 Task: Find a one-way flight from Tallahassee to Evansville for 8 passengers in First class on May 3, using United Airlines, with 1 checked bag, and a budget of up to ₹717,000.
Action: Mouse moved to (376, 336)
Screenshot: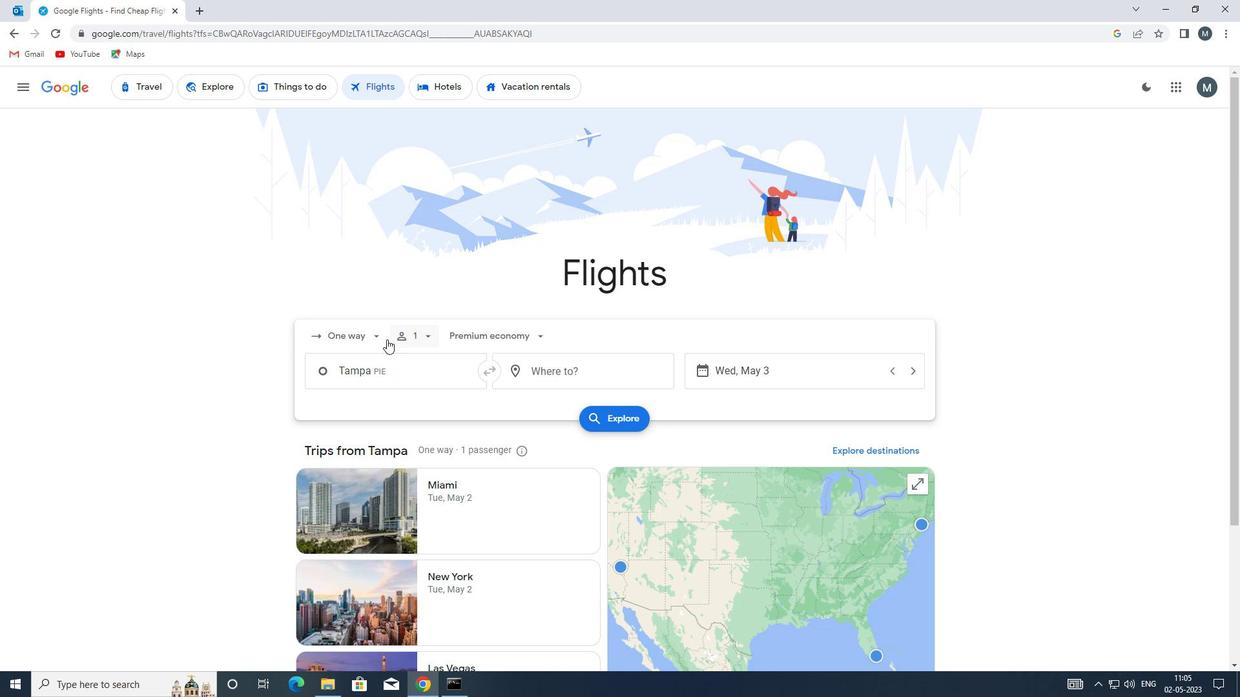 
Action: Mouse pressed left at (376, 336)
Screenshot: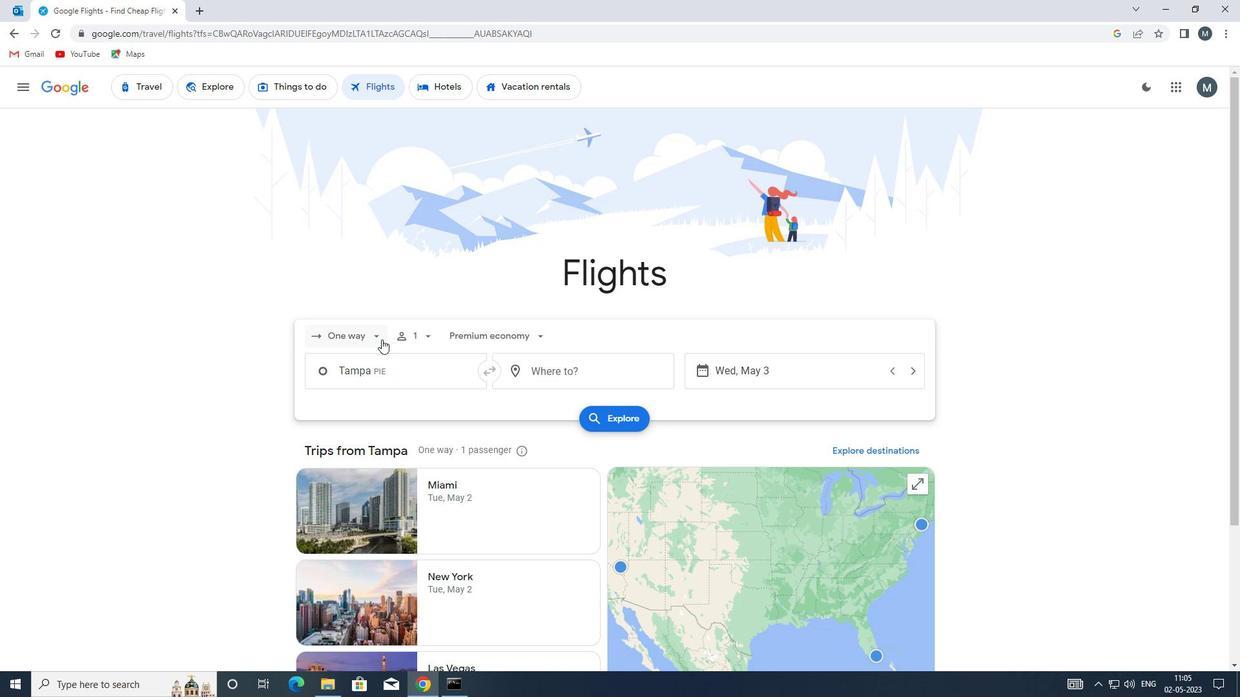 
Action: Mouse moved to (372, 395)
Screenshot: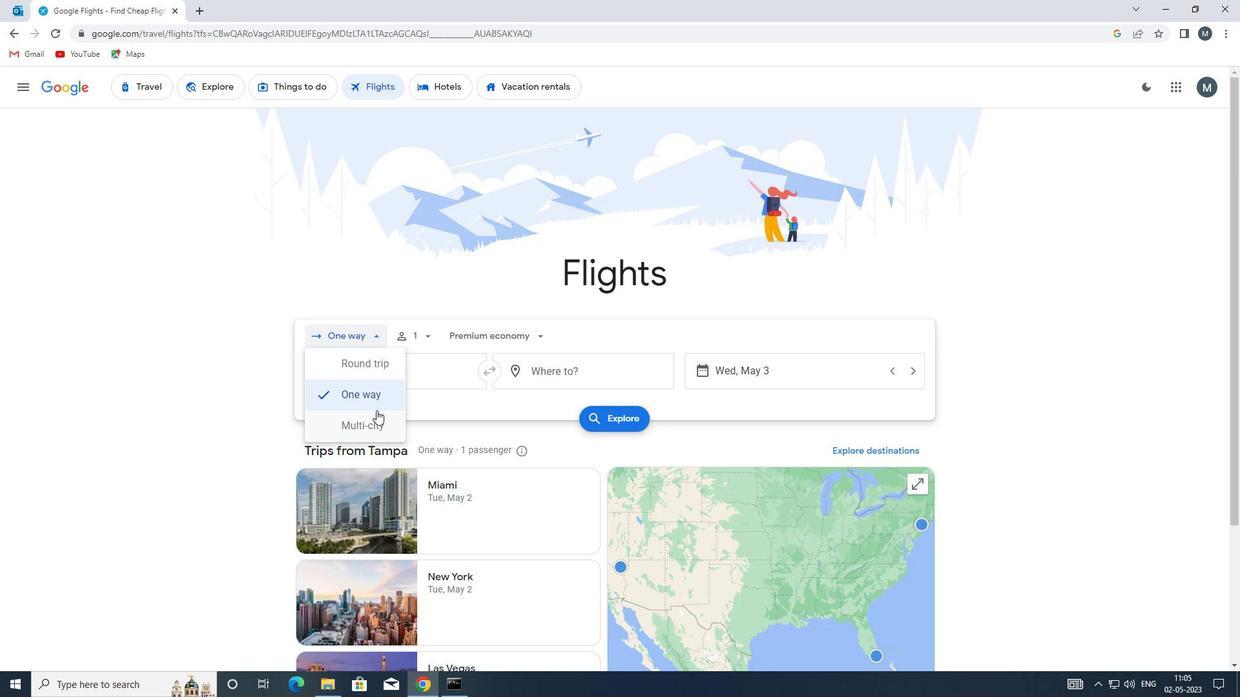 
Action: Mouse pressed left at (372, 395)
Screenshot: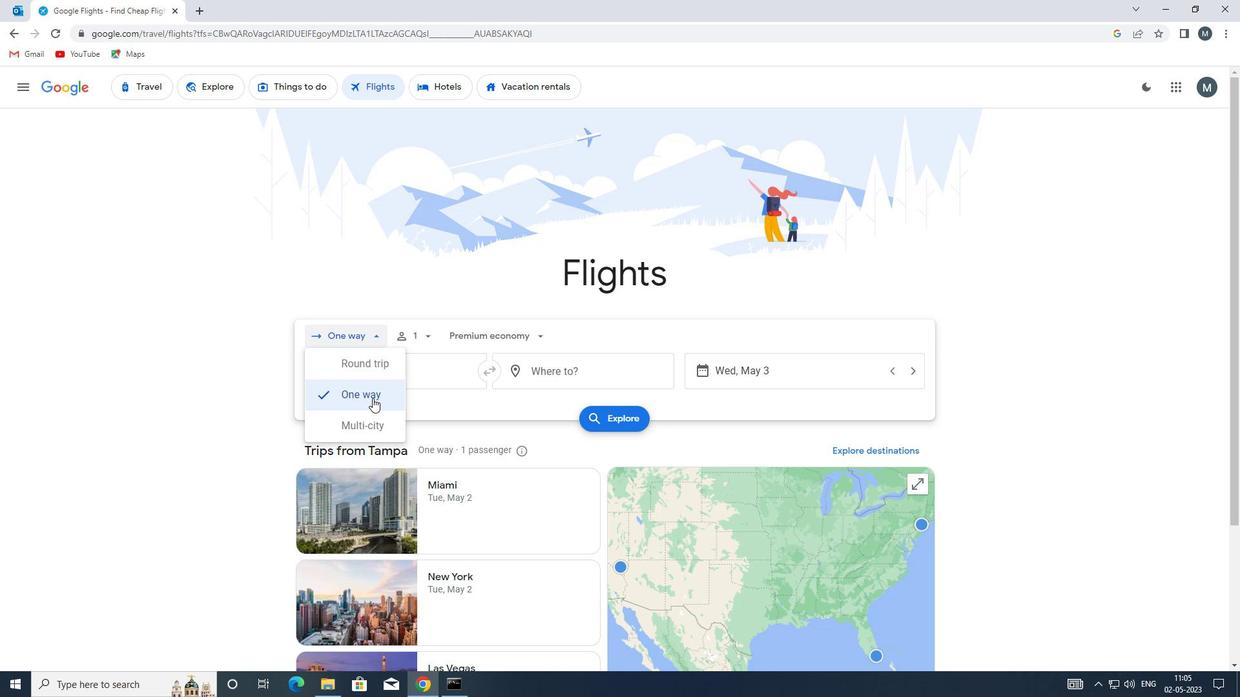
Action: Mouse moved to (421, 337)
Screenshot: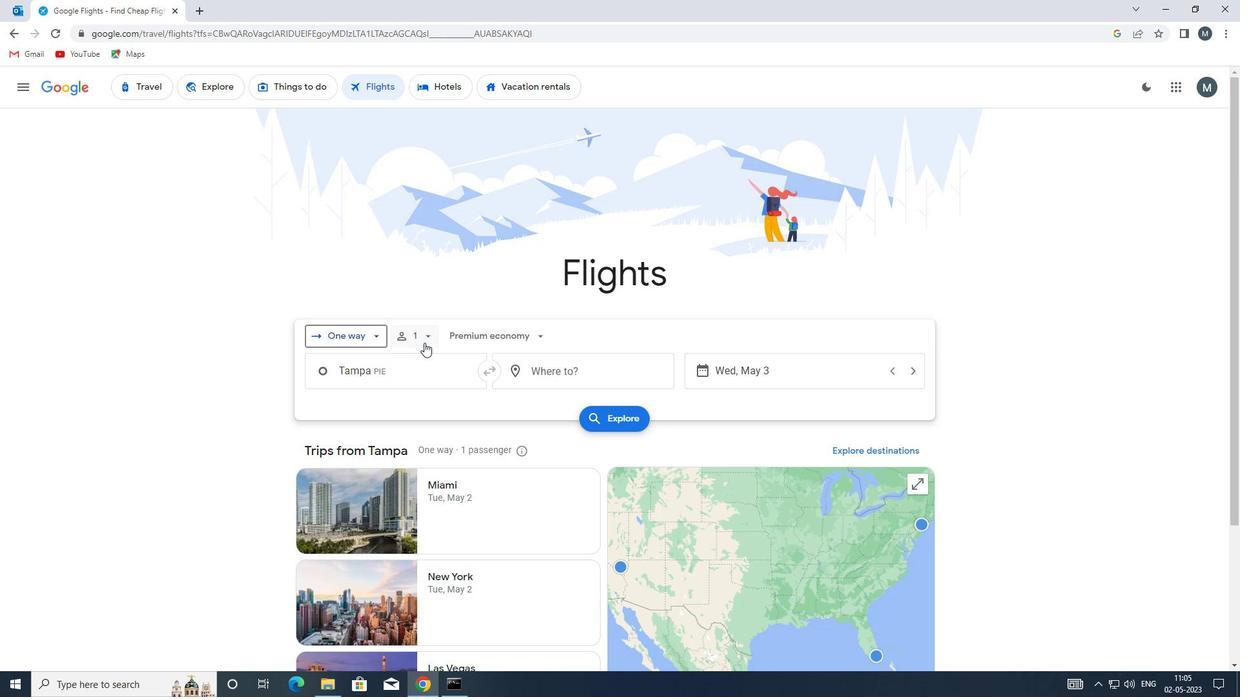 
Action: Mouse pressed left at (421, 337)
Screenshot: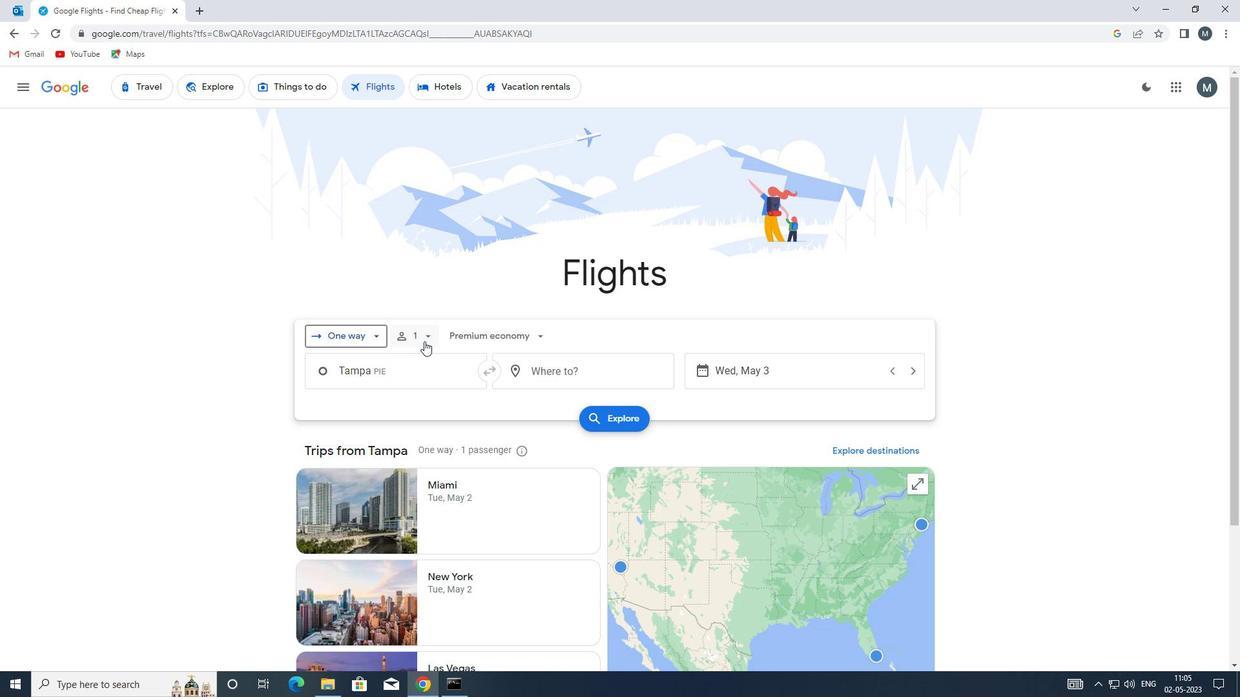 
Action: Mouse moved to (524, 406)
Screenshot: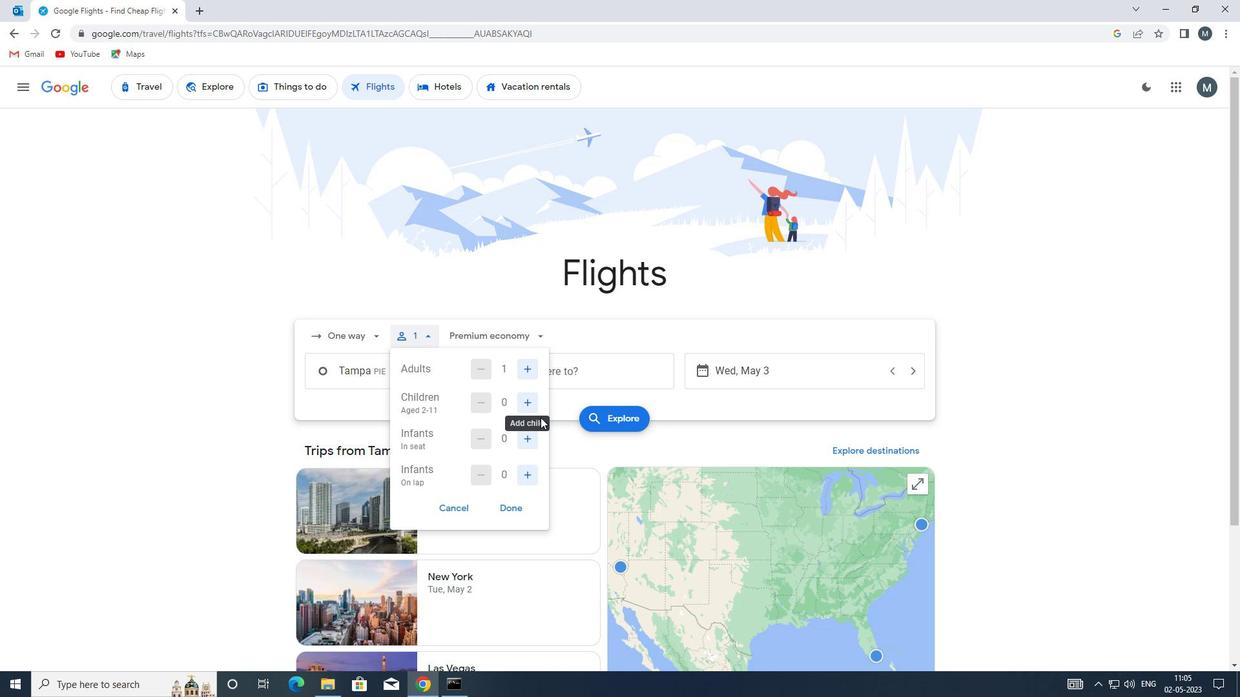 
Action: Mouse pressed left at (524, 406)
Screenshot: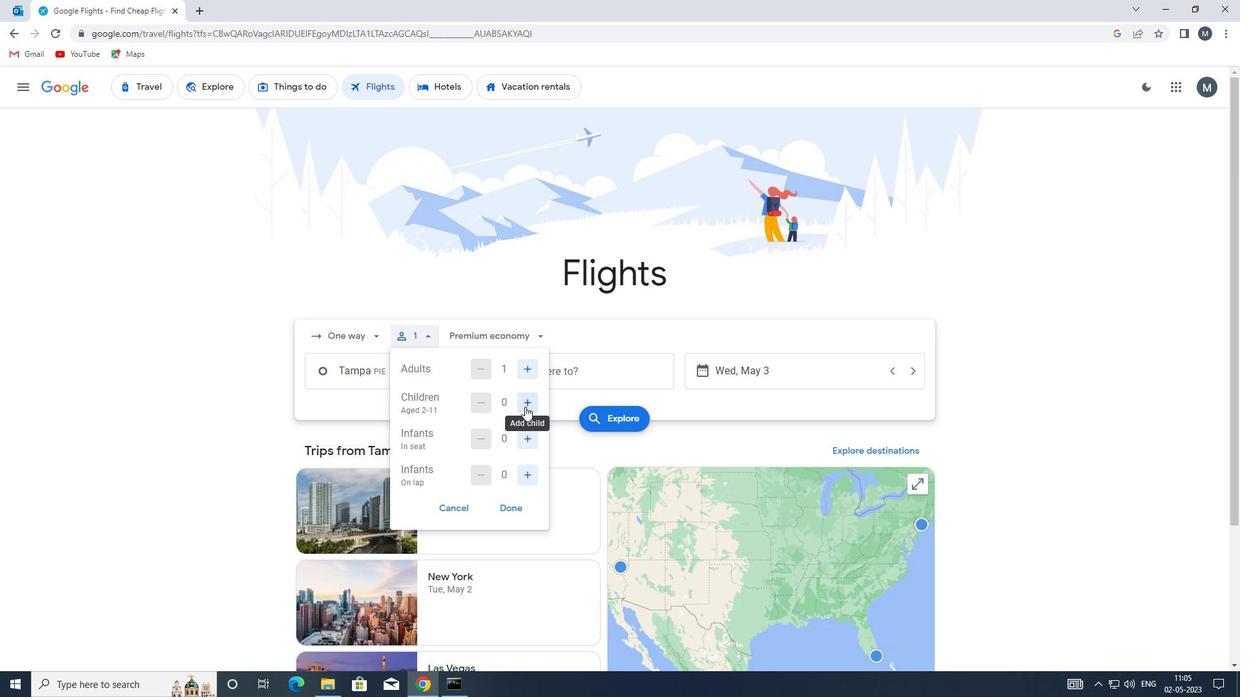
Action: Mouse pressed left at (524, 406)
Screenshot: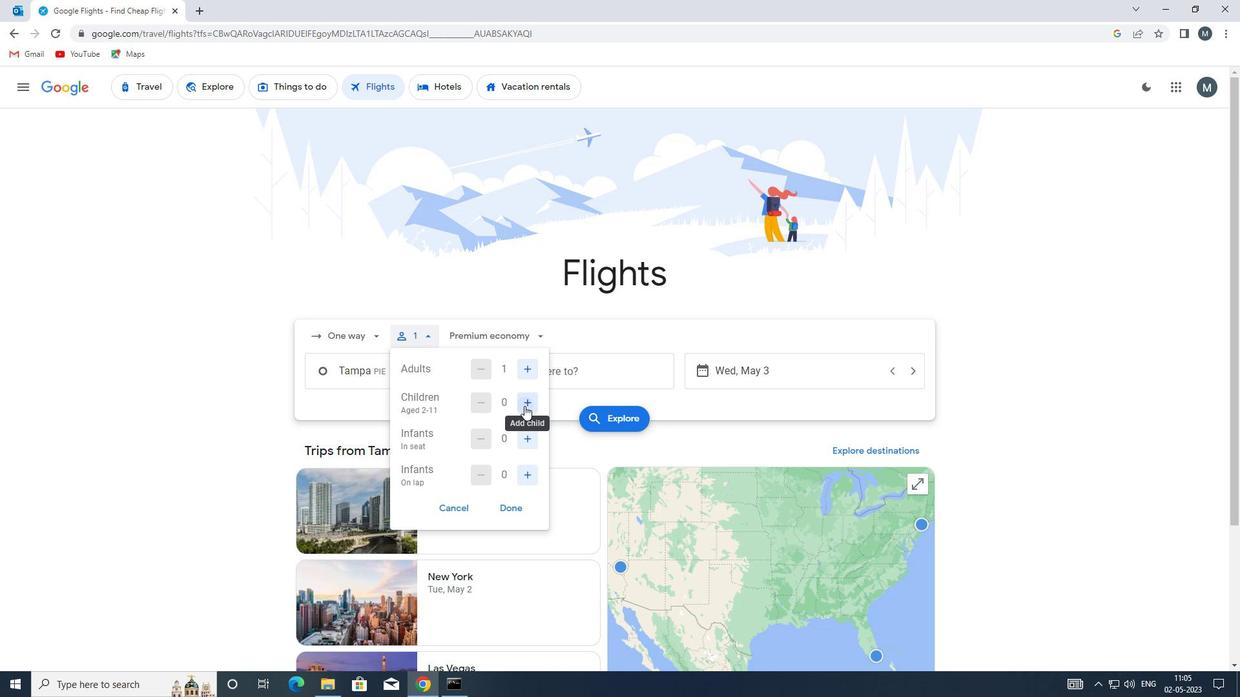 
Action: Mouse pressed left at (524, 406)
Screenshot: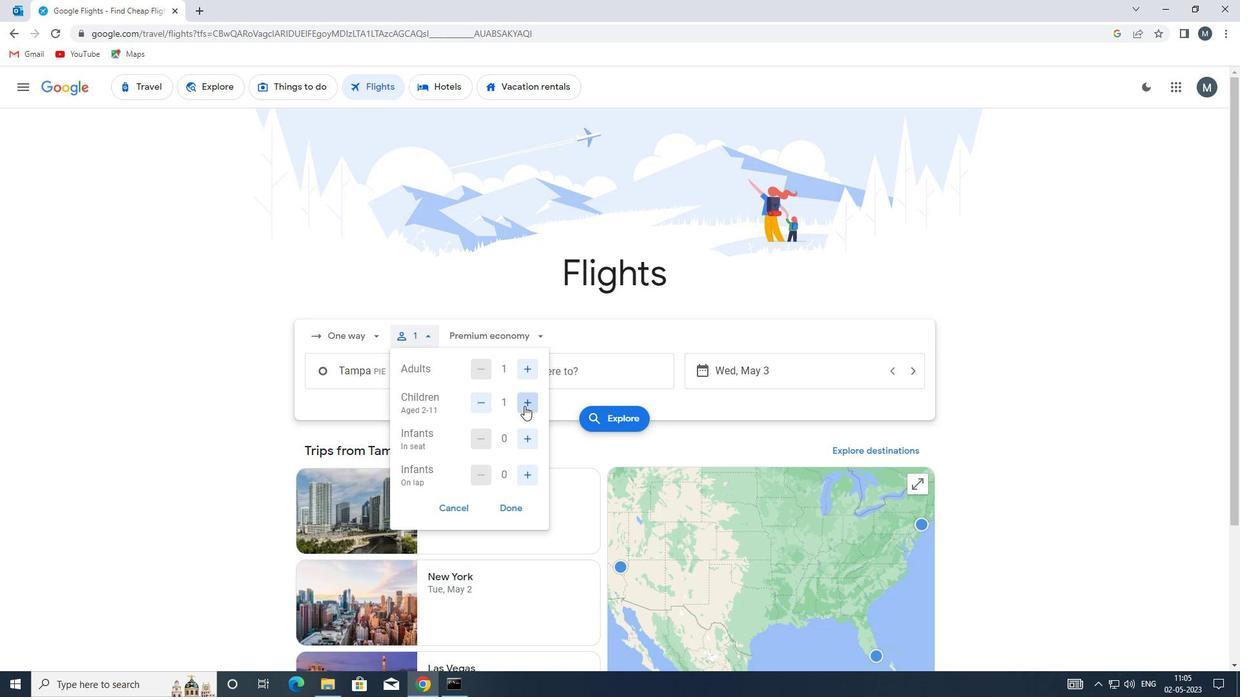 
Action: Mouse pressed left at (524, 406)
Screenshot: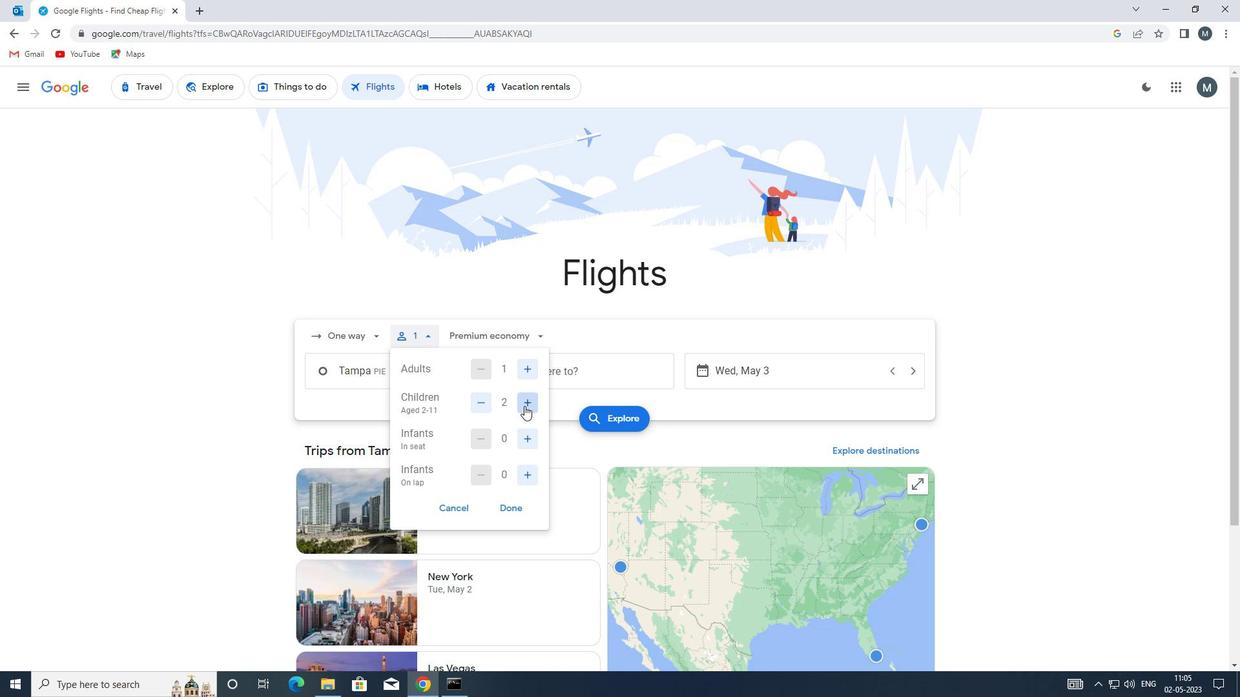 
Action: Mouse pressed left at (524, 406)
Screenshot: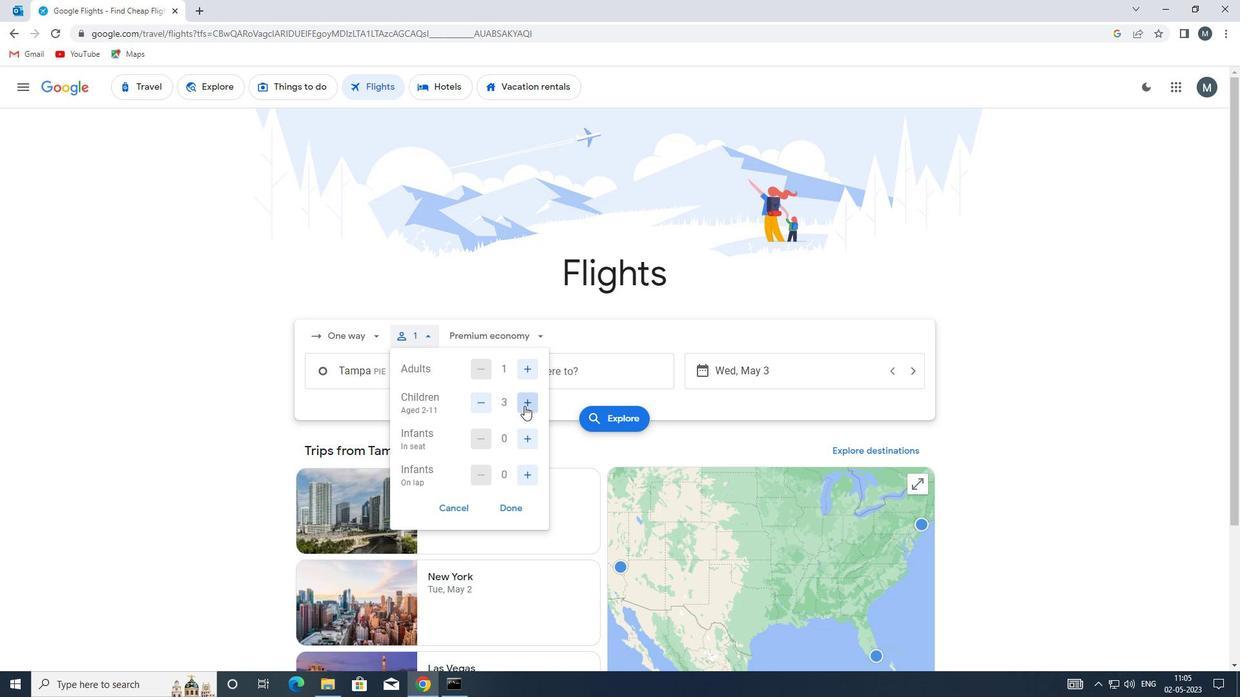 
Action: Mouse moved to (532, 437)
Screenshot: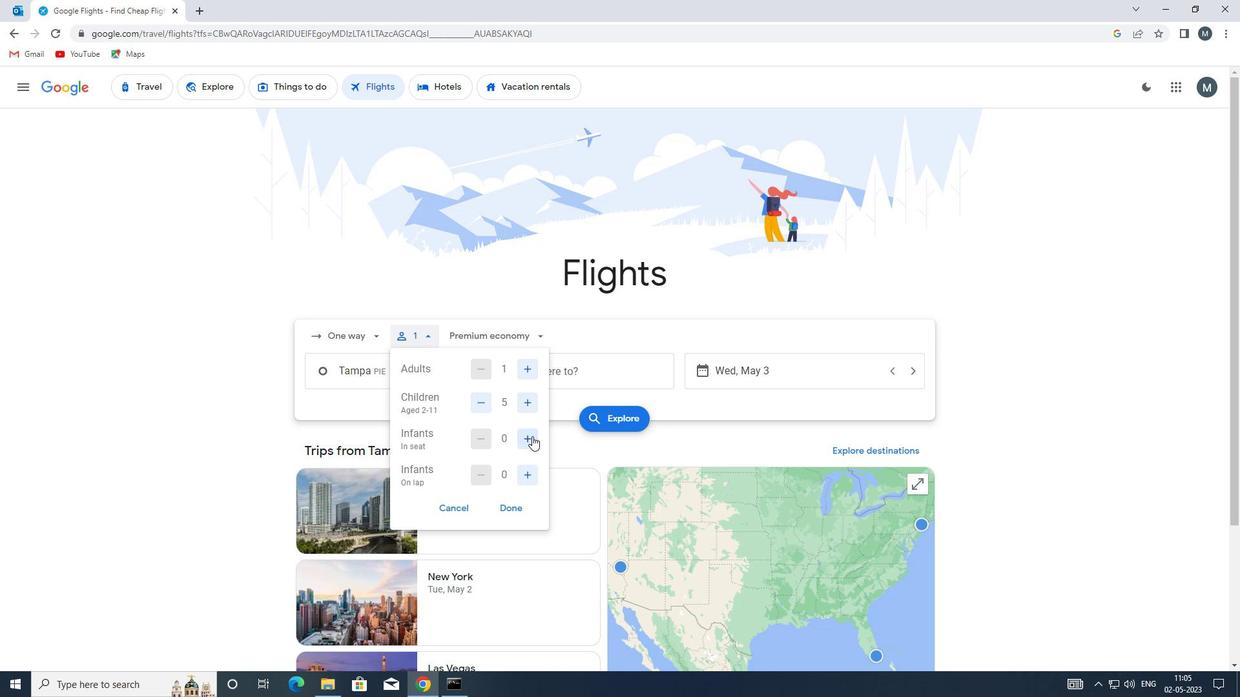 
Action: Mouse pressed left at (532, 437)
Screenshot: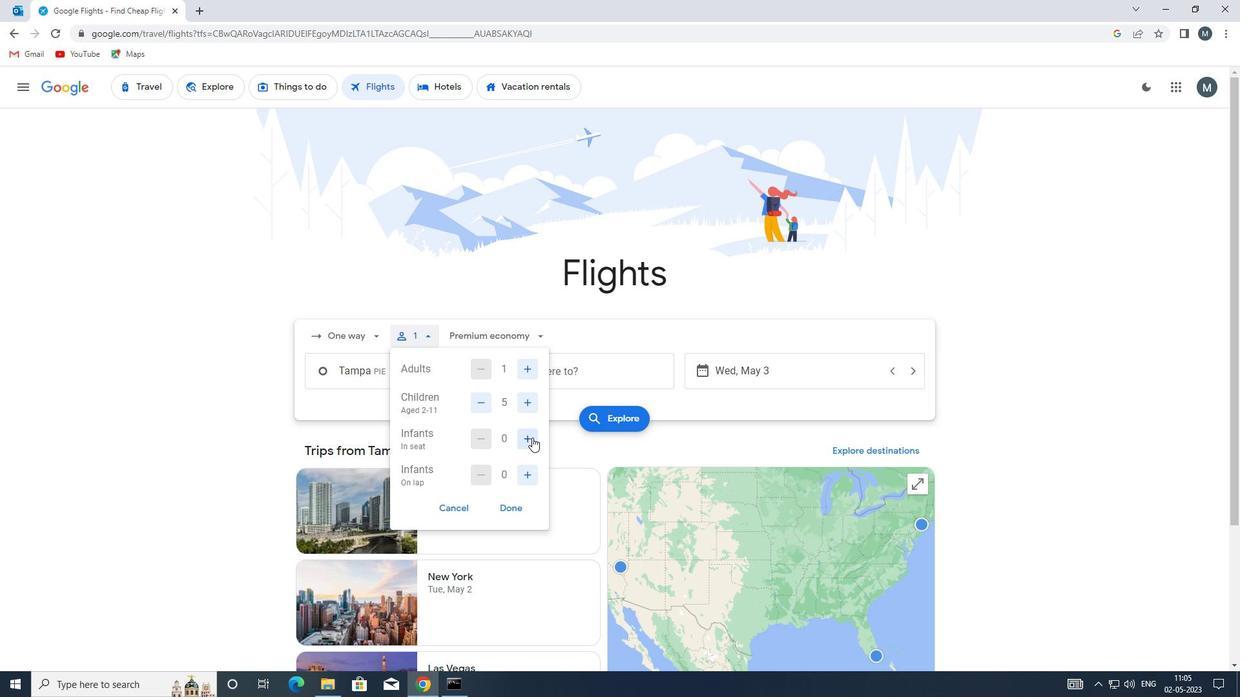 
Action: Mouse pressed left at (532, 437)
Screenshot: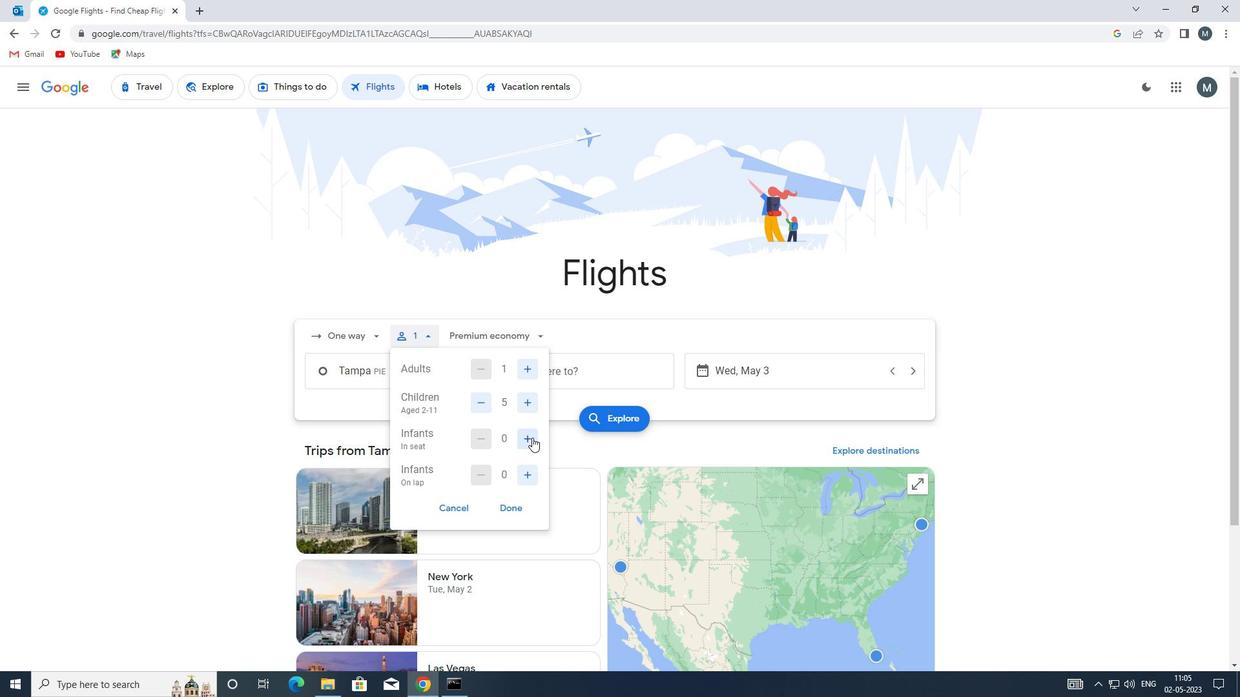 
Action: Mouse moved to (525, 476)
Screenshot: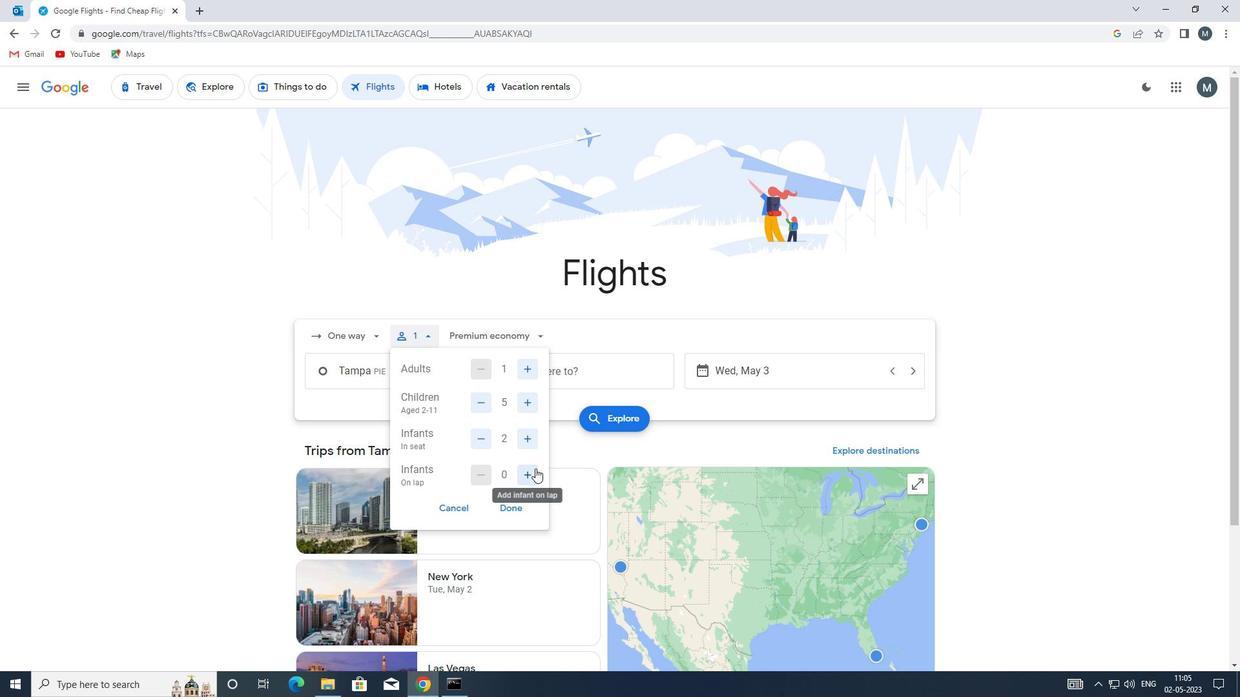 
Action: Mouse pressed left at (525, 476)
Screenshot: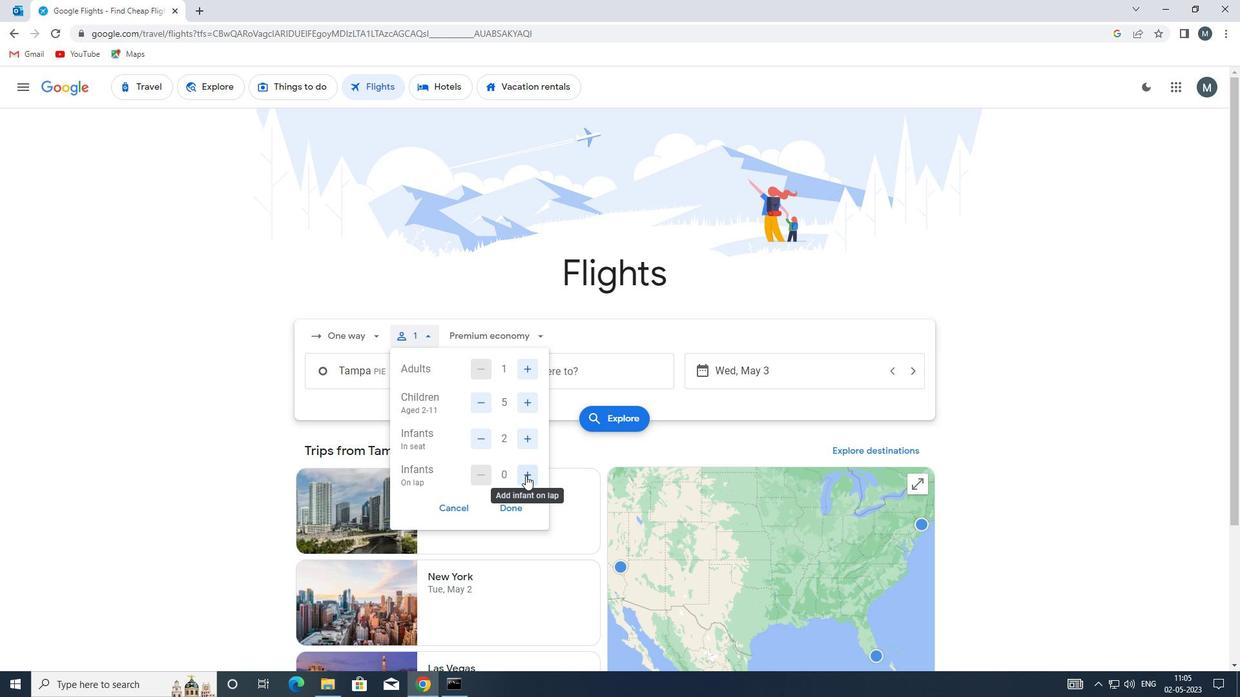 
Action: Mouse moved to (480, 437)
Screenshot: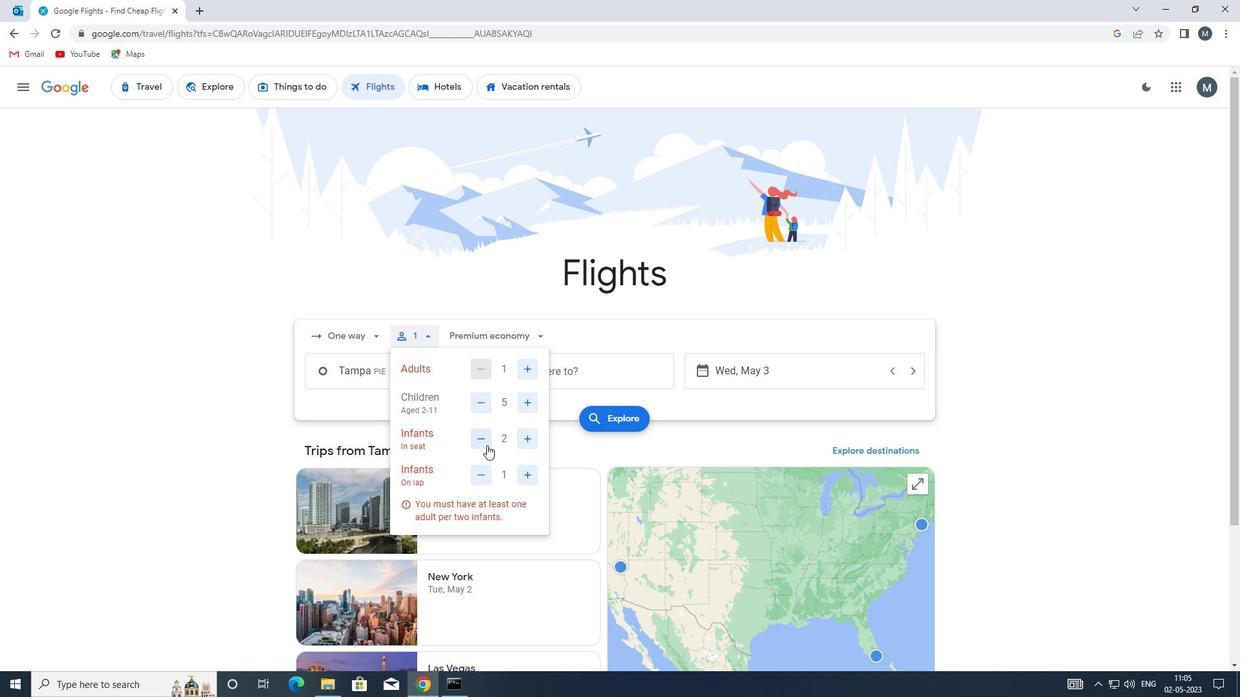 
Action: Mouse pressed left at (480, 437)
Screenshot: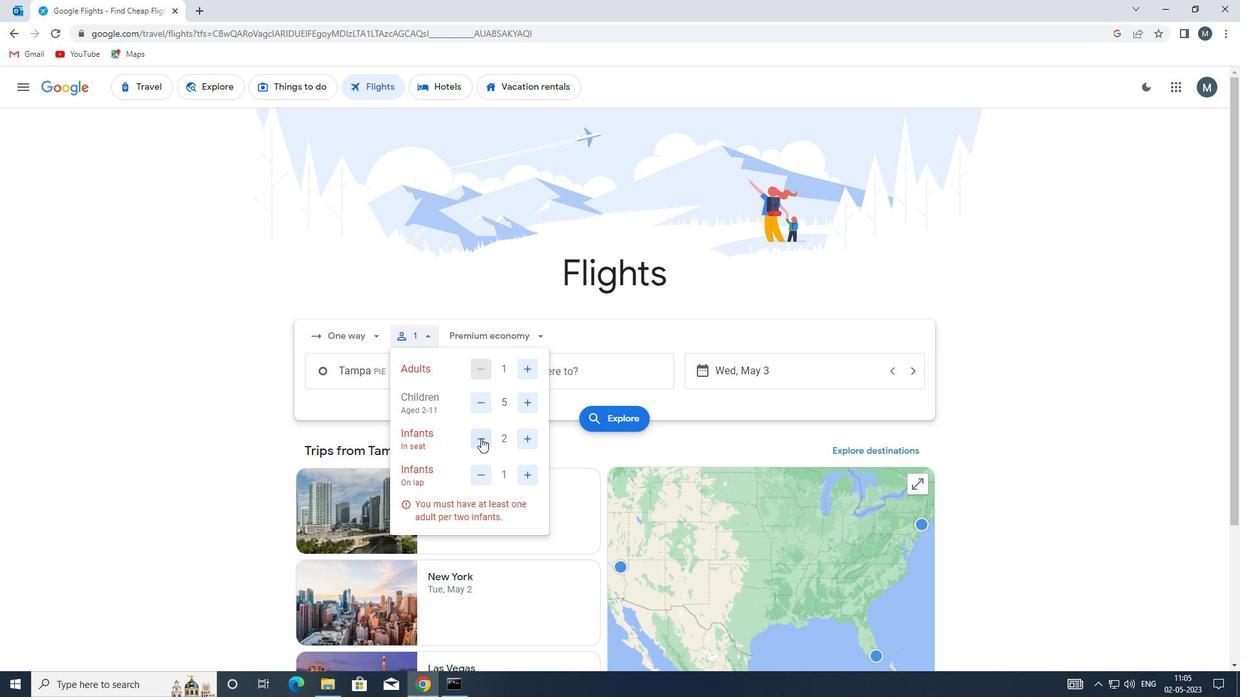 
Action: Mouse moved to (512, 505)
Screenshot: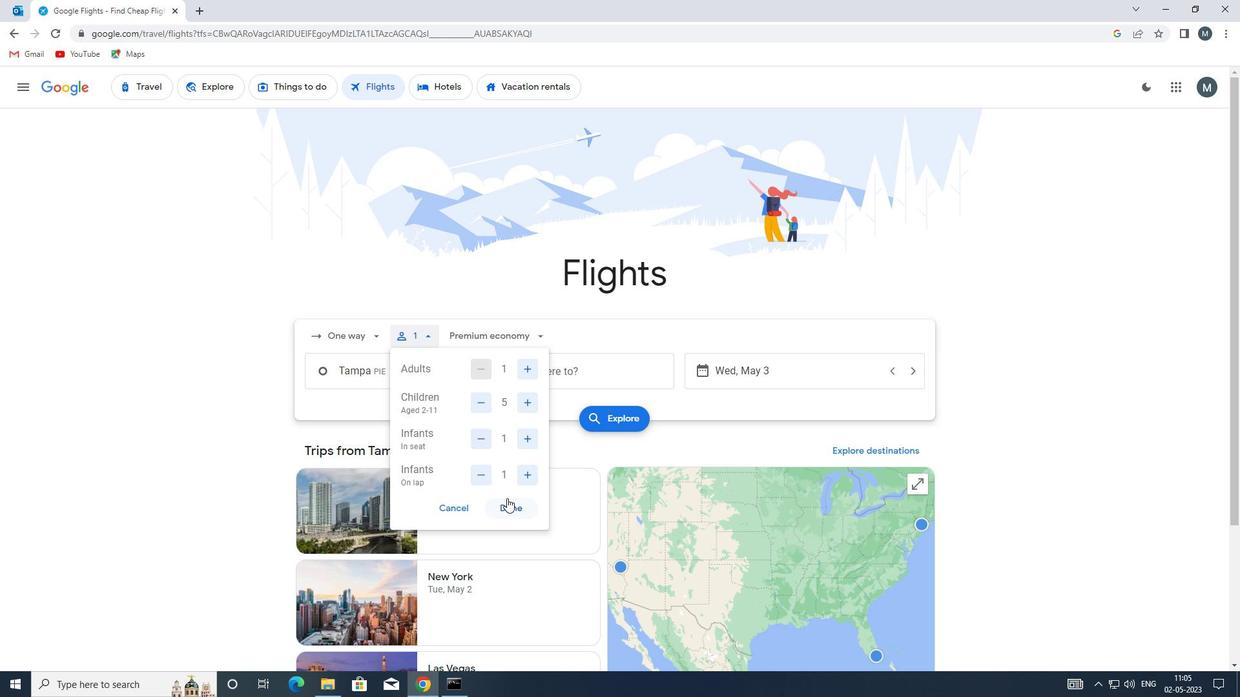 
Action: Mouse pressed left at (512, 505)
Screenshot: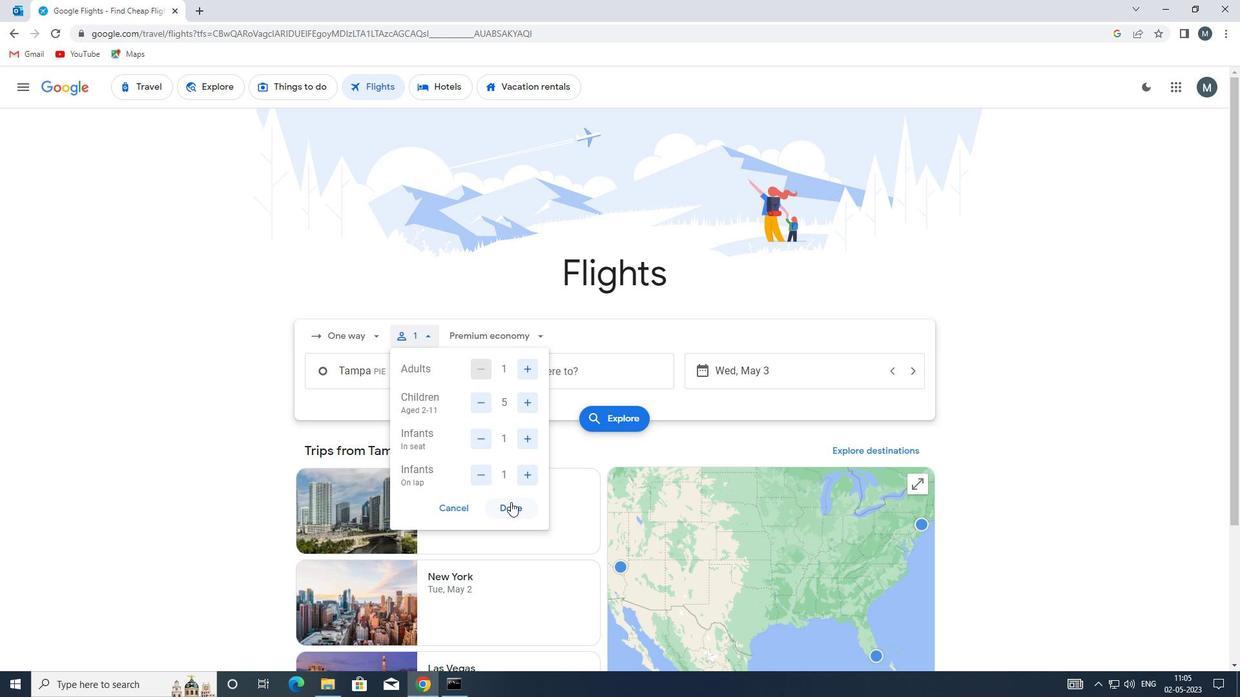 
Action: Mouse moved to (511, 342)
Screenshot: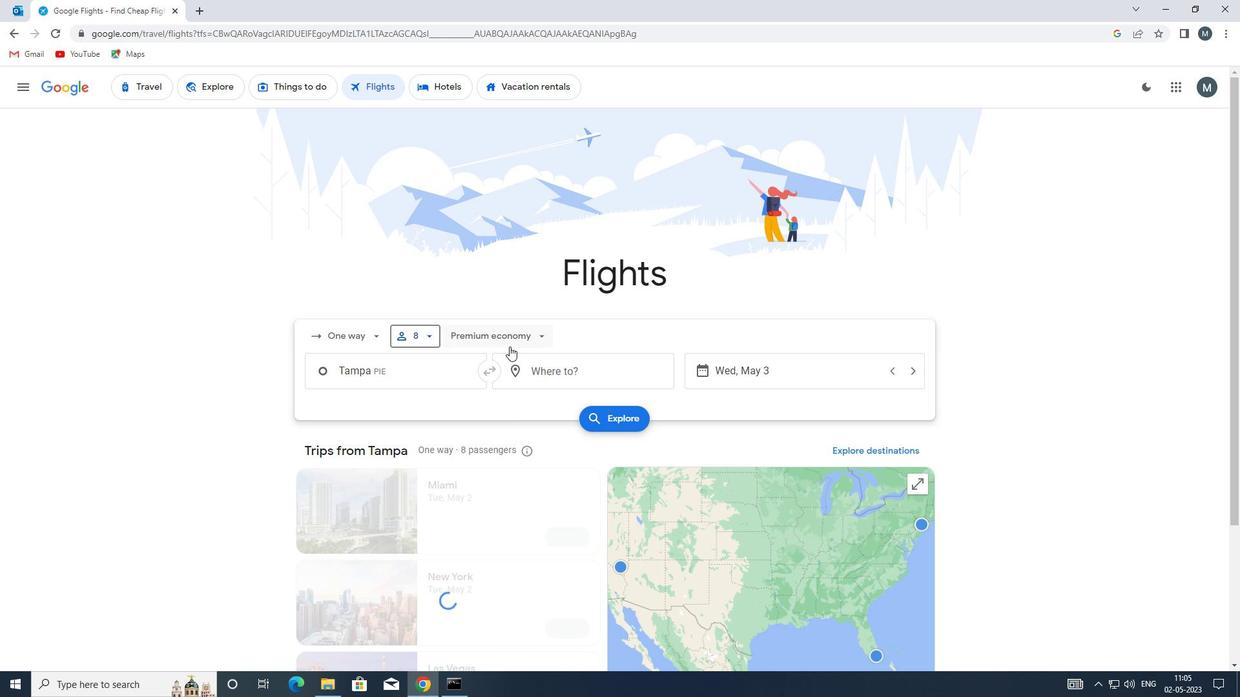 
Action: Mouse pressed left at (511, 342)
Screenshot: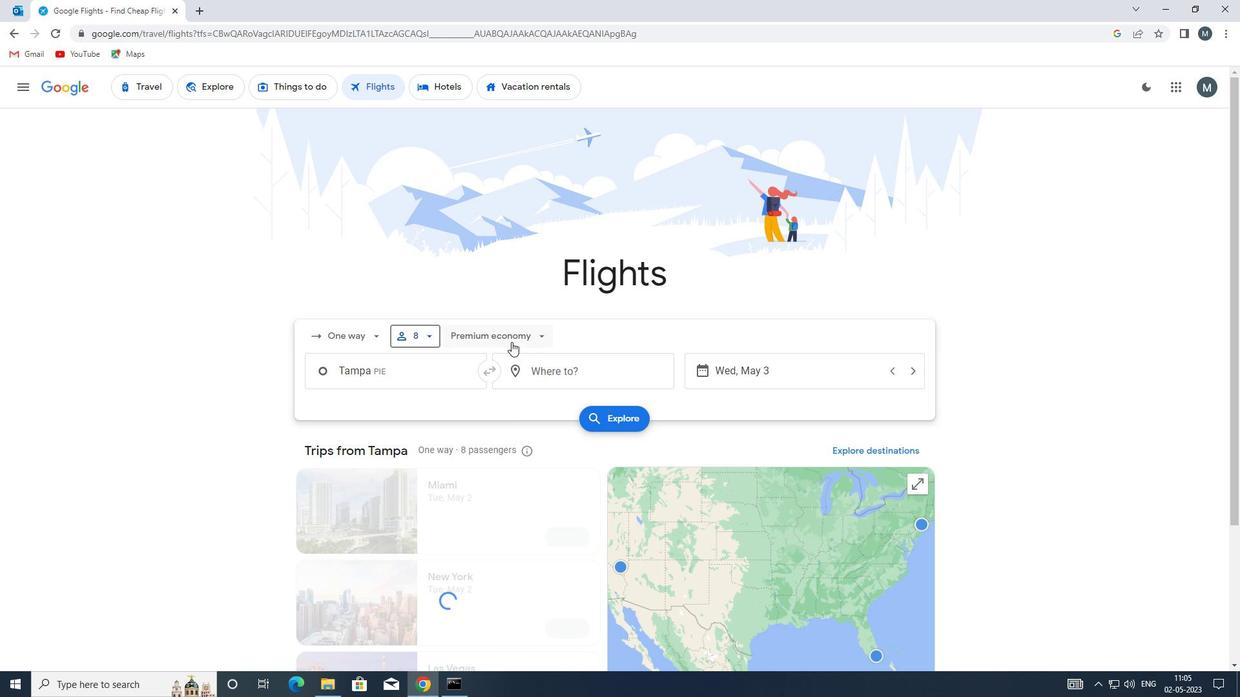 
Action: Mouse moved to (514, 458)
Screenshot: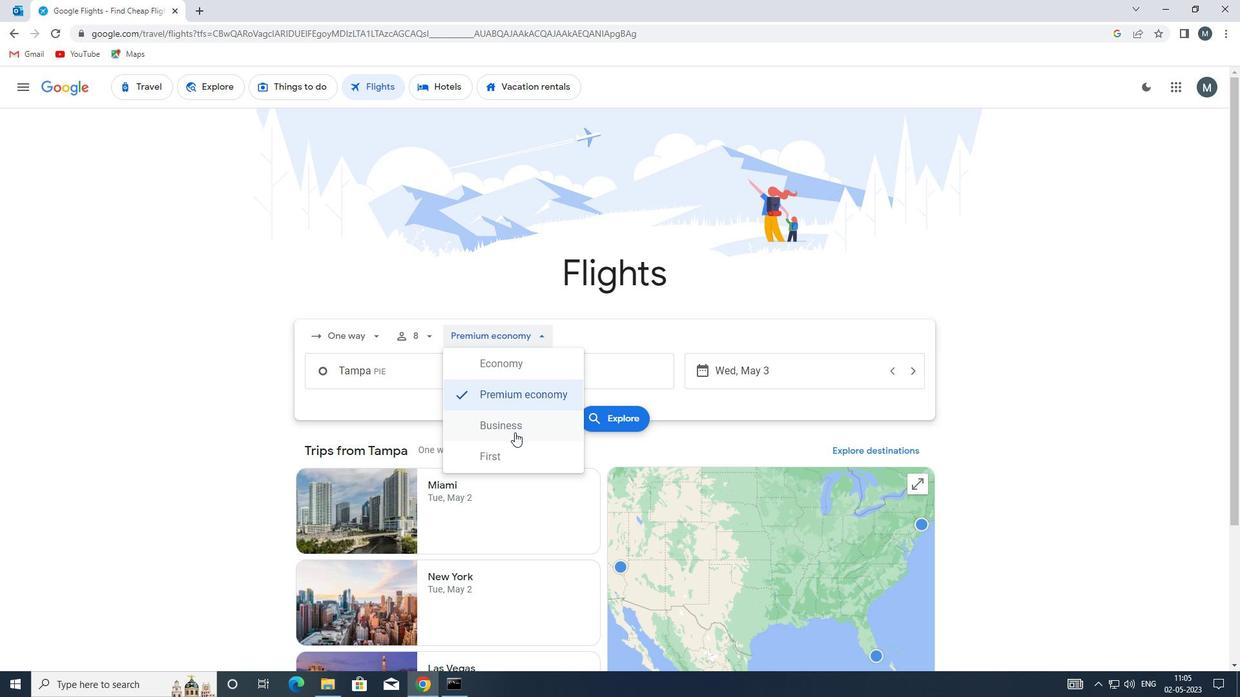 
Action: Mouse pressed left at (514, 458)
Screenshot: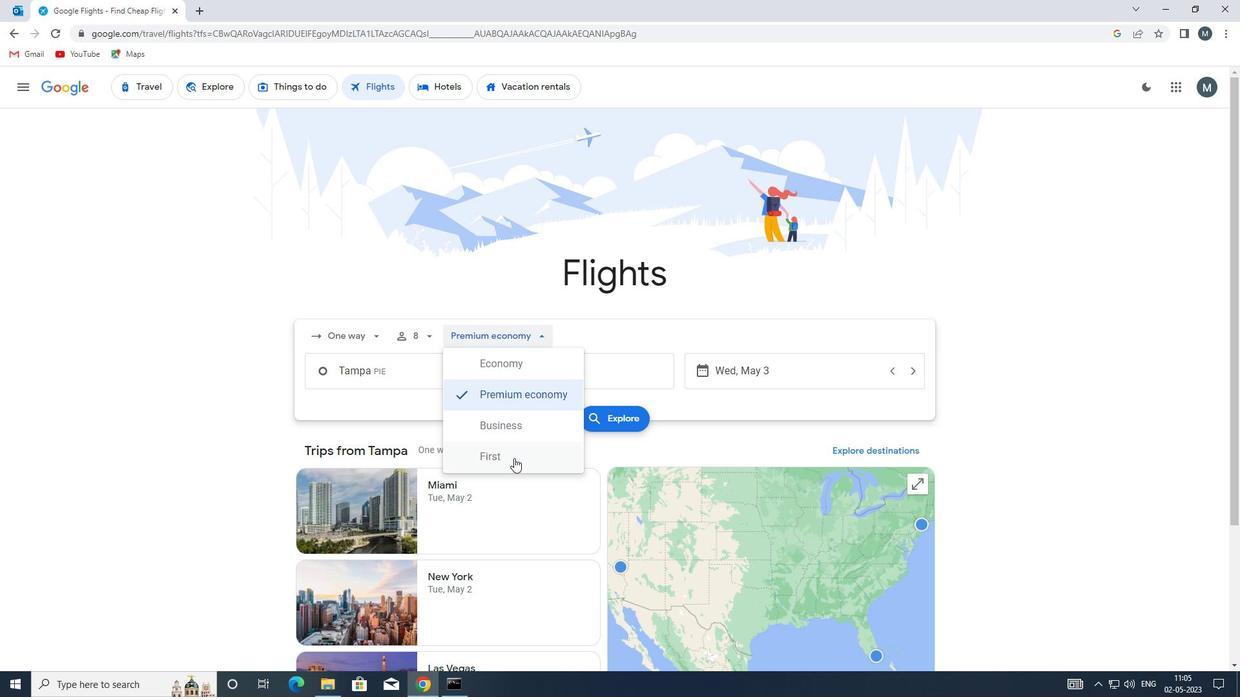 
Action: Mouse moved to (411, 377)
Screenshot: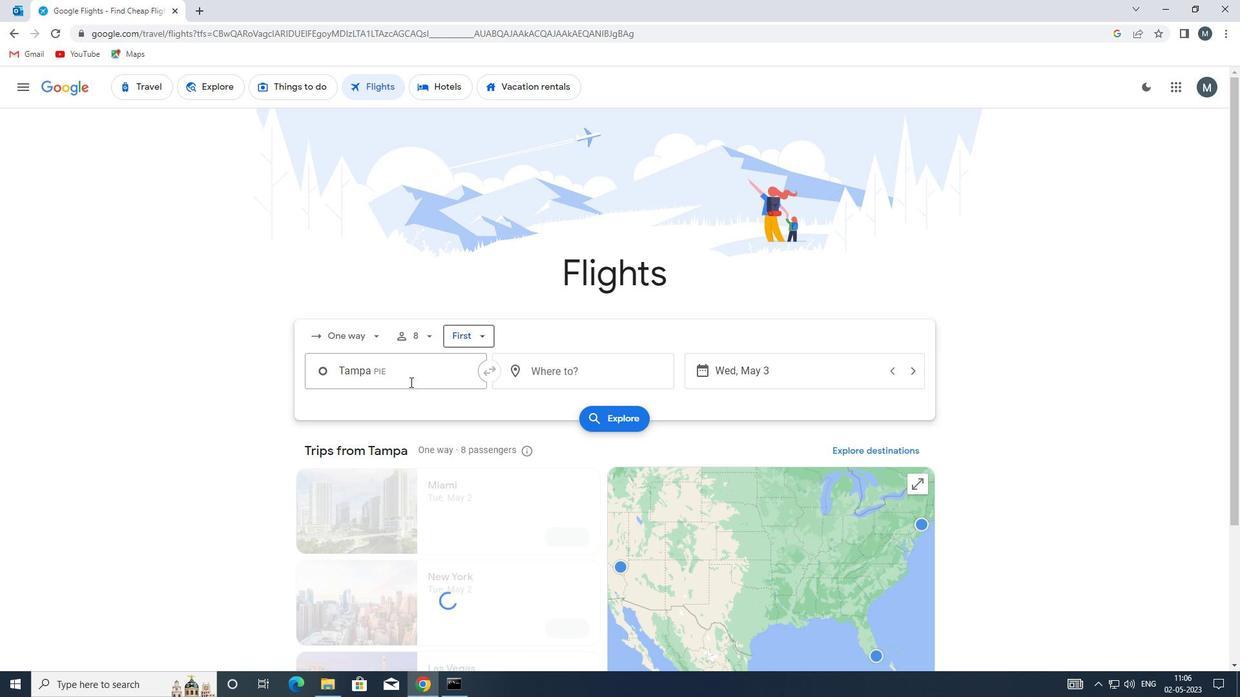 
Action: Mouse pressed left at (411, 377)
Screenshot: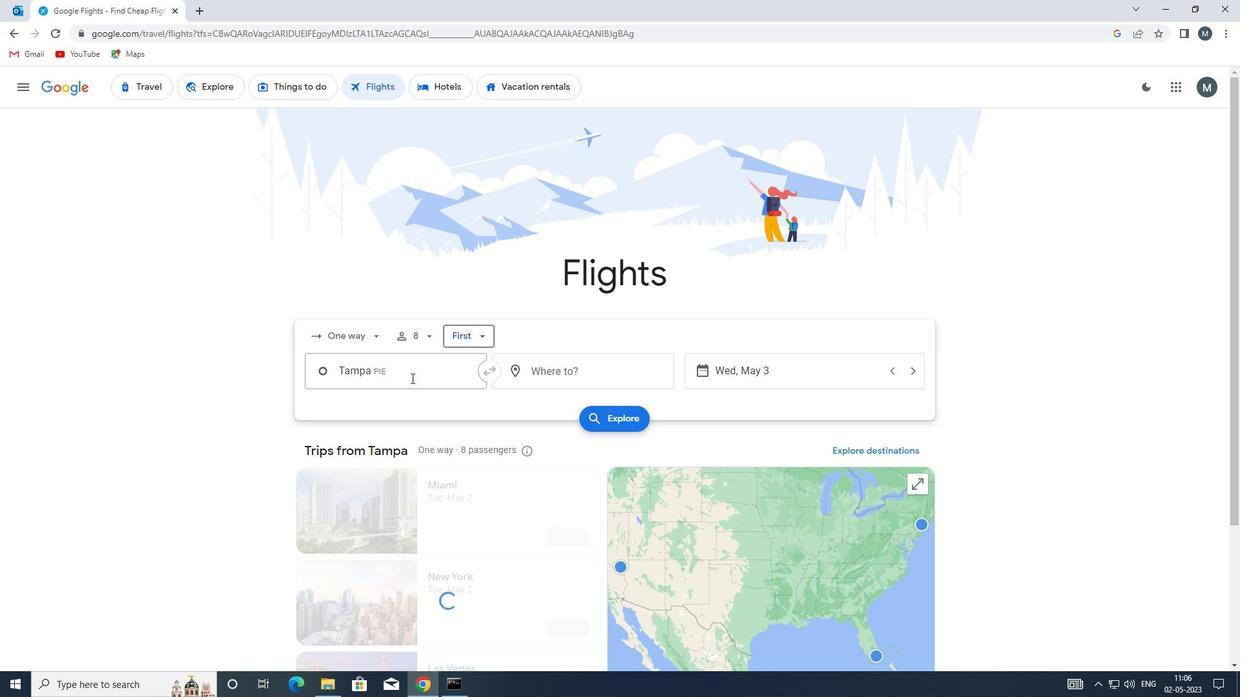
Action: Mouse moved to (412, 377)
Screenshot: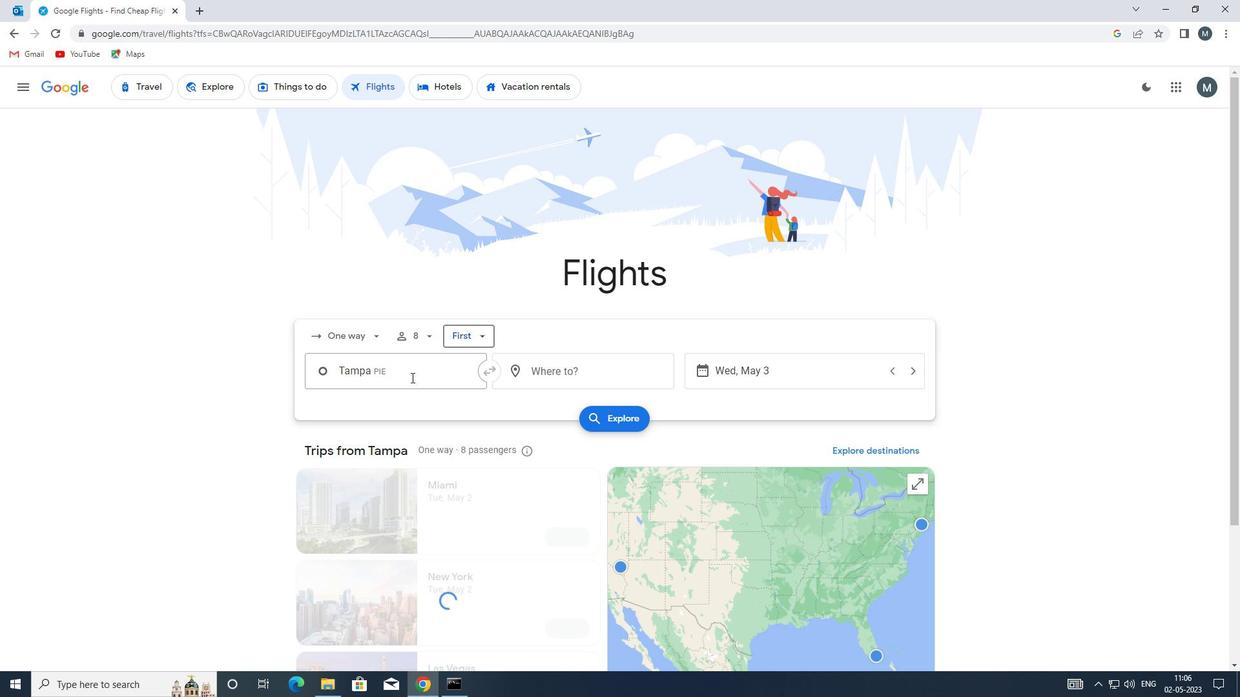 
Action: Key pressed tlh
Screenshot: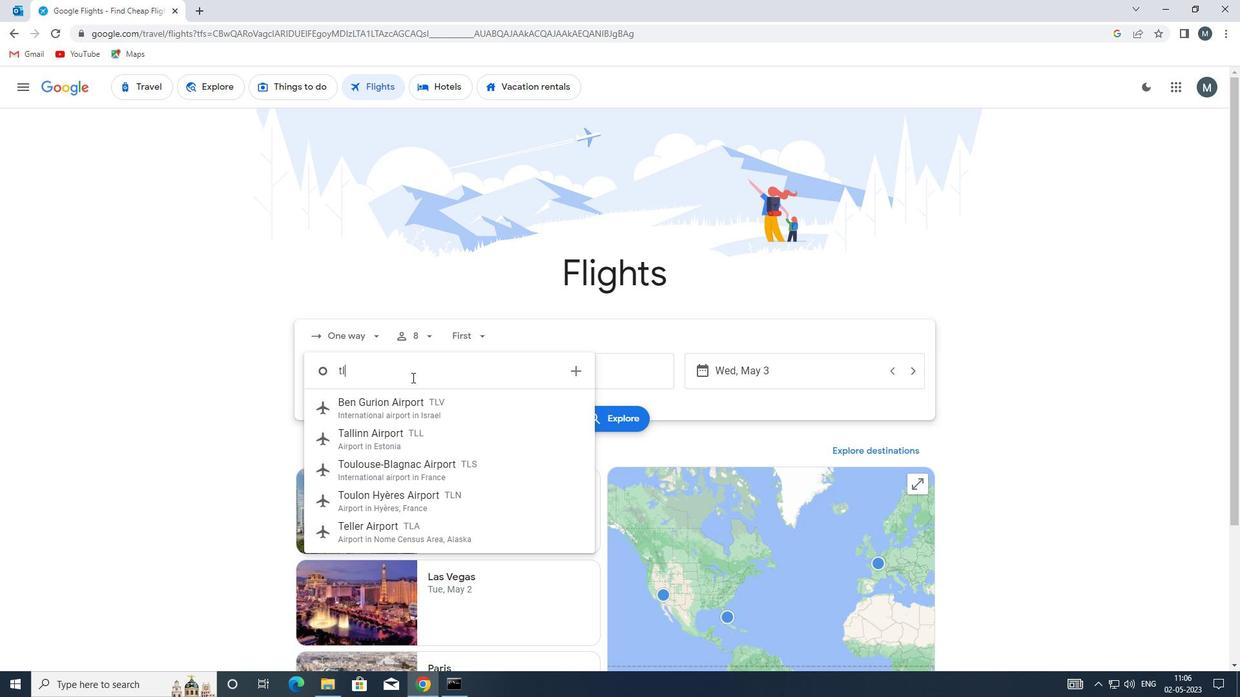 
Action: Mouse moved to (440, 408)
Screenshot: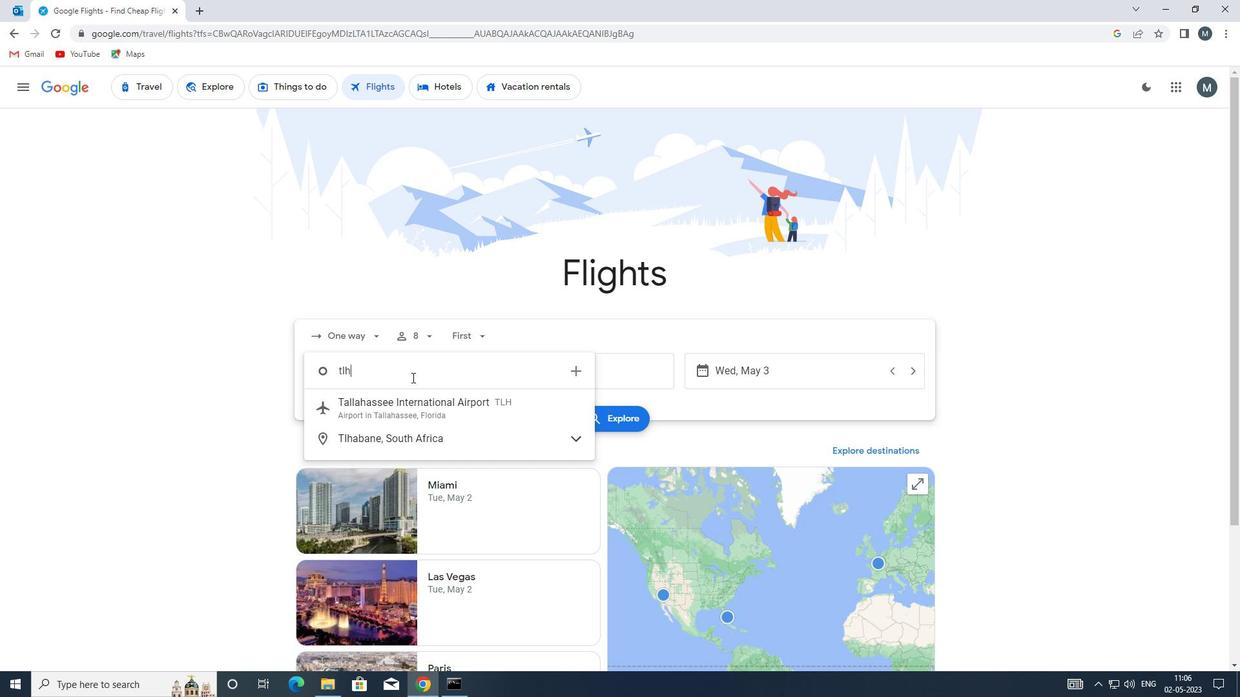 
Action: Mouse pressed left at (440, 408)
Screenshot: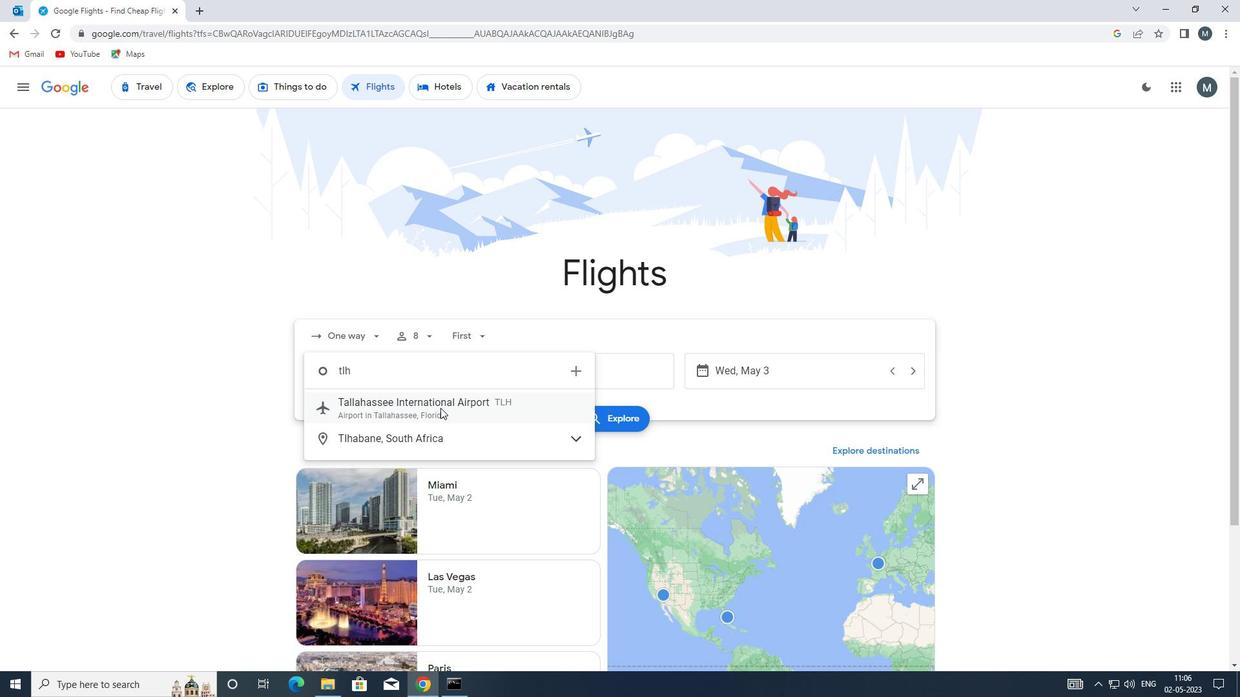 
Action: Mouse moved to (566, 374)
Screenshot: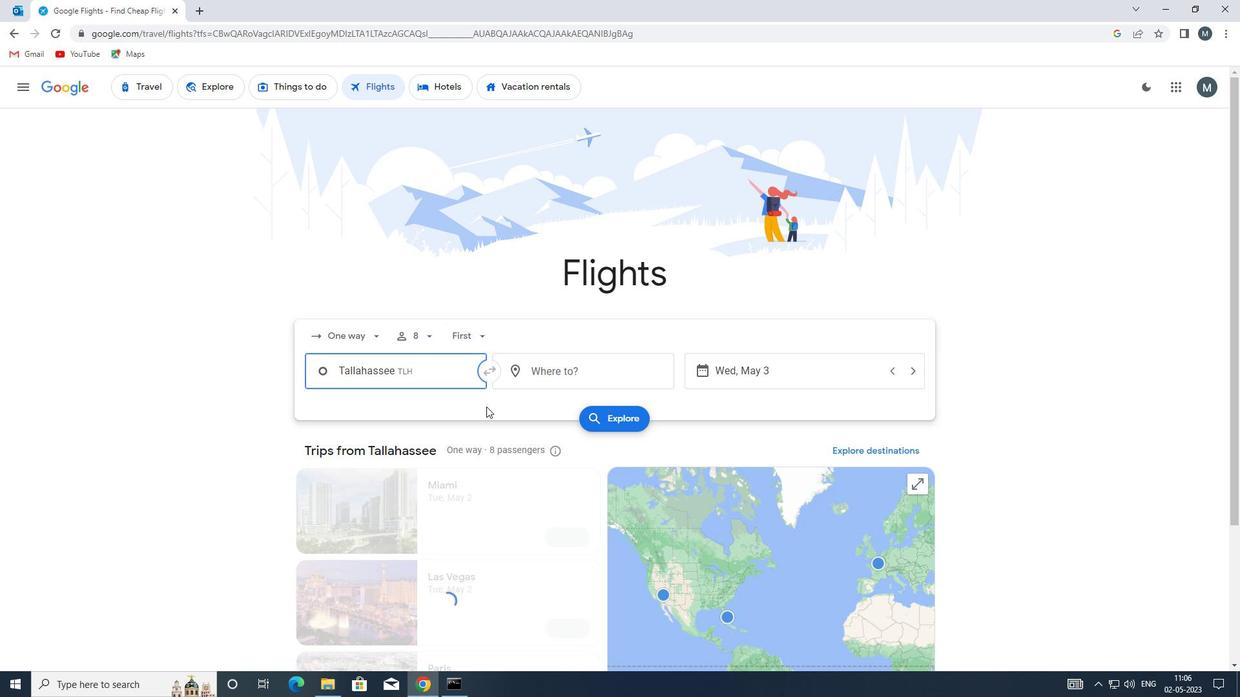 
Action: Mouse pressed left at (566, 374)
Screenshot: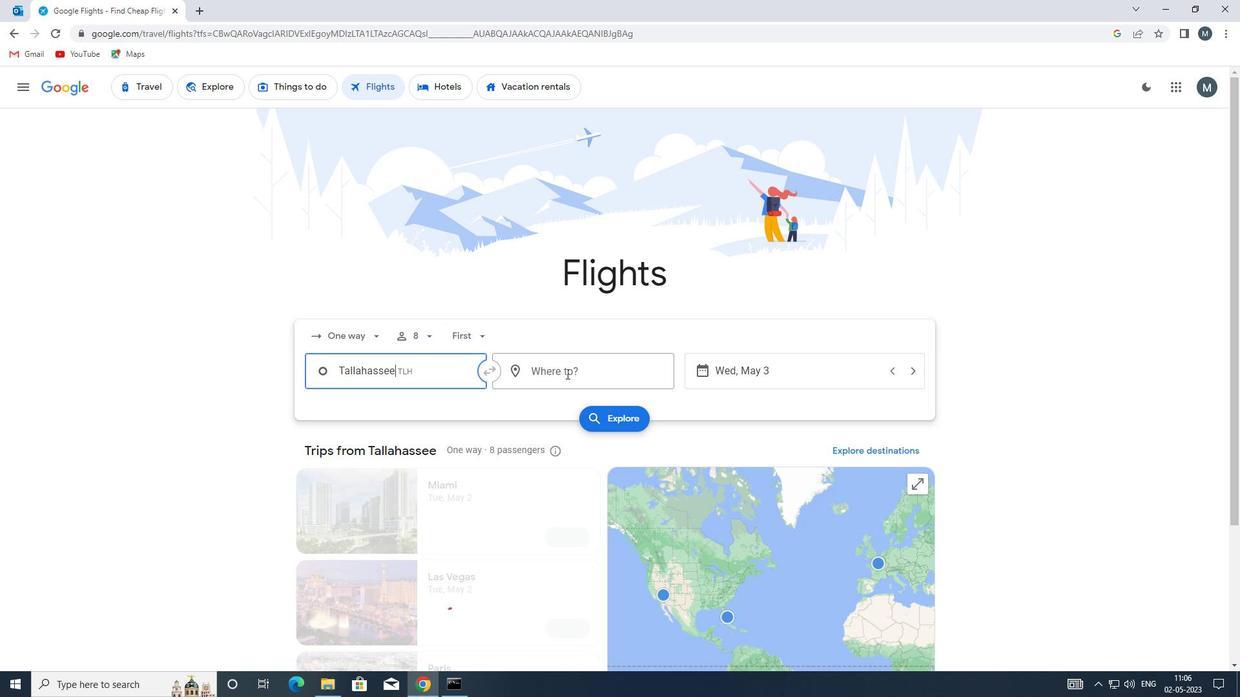 
Action: Mouse moved to (563, 374)
Screenshot: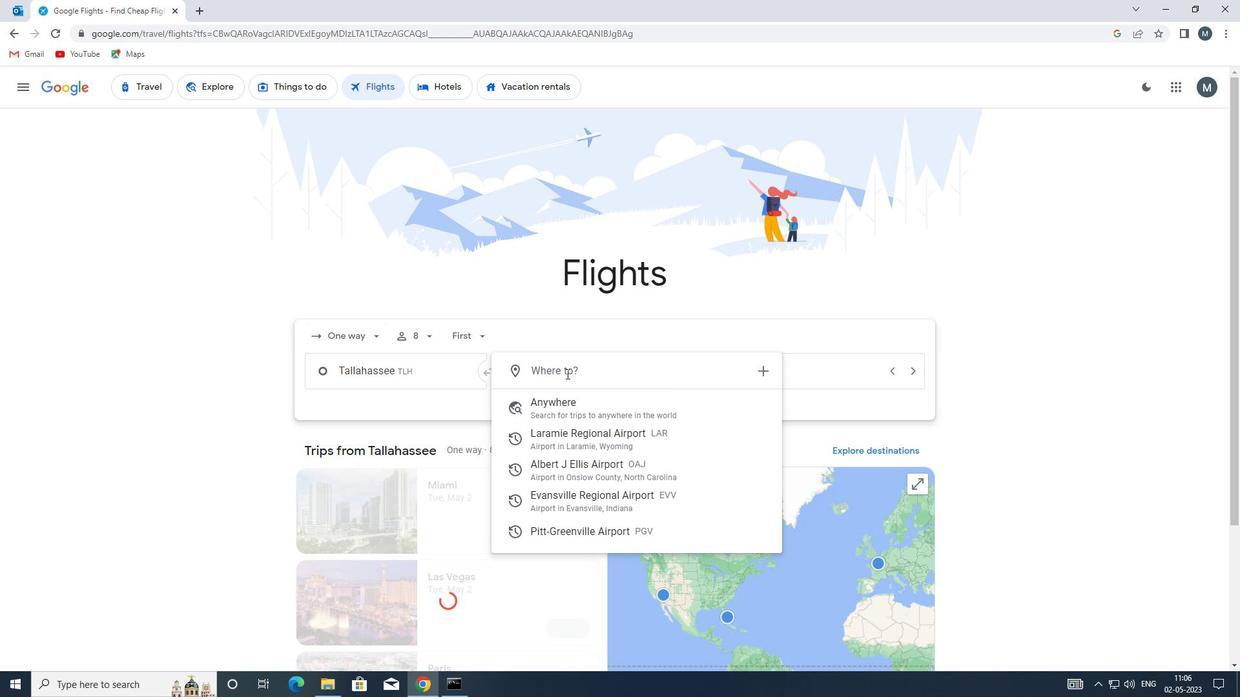 
Action: Key pressed e
Screenshot: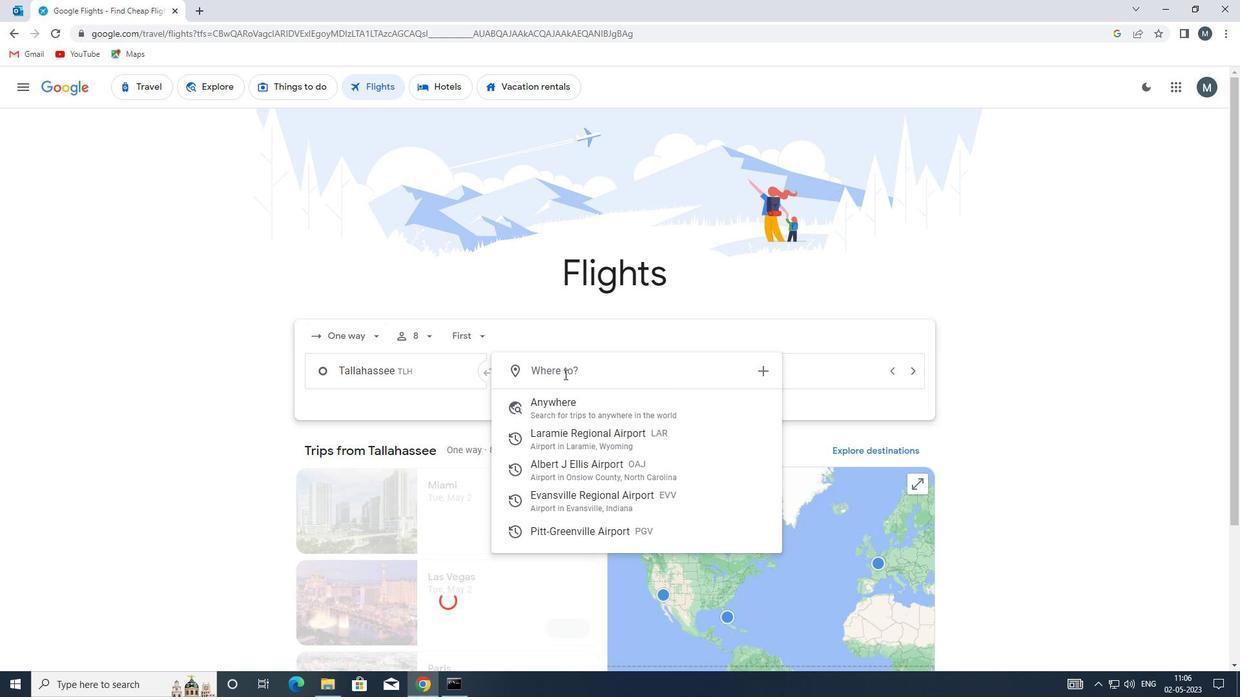 
Action: Mouse moved to (561, 376)
Screenshot: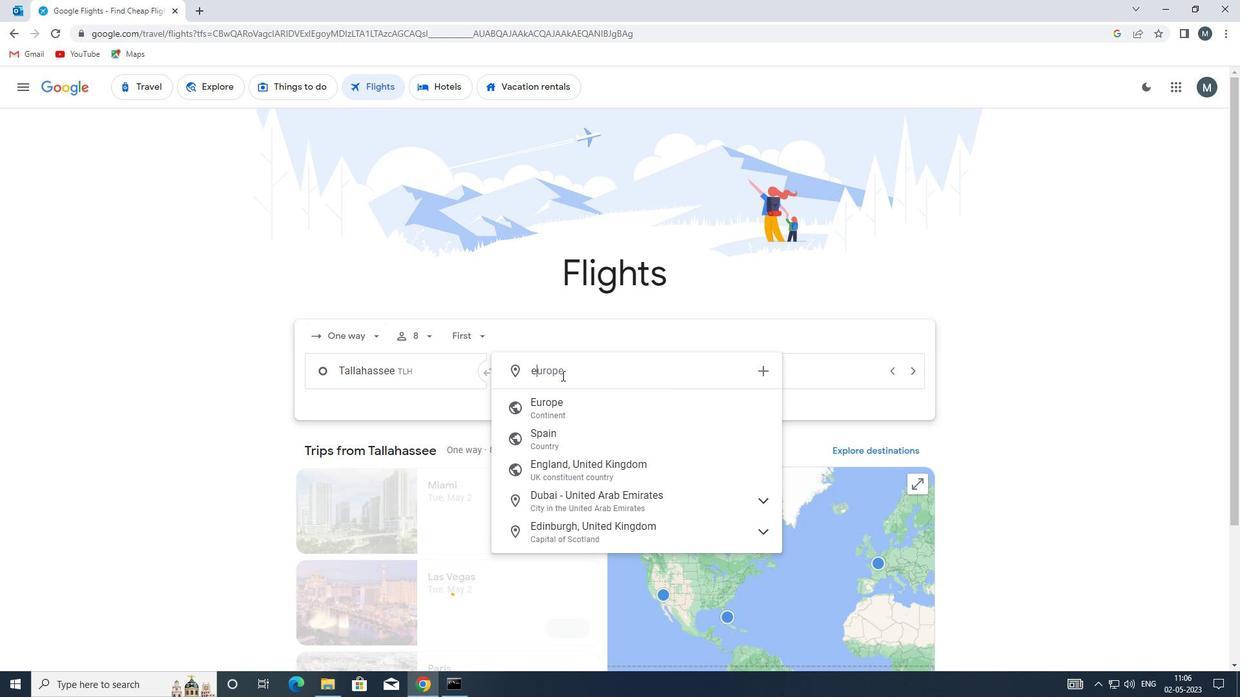 
Action: Key pressed vv
Screenshot: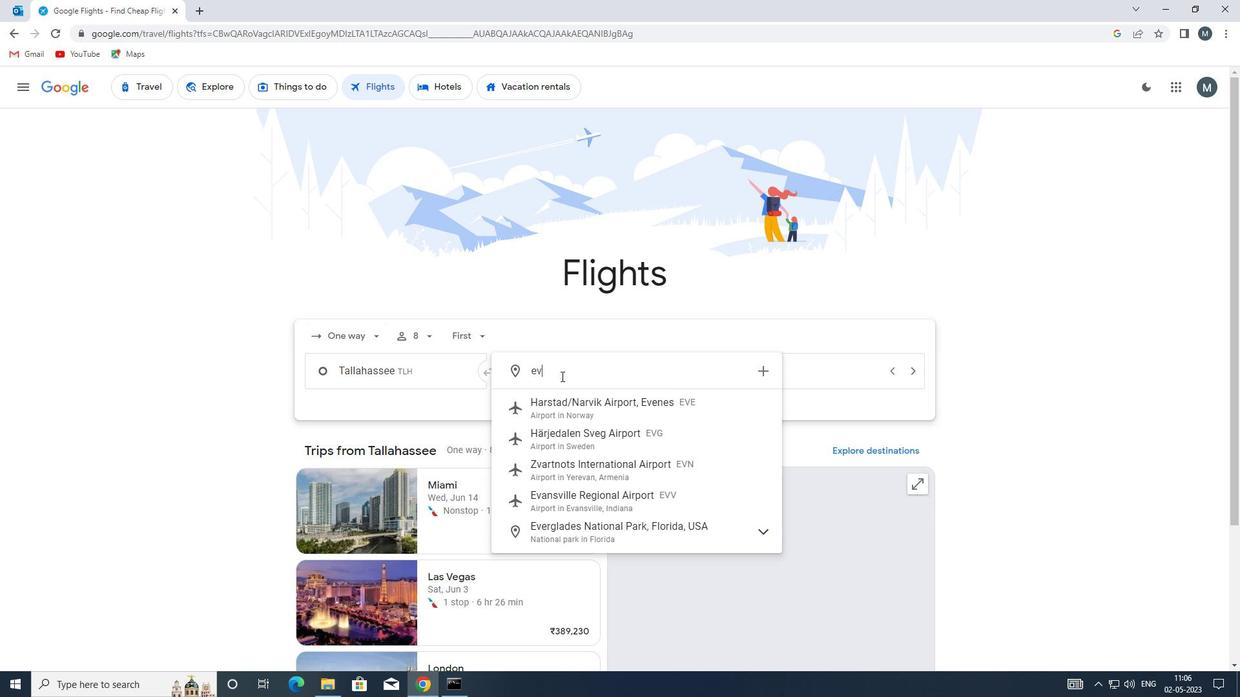 
Action: Mouse moved to (571, 415)
Screenshot: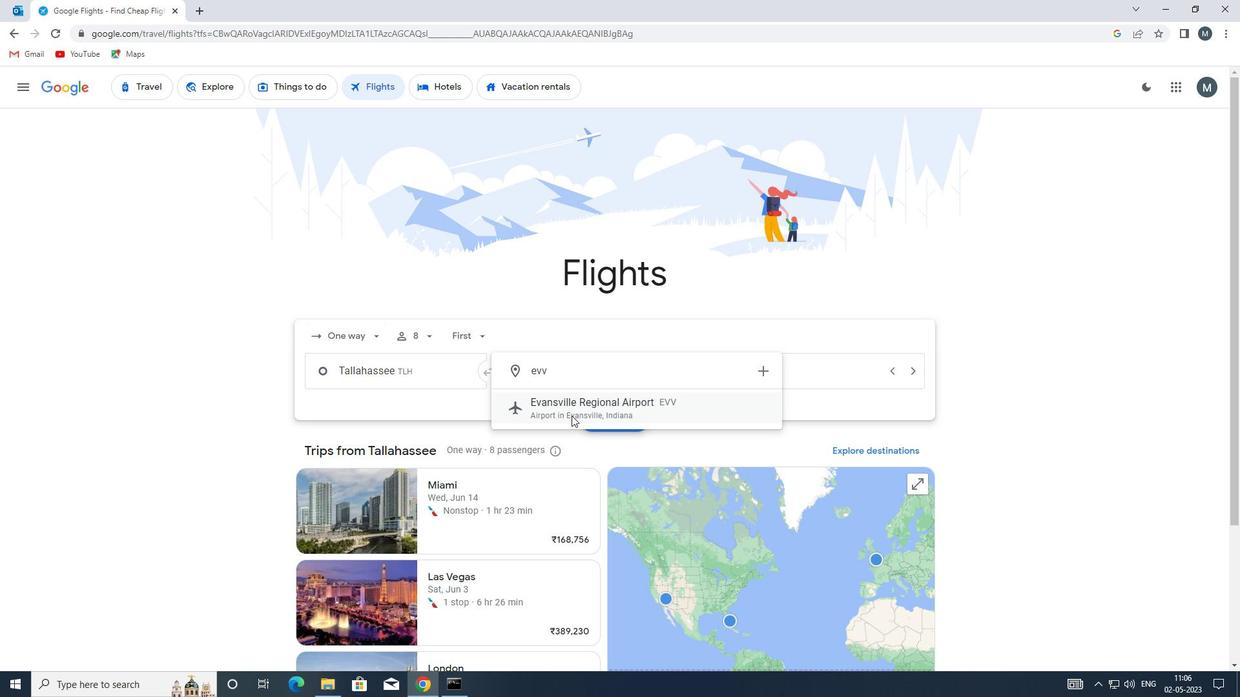 
Action: Mouse pressed left at (571, 415)
Screenshot: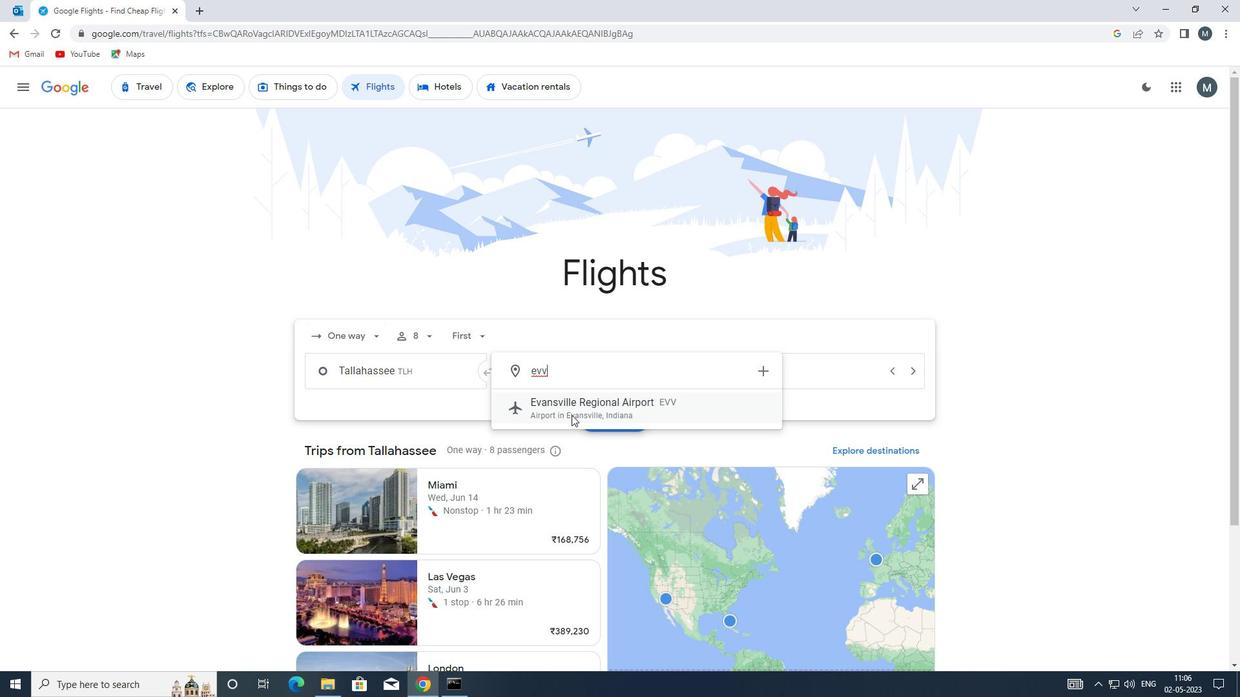 
Action: Mouse moved to (735, 378)
Screenshot: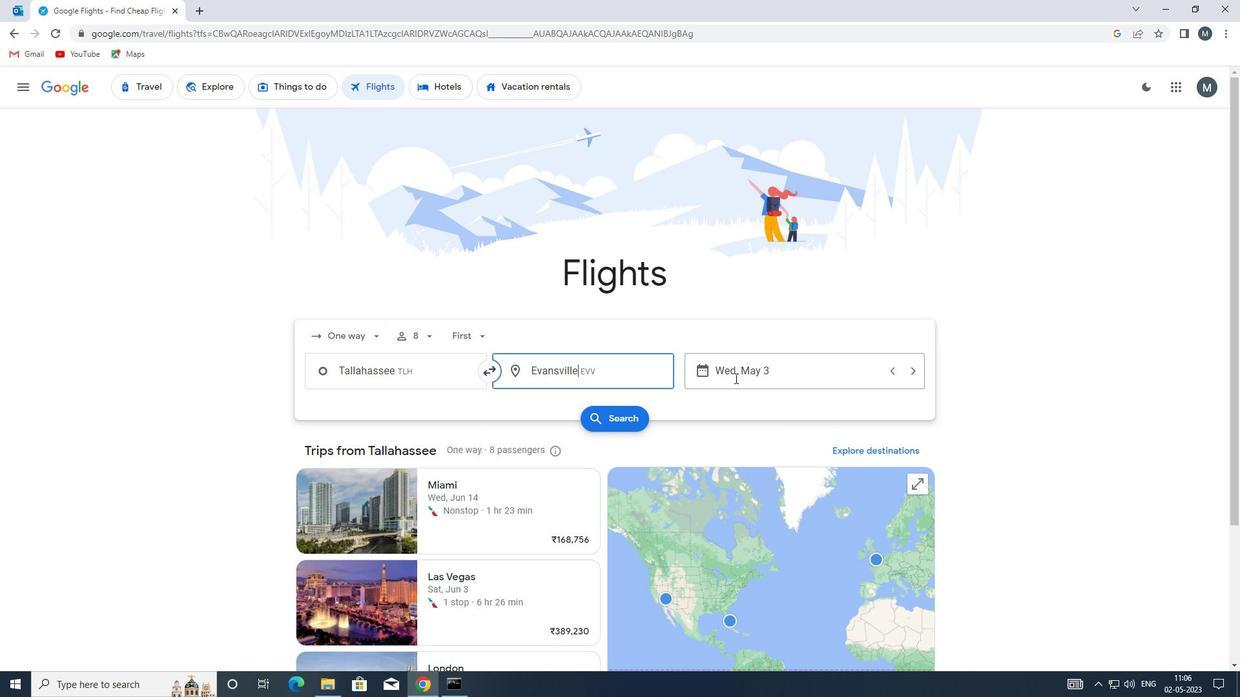 
Action: Mouse pressed left at (735, 378)
Screenshot: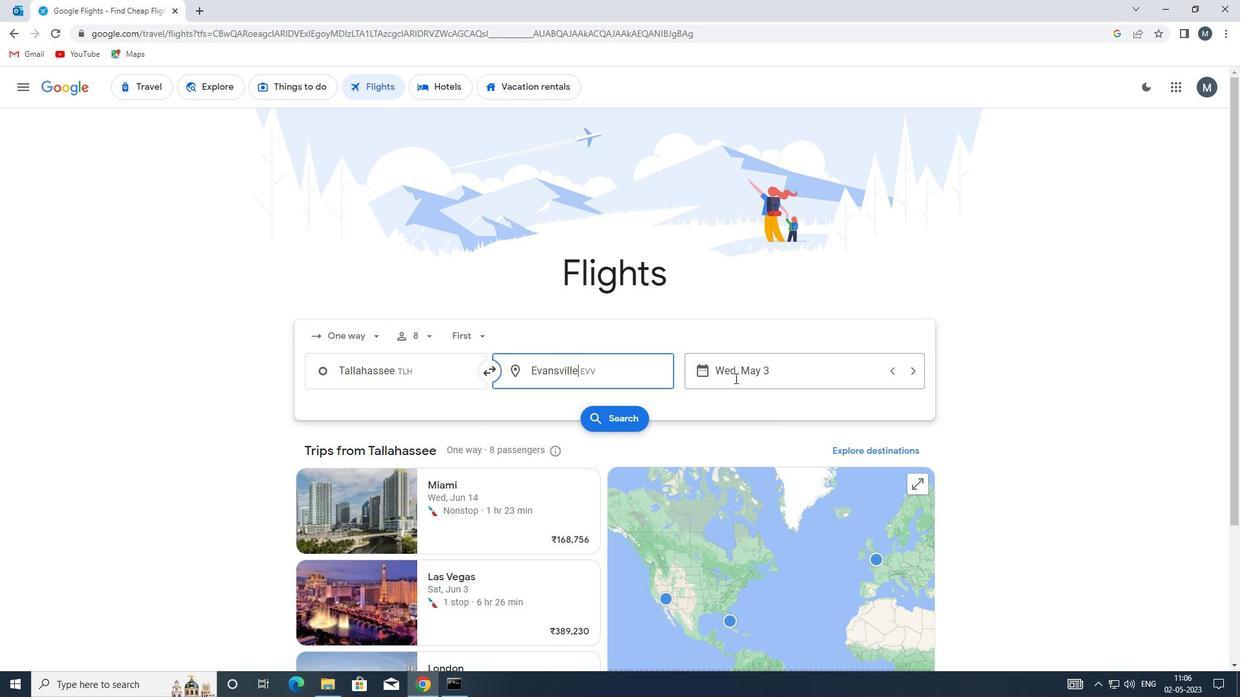 
Action: Mouse moved to (554, 435)
Screenshot: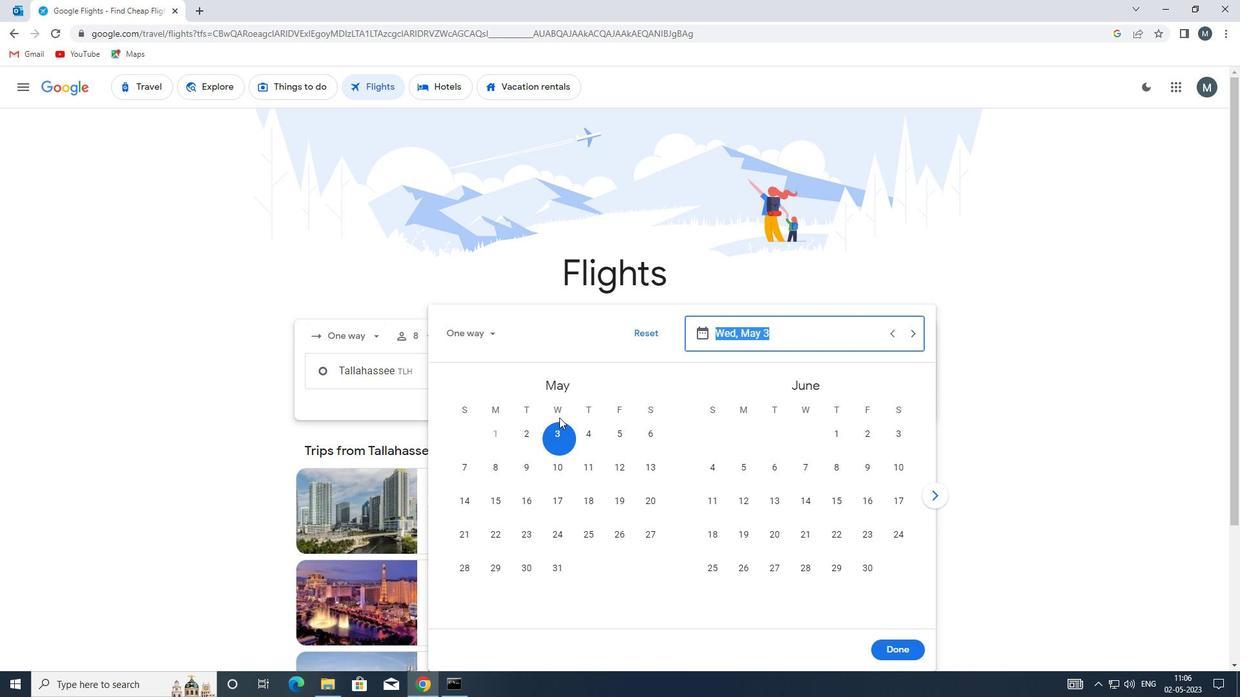 
Action: Mouse pressed left at (554, 435)
Screenshot: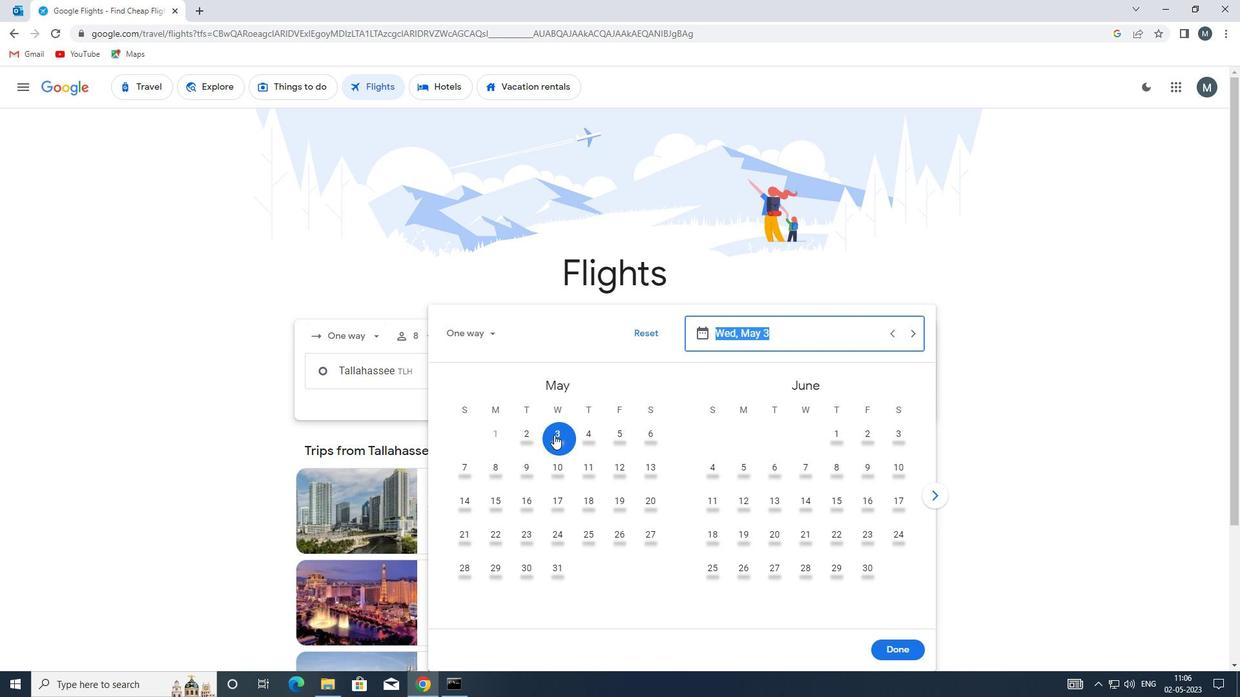 
Action: Mouse moved to (894, 650)
Screenshot: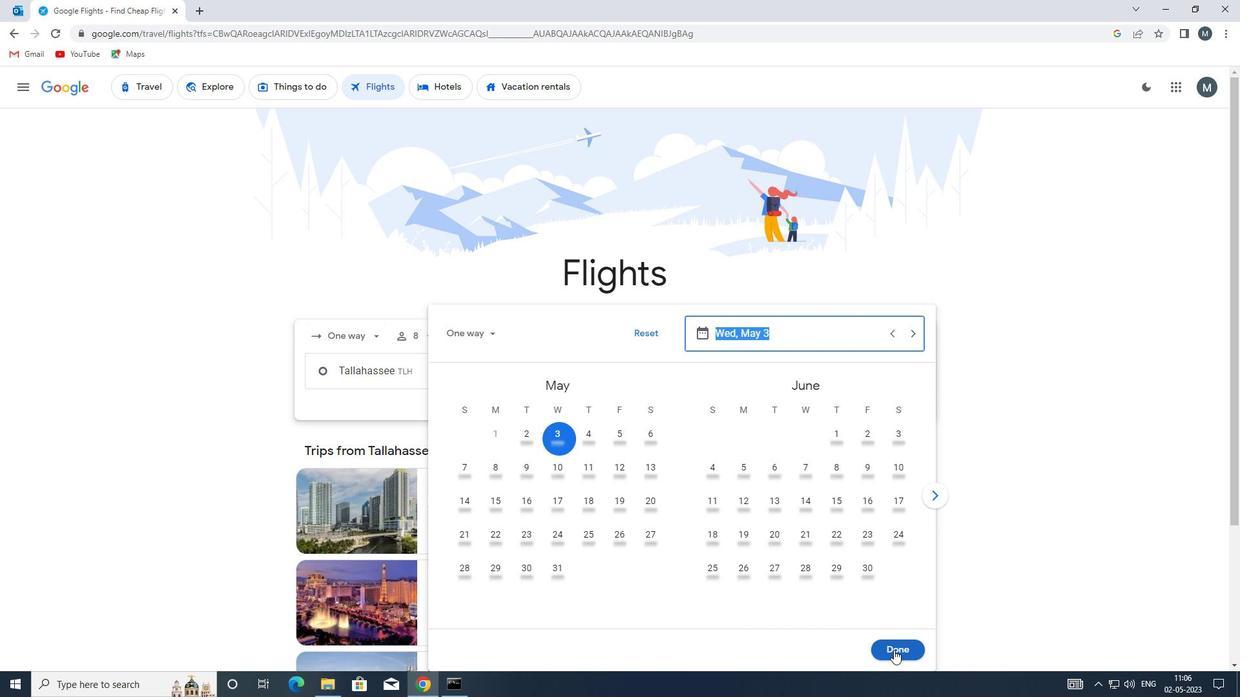 
Action: Mouse pressed left at (894, 650)
Screenshot: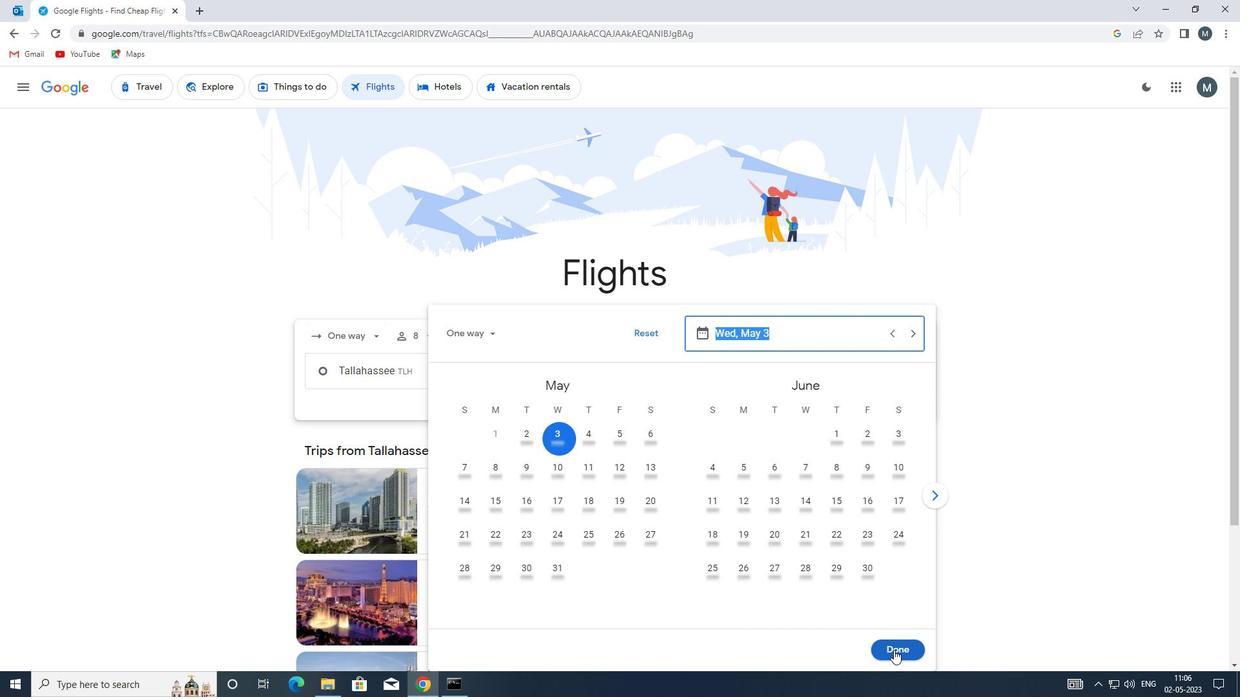 
Action: Mouse moved to (607, 423)
Screenshot: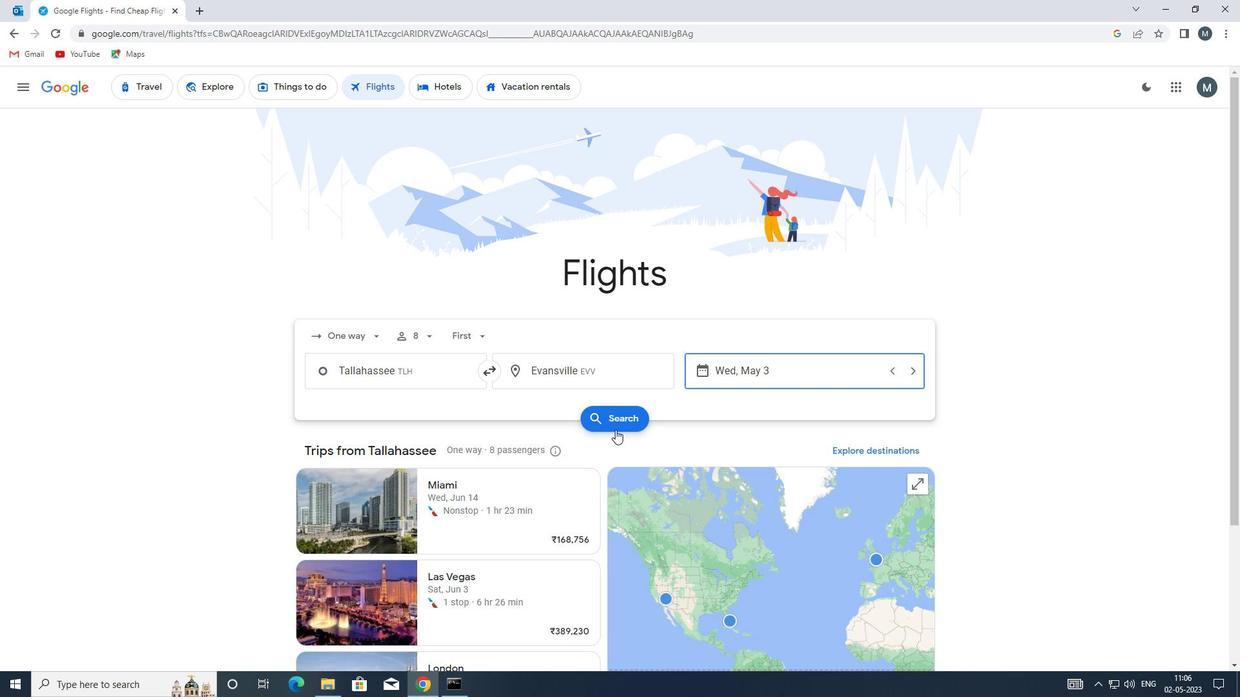 
Action: Mouse pressed left at (607, 423)
Screenshot: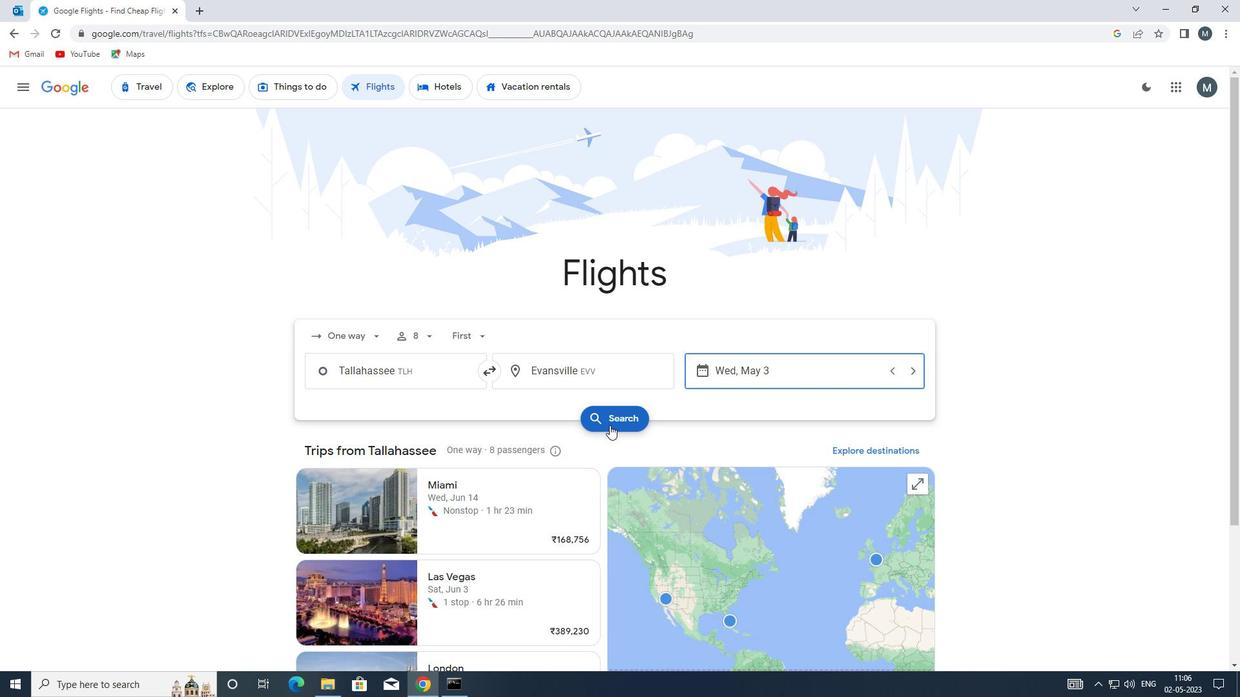 
Action: Mouse moved to (324, 211)
Screenshot: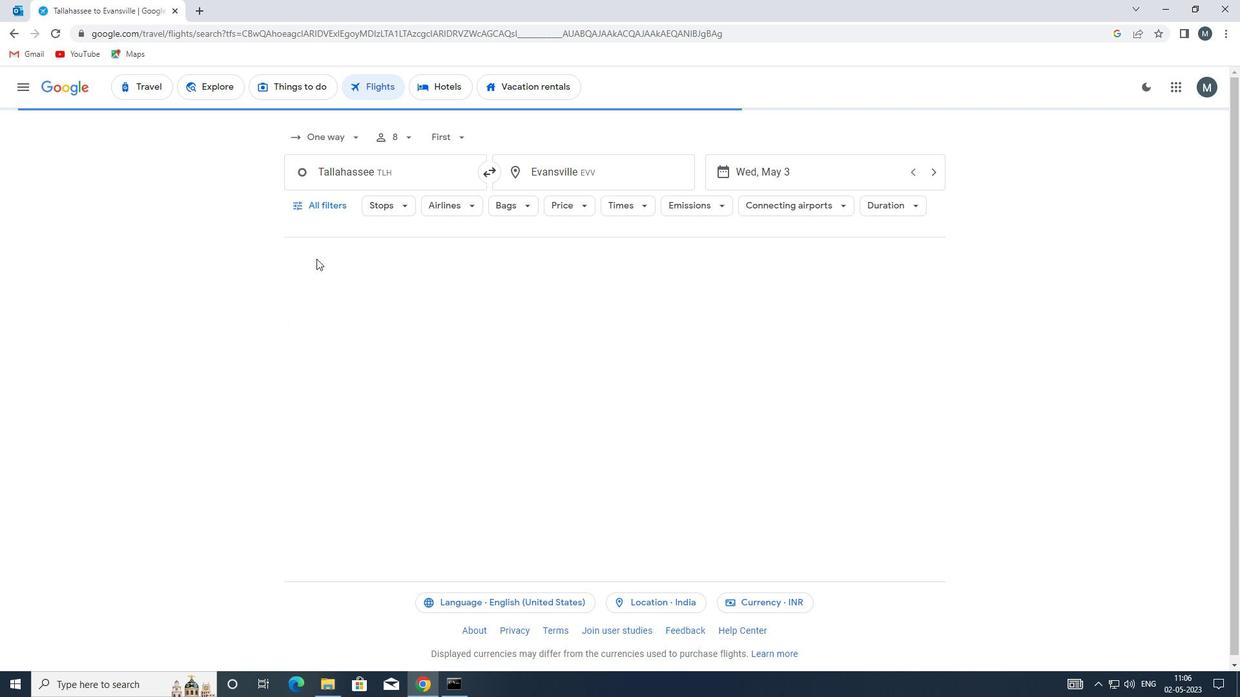 
Action: Mouse pressed left at (324, 211)
Screenshot: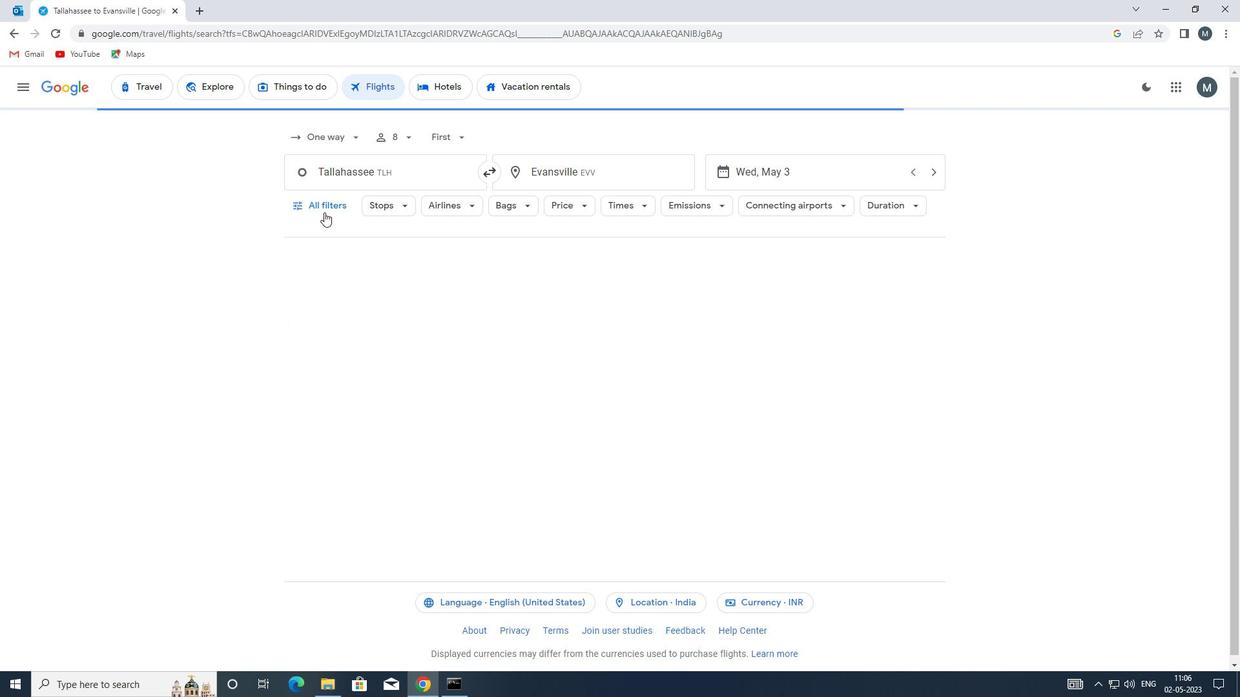 
Action: Mouse moved to (355, 363)
Screenshot: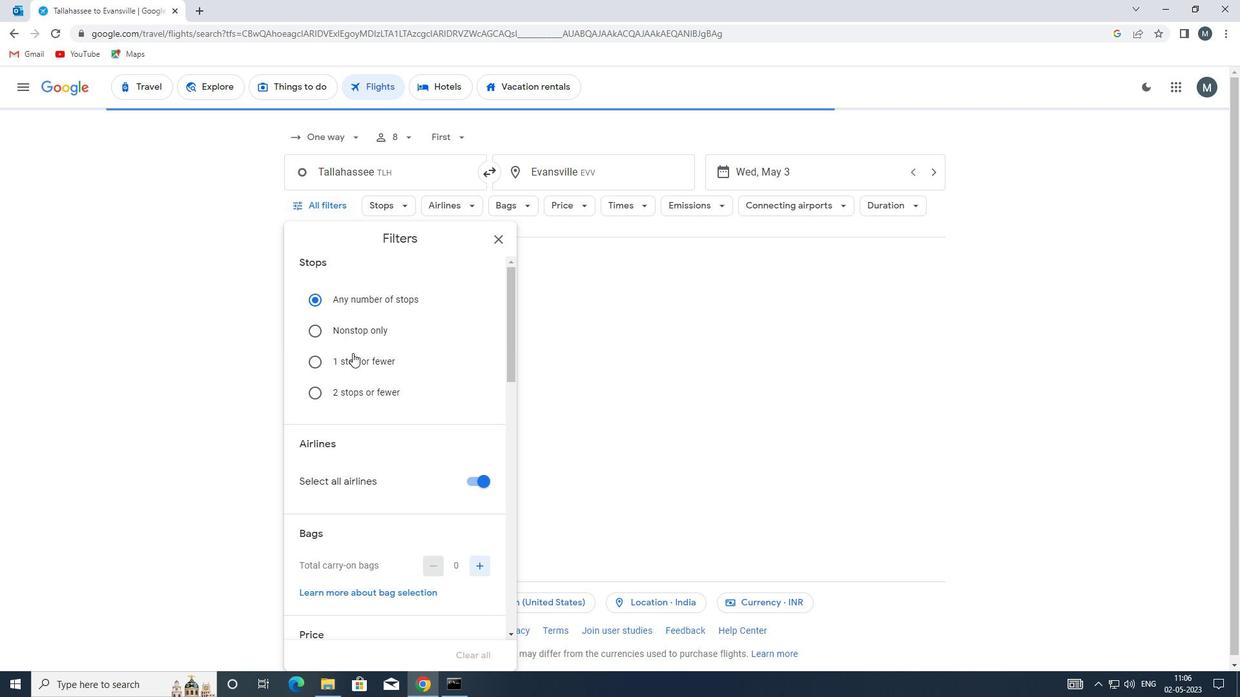 
Action: Mouse scrolled (355, 363) with delta (0, 0)
Screenshot: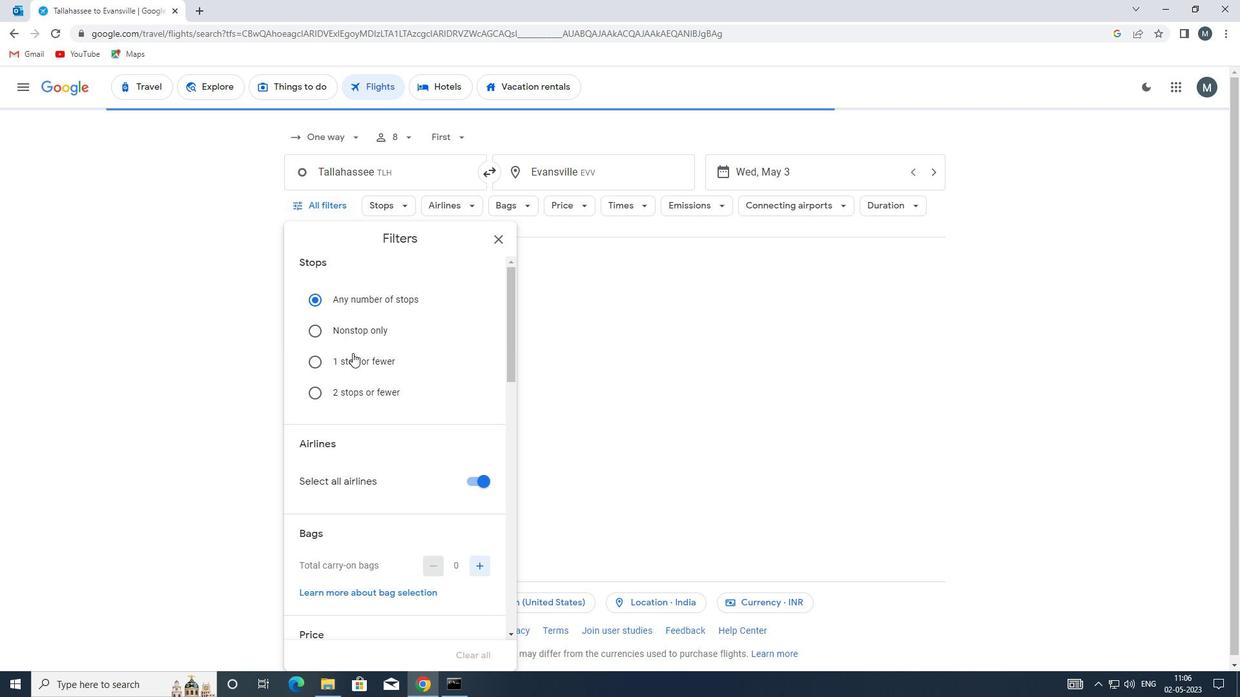 
Action: Mouse moved to (355, 370)
Screenshot: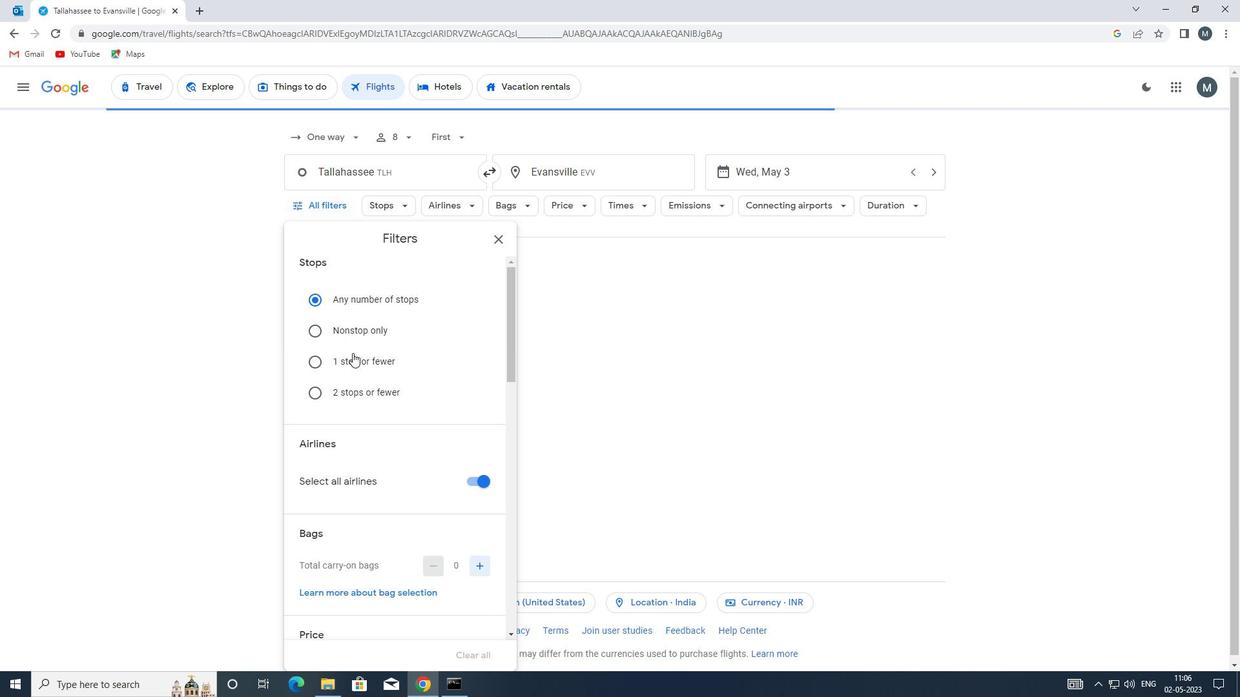 
Action: Mouse scrolled (355, 369) with delta (0, 0)
Screenshot: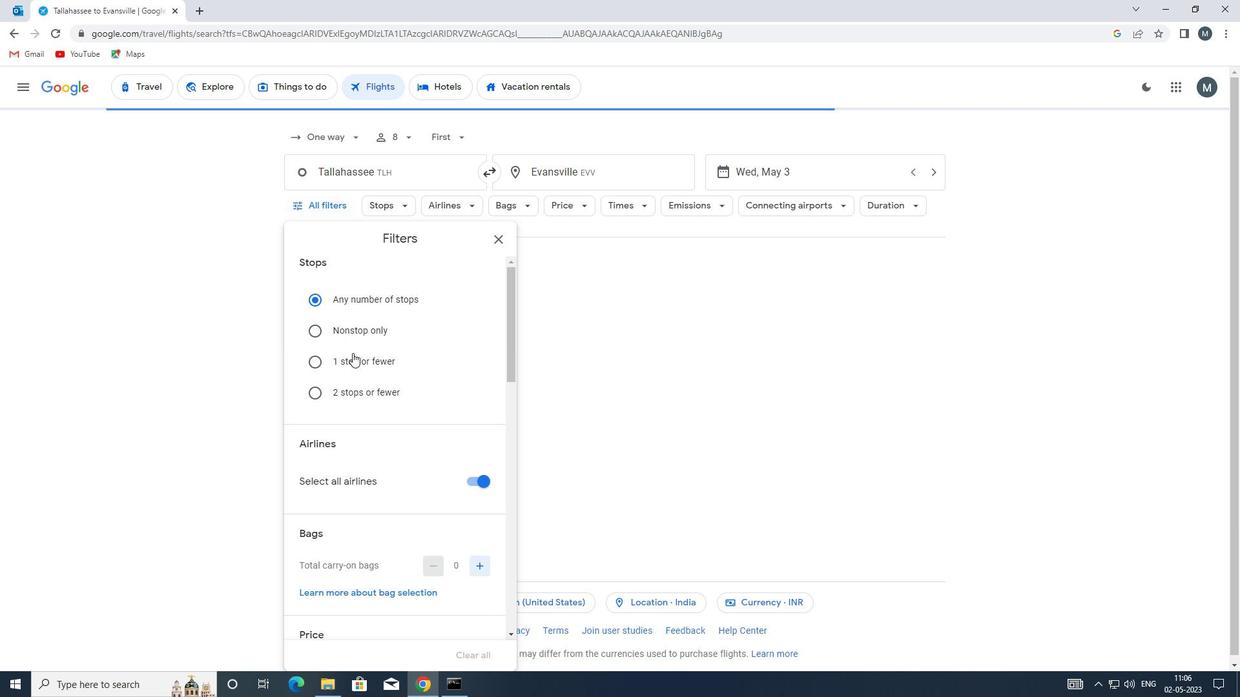 
Action: Mouse moved to (479, 354)
Screenshot: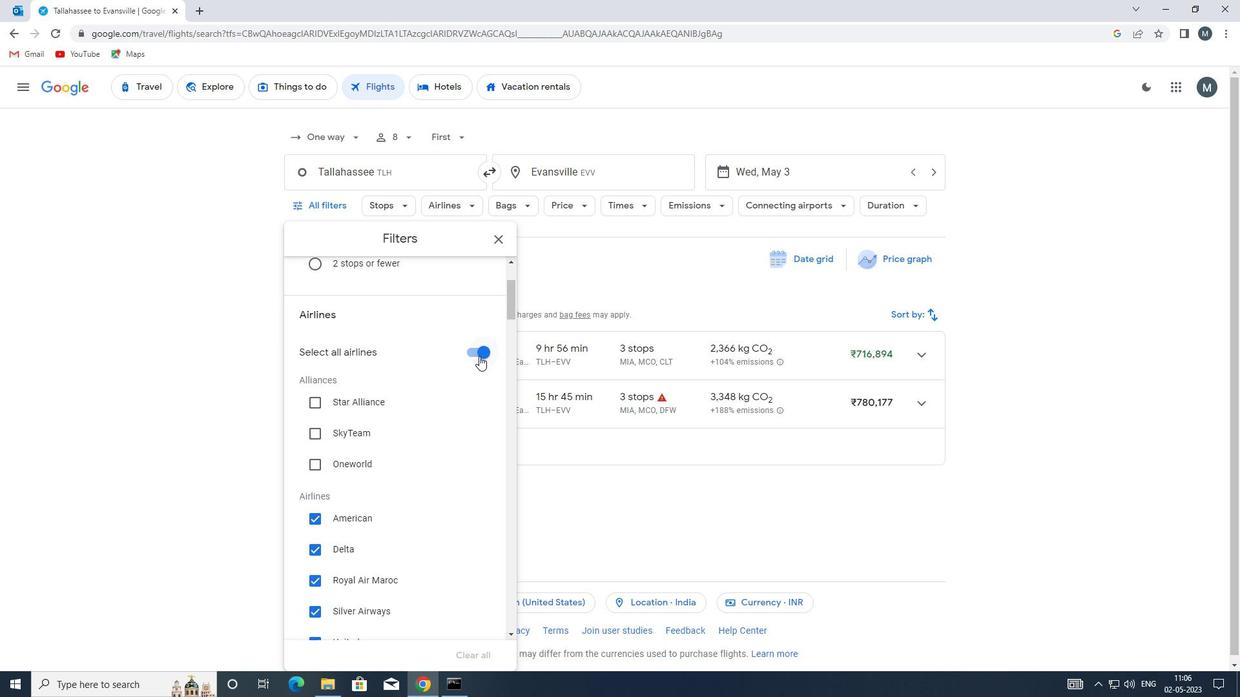 
Action: Mouse pressed left at (479, 354)
Screenshot: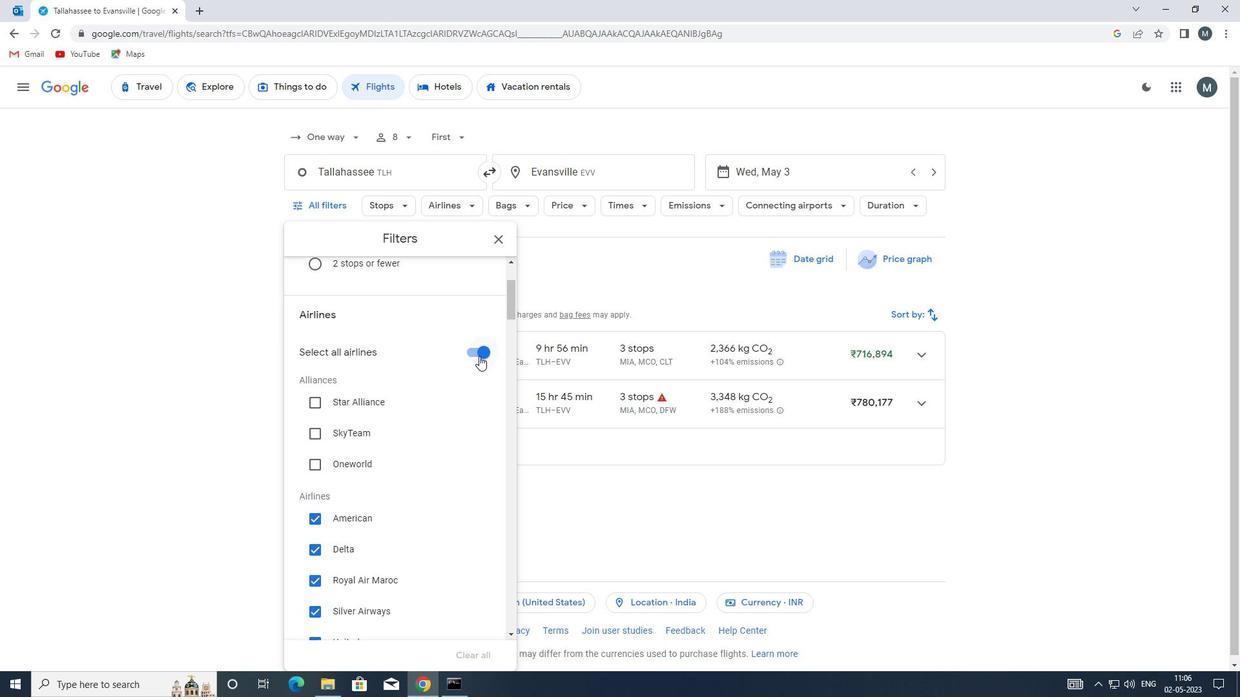 
Action: Mouse moved to (390, 377)
Screenshot: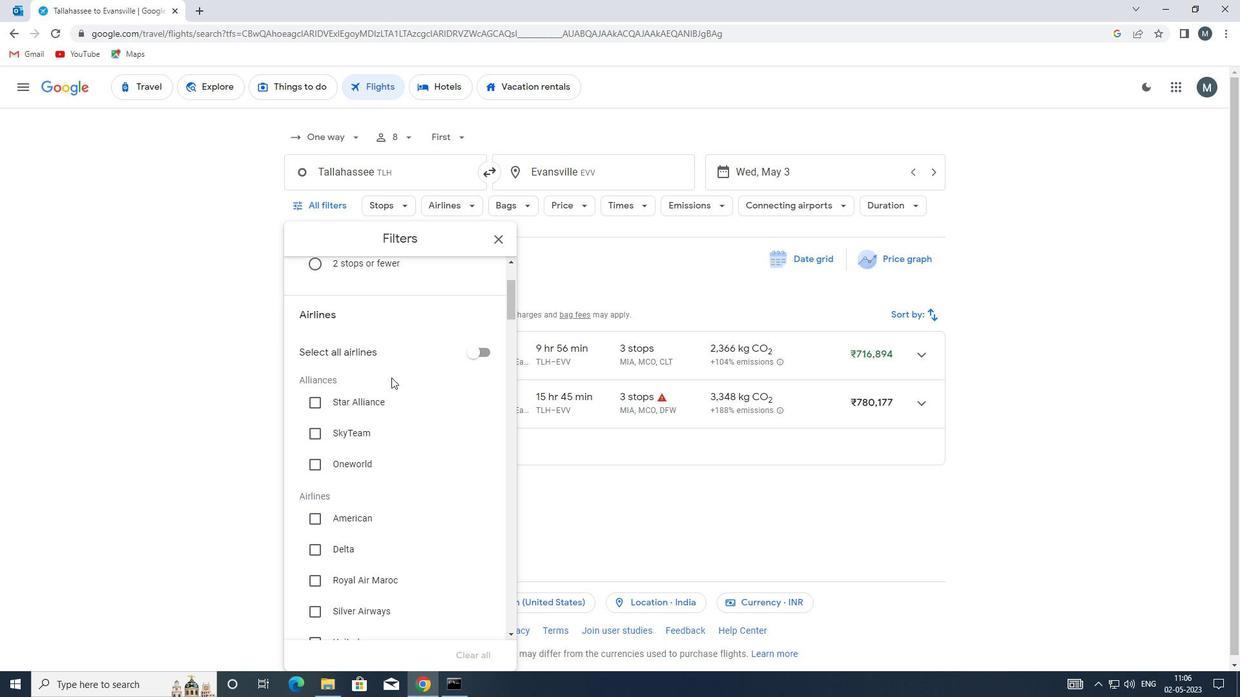 
Action: Mouse scrolled (390, 377) with delta (0, 0)
Screenshot: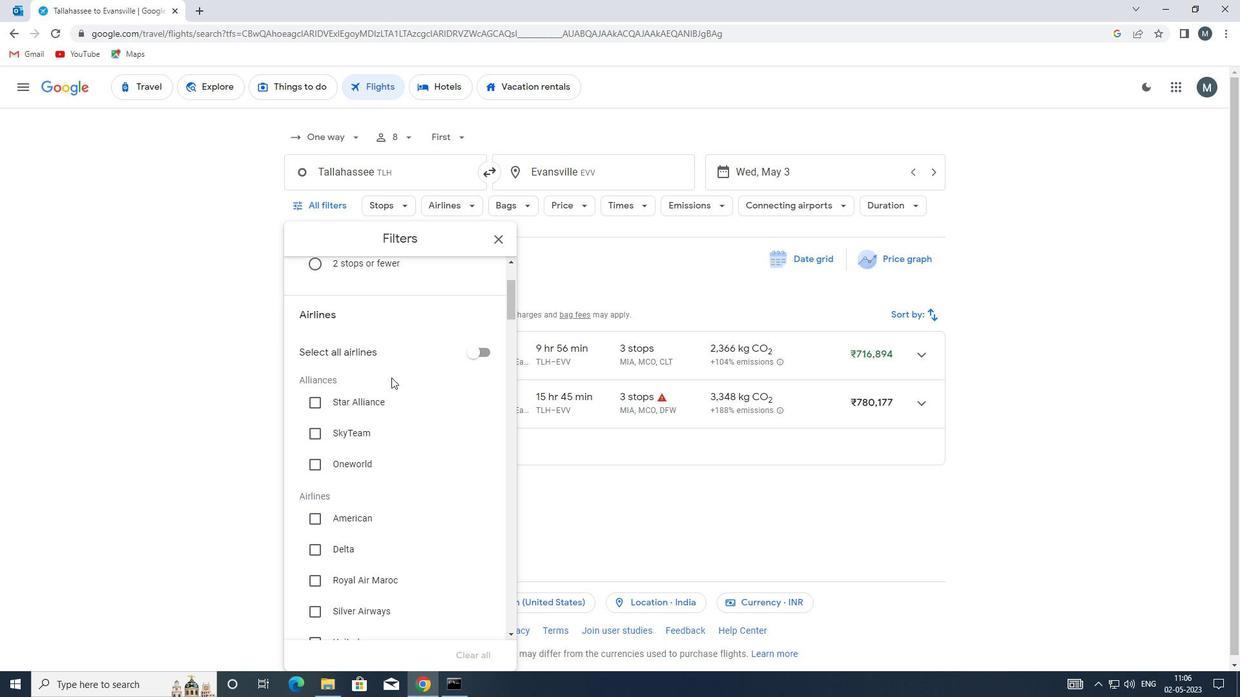 
Action: Mouse moved to (385, 384)
Screenshot: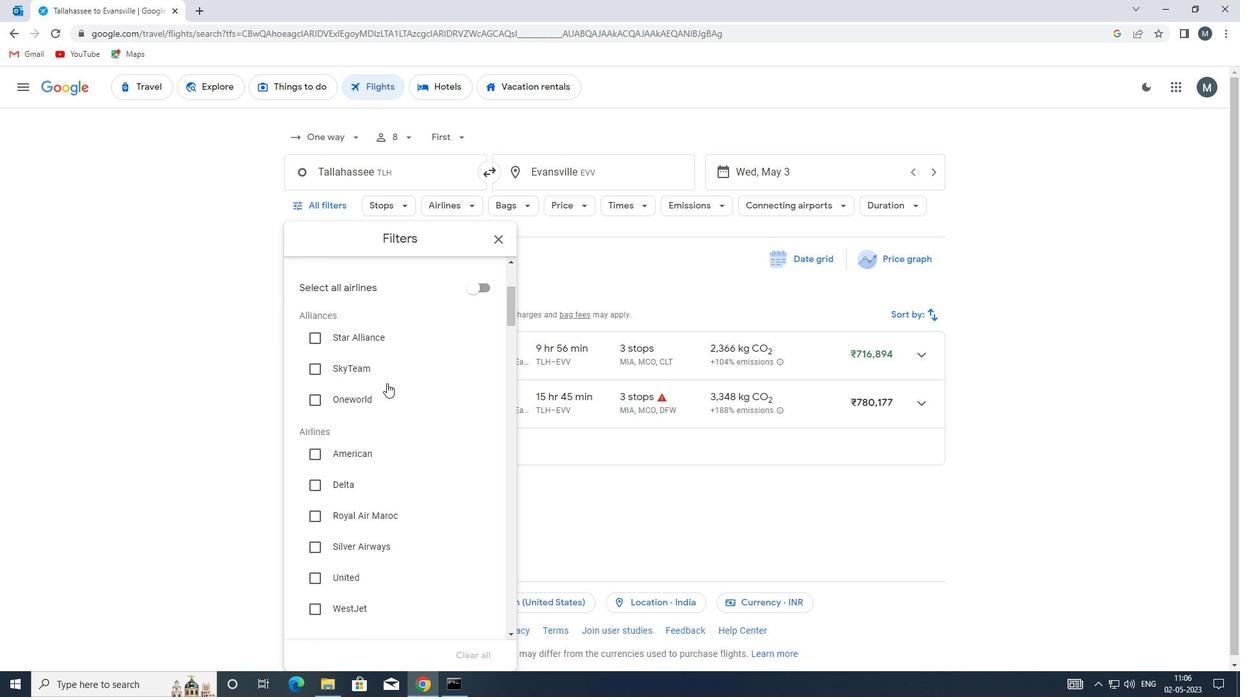 
Action: Mouse scrolled (385, 383) with delta (0, 0)
Screenshot: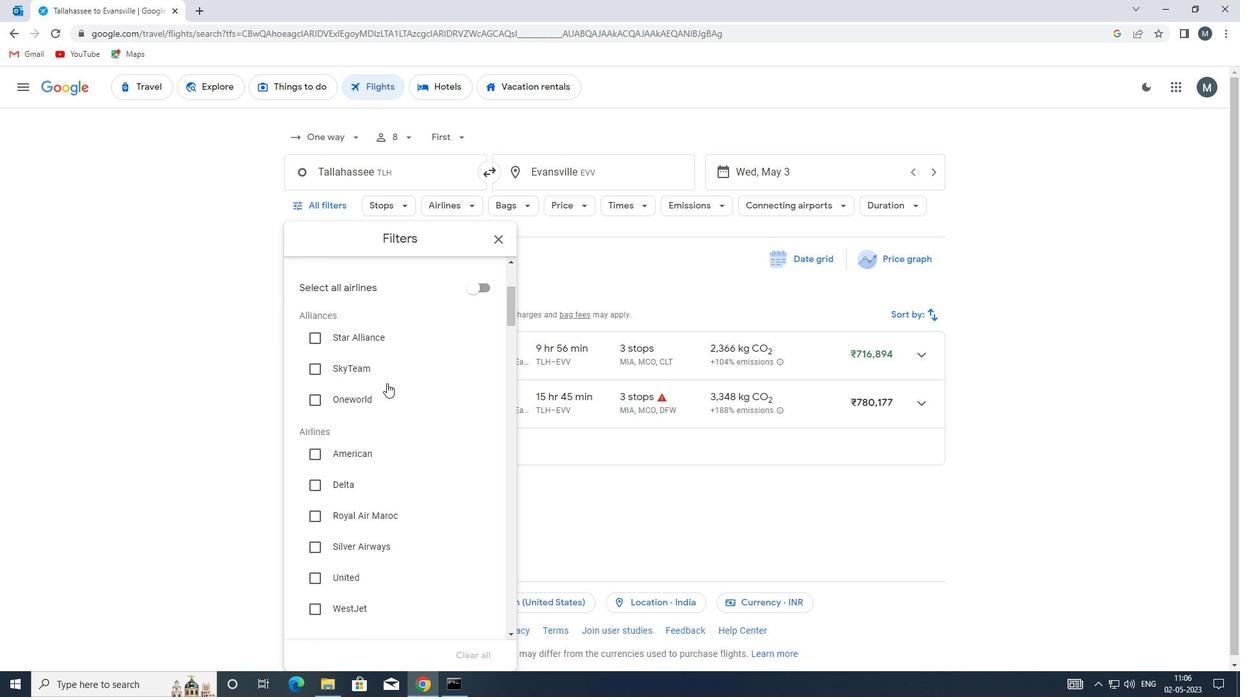 
Action: Mouse moved to (315, 512)
Screenshot: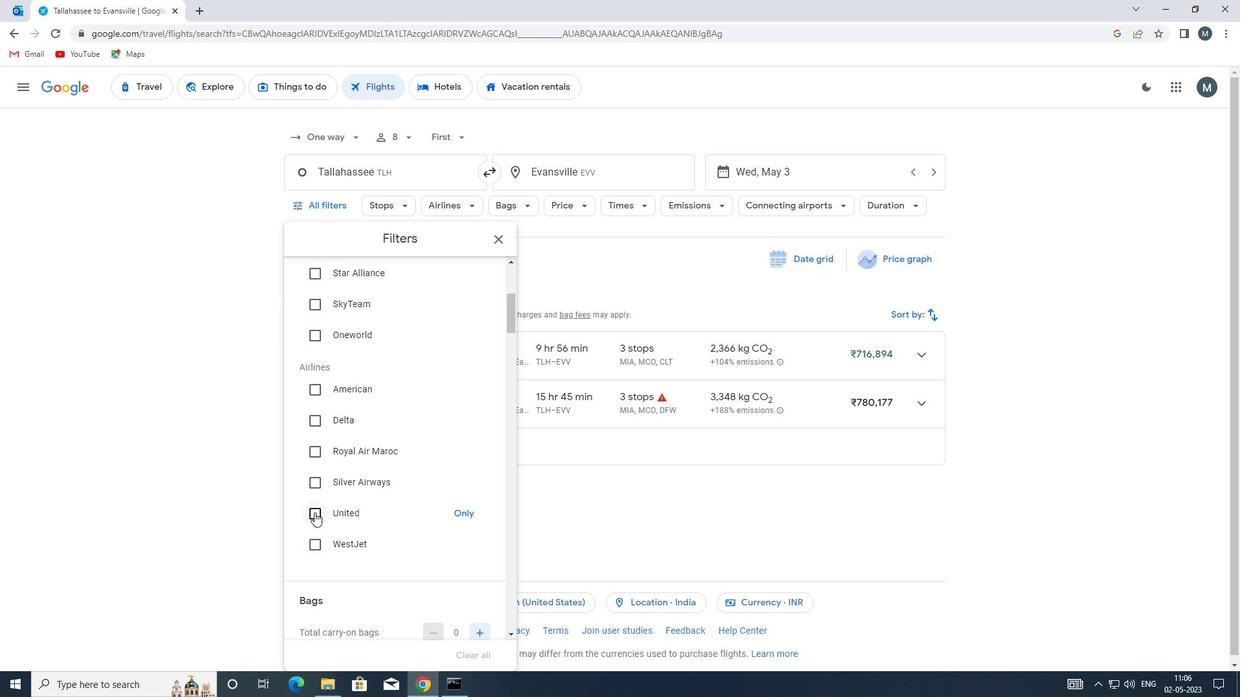 
Action: Mouse pressed left at (315, 512)
Screenshot: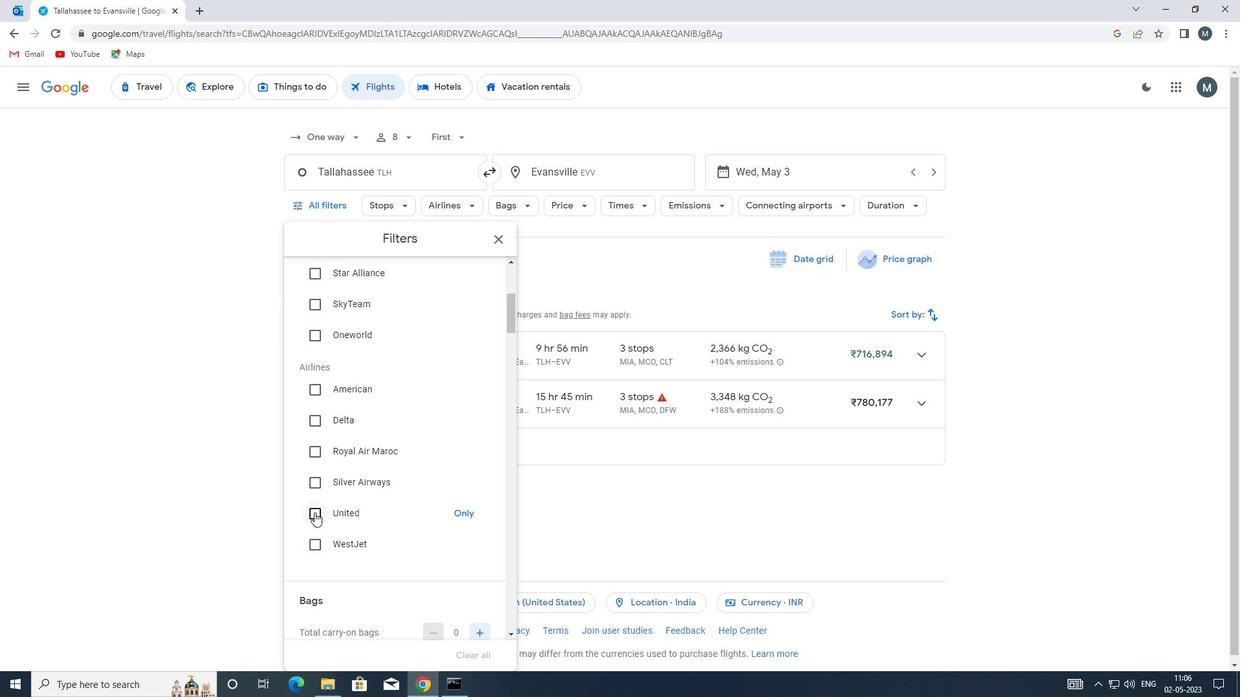 
Action: Mouse moved to (408, 465)
Screenshot: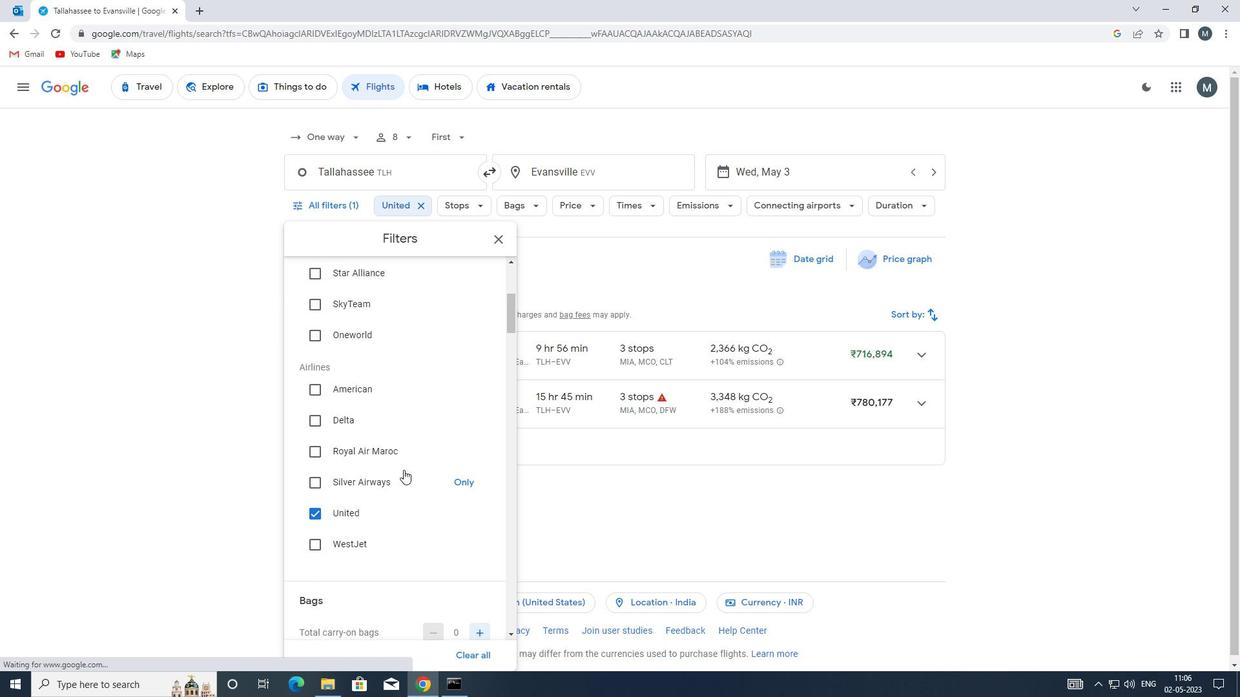 
Action: Mouse scrolled (408, 465) with delta (0, 0)
Screenshot: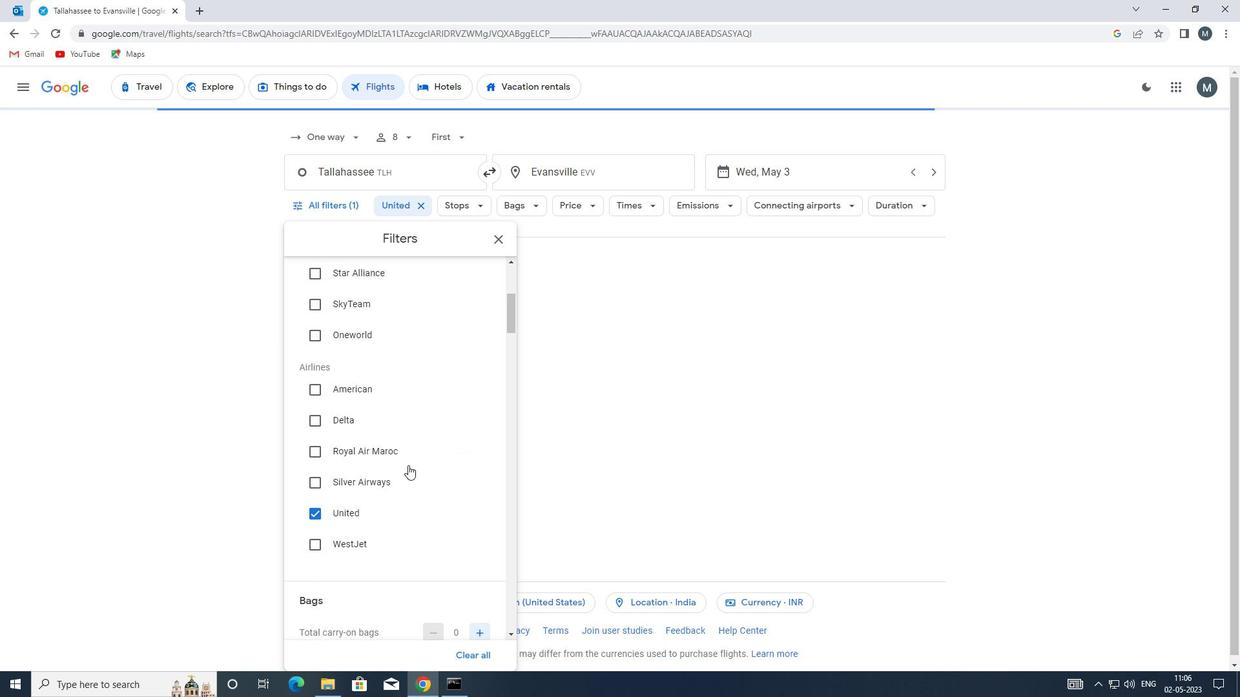 
Action: Mouse moved to (409, 464)
Screenshot: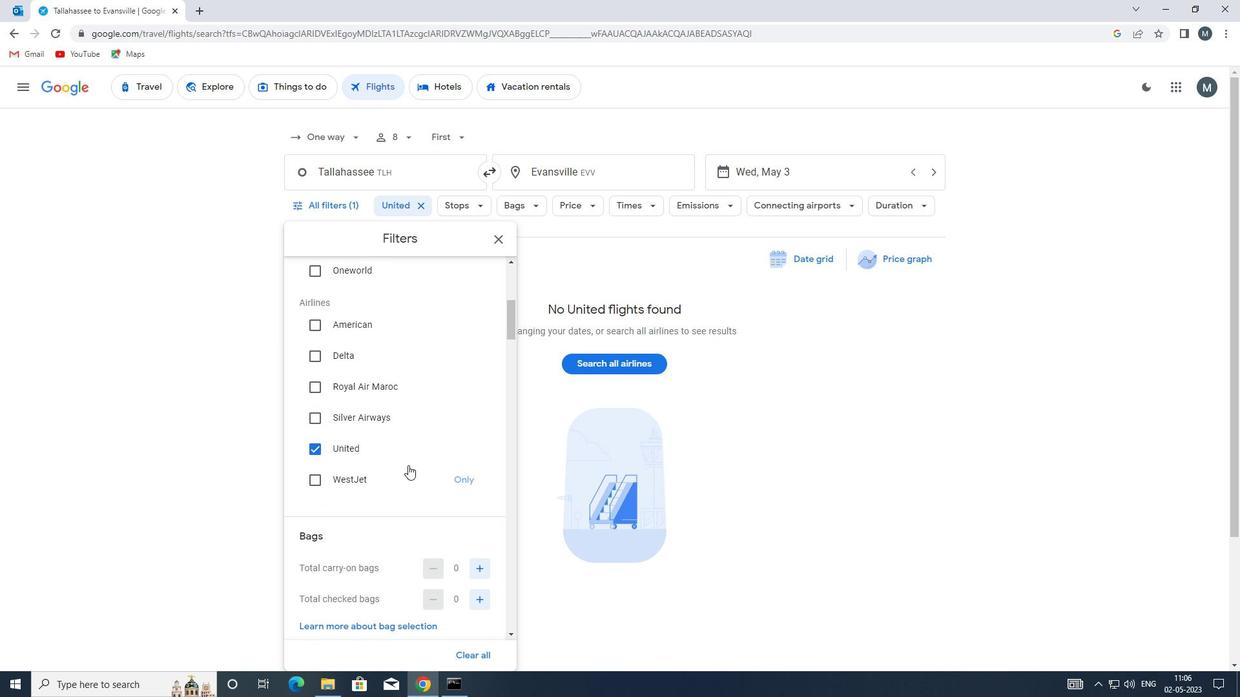 
Action: Mouse scrolled (409, 463) with delta (0, 0)
Screenshot: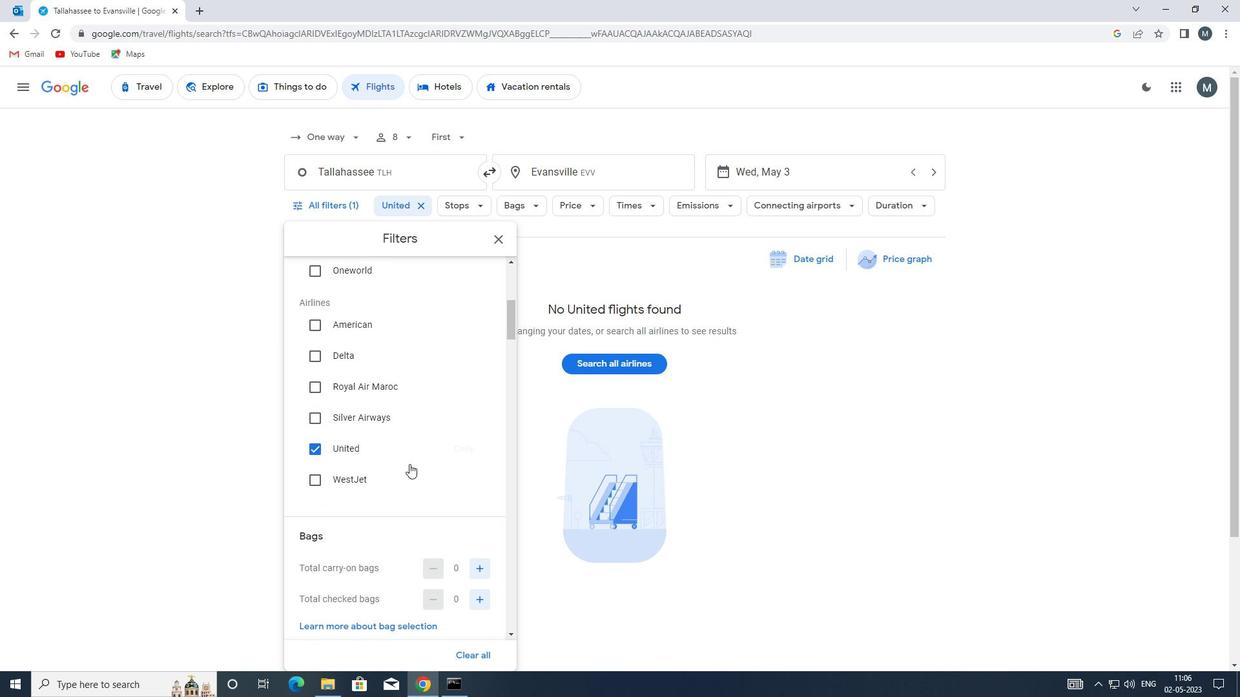 
Action: Mouse scrolled (409, 463) with delta (0, 0)
Screenshot: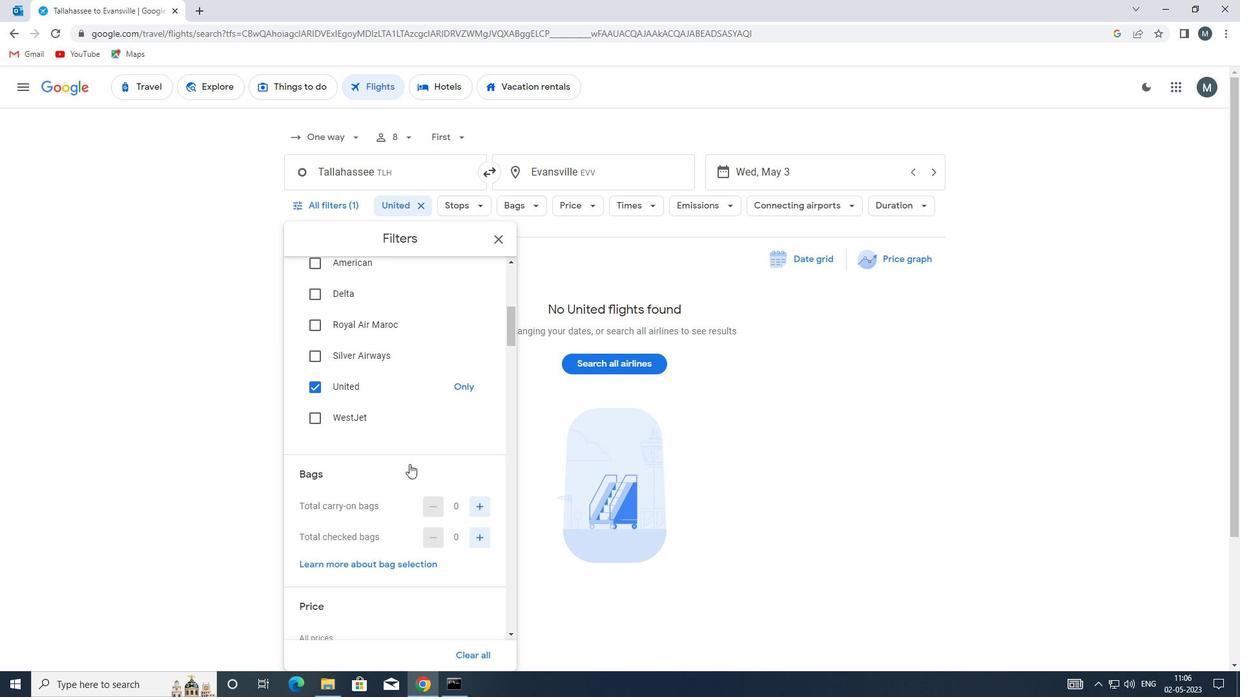 
Action: Mouse moved to (479, 472)
Screenshot: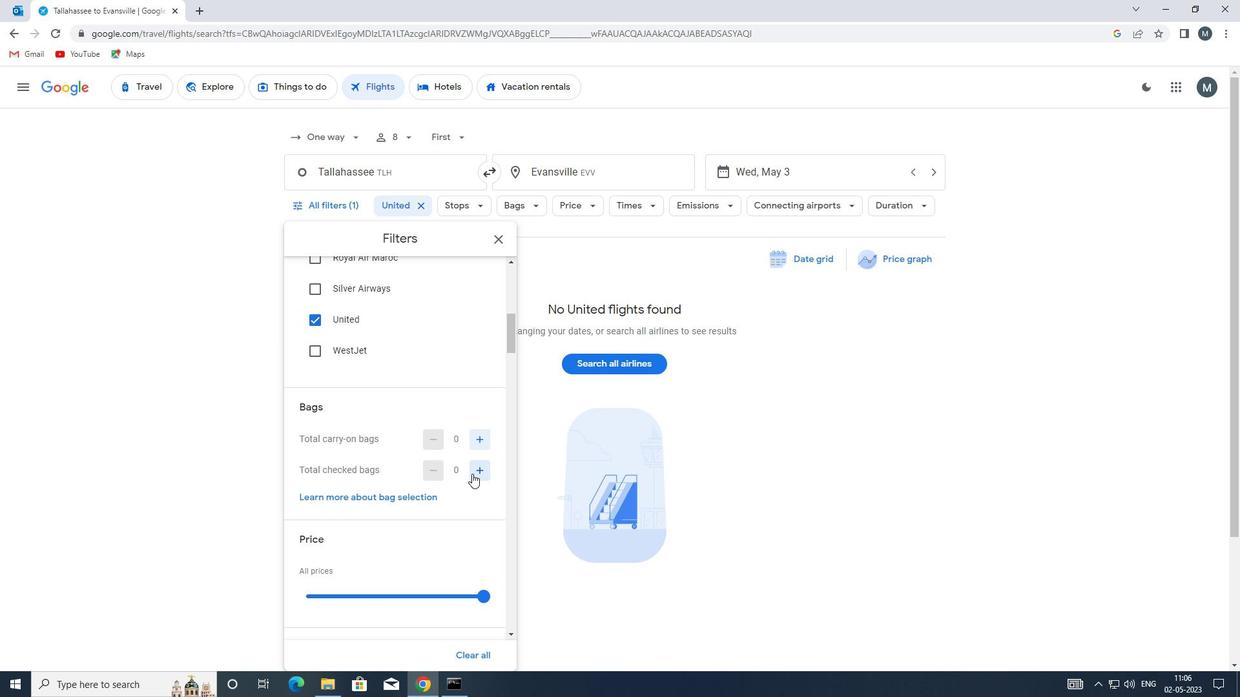 
Action: Mouse pressed left at (479, 472)
Screenshot: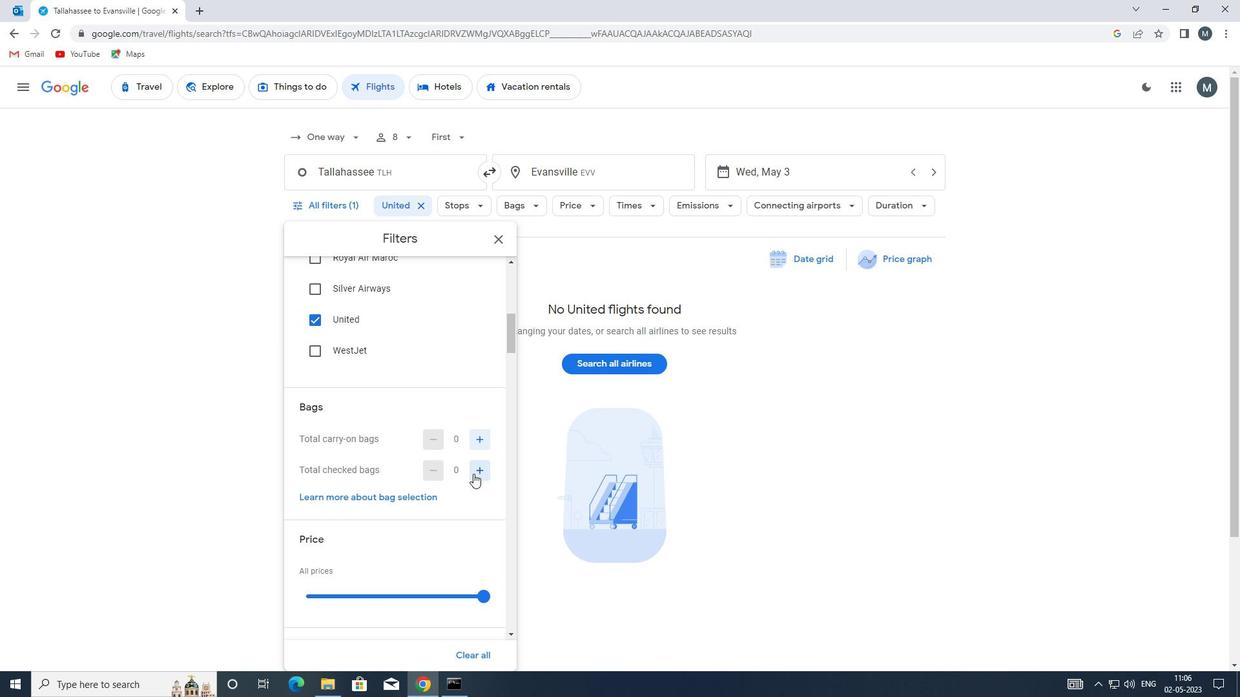 
Action: Mouse moved to (424, 467)
Screenshot: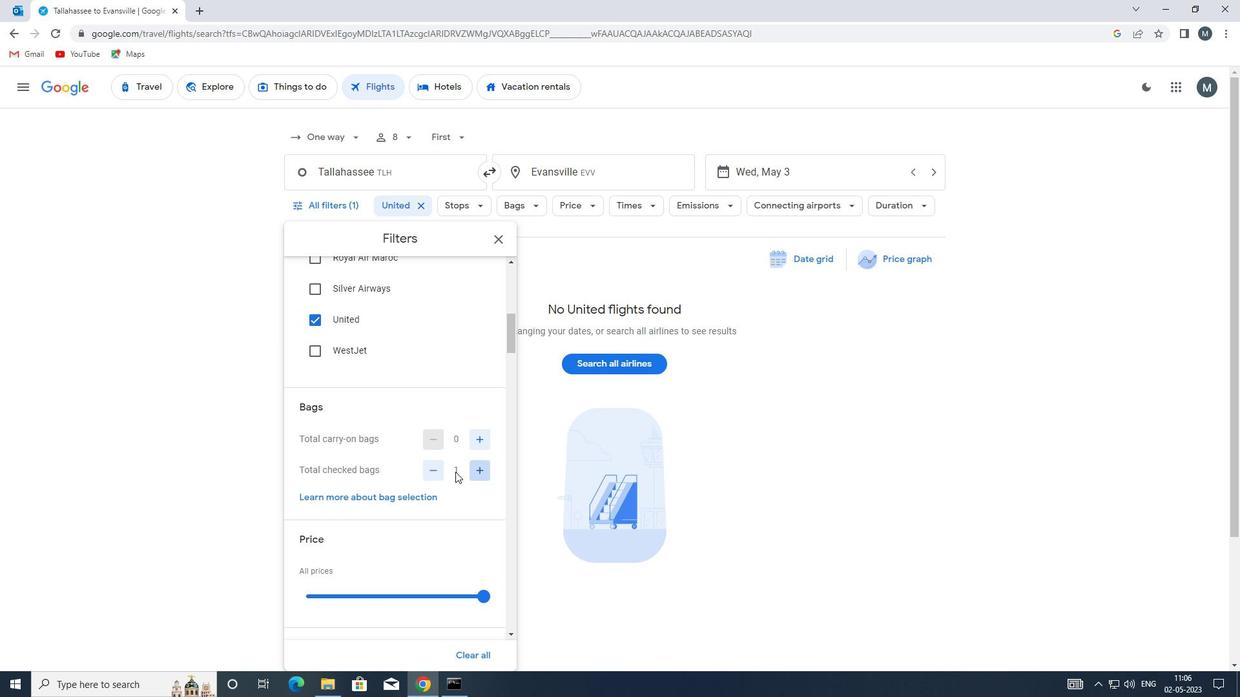
Action: Mouse scrolled (424, 467) with delta (0, 0)
Screenshot: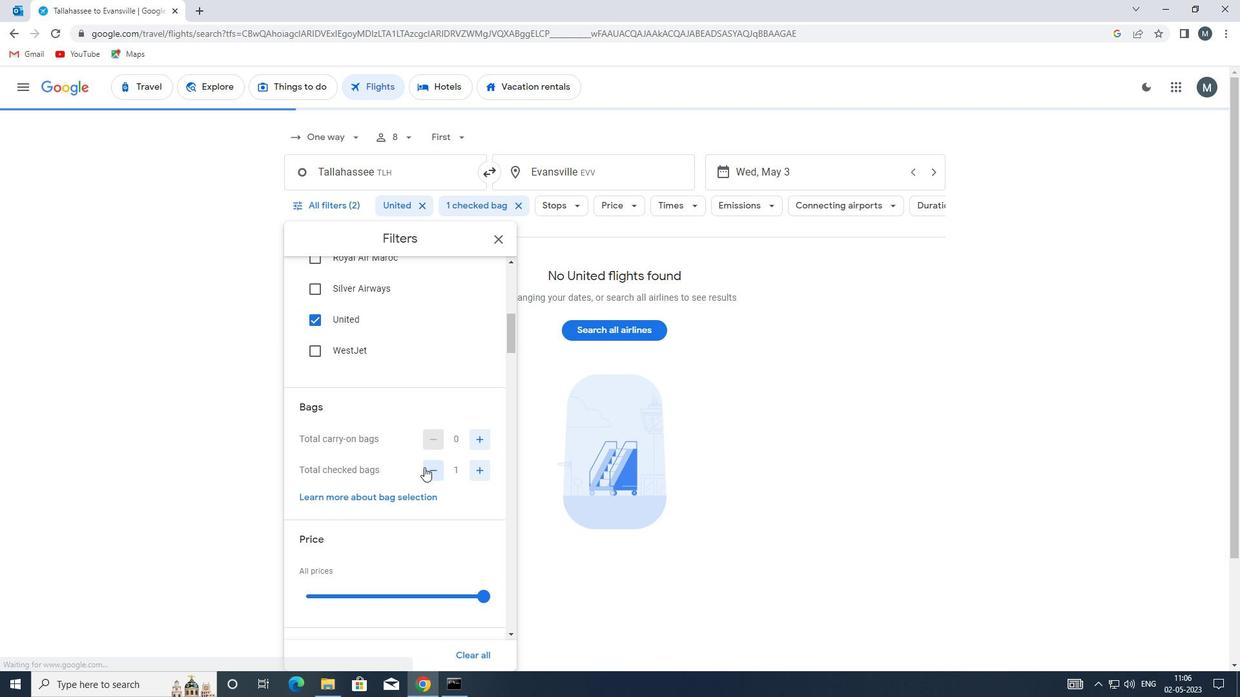 
Action: Mouse moved to (374, 529)
Screenshot: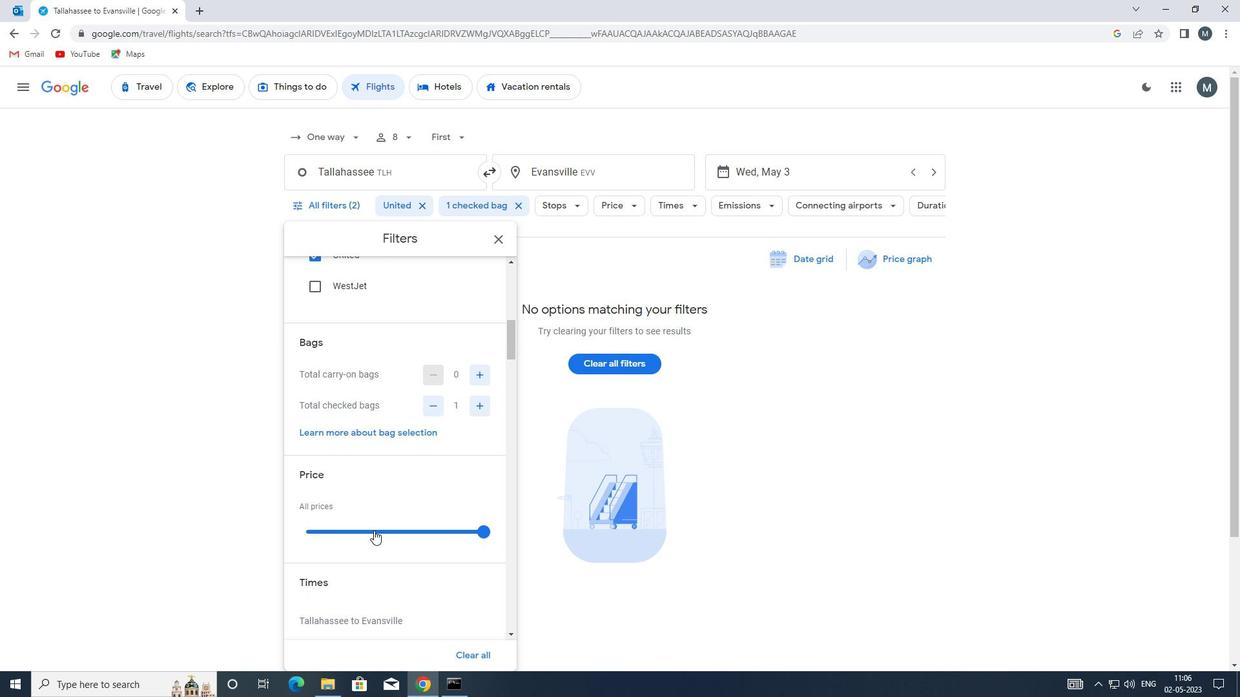 
Action: Mouse pressed left at (374, 529)
Screenshot: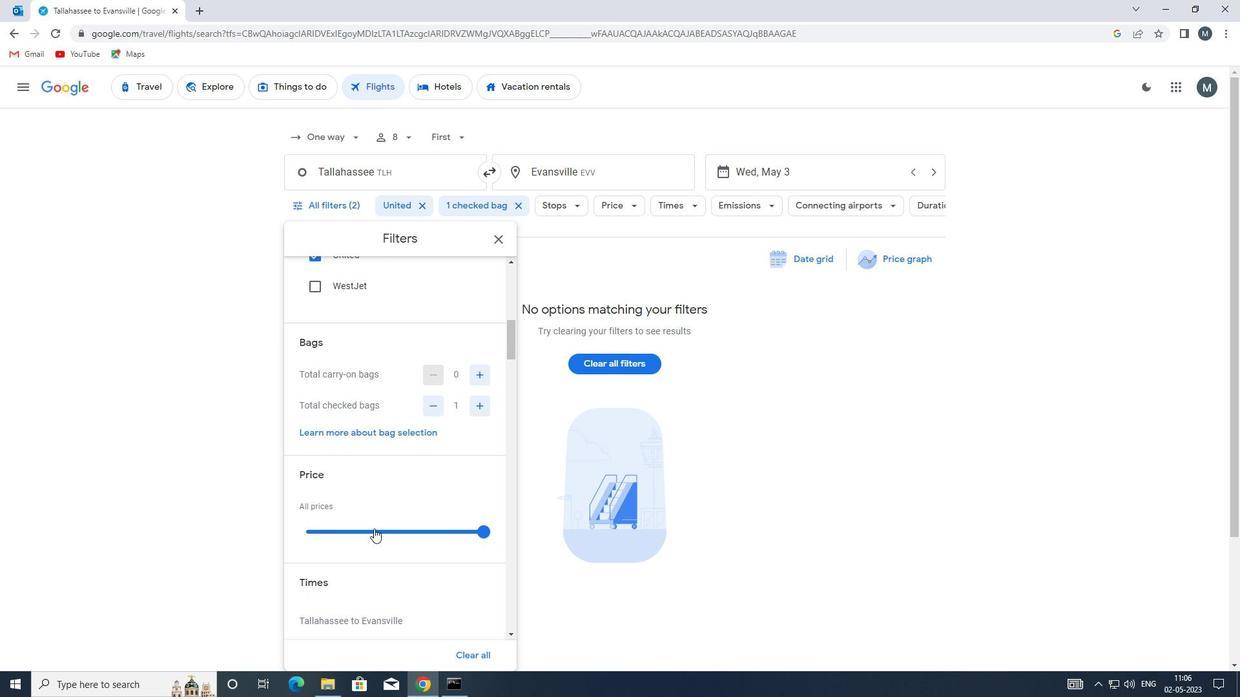 
Action: Mouse pressed left at (374, 529)
Screenshot: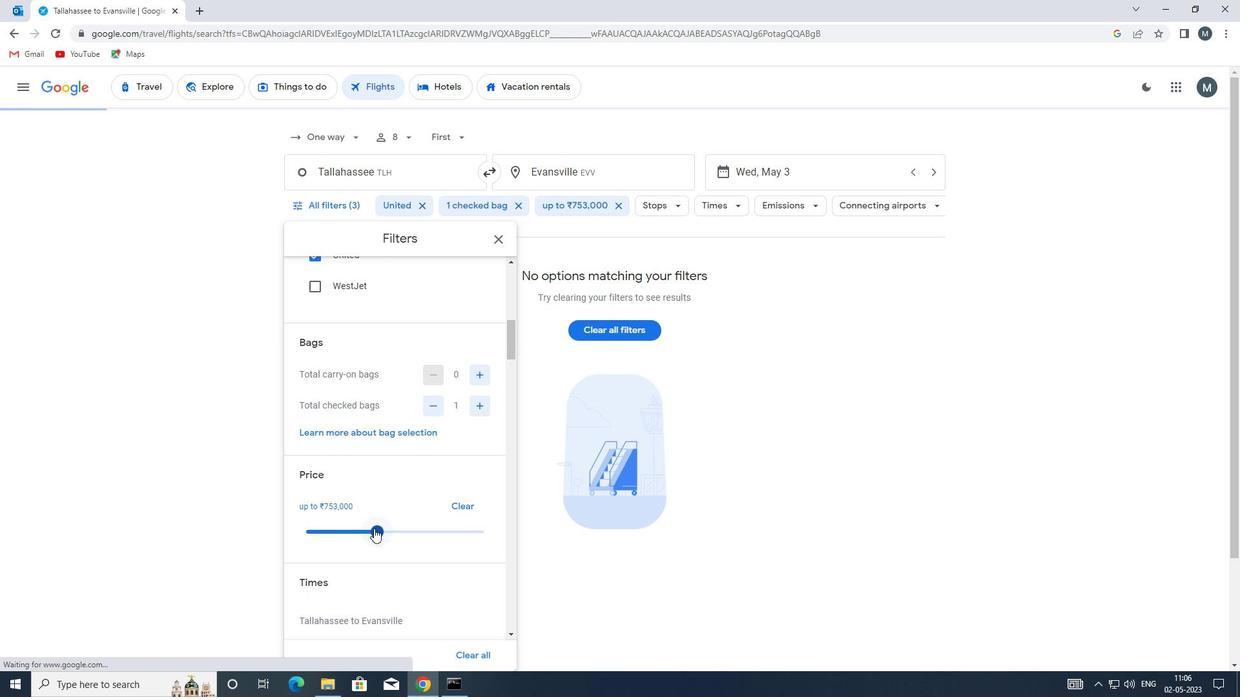 
Action: Mouse moved to (370, 496)
Screenshot: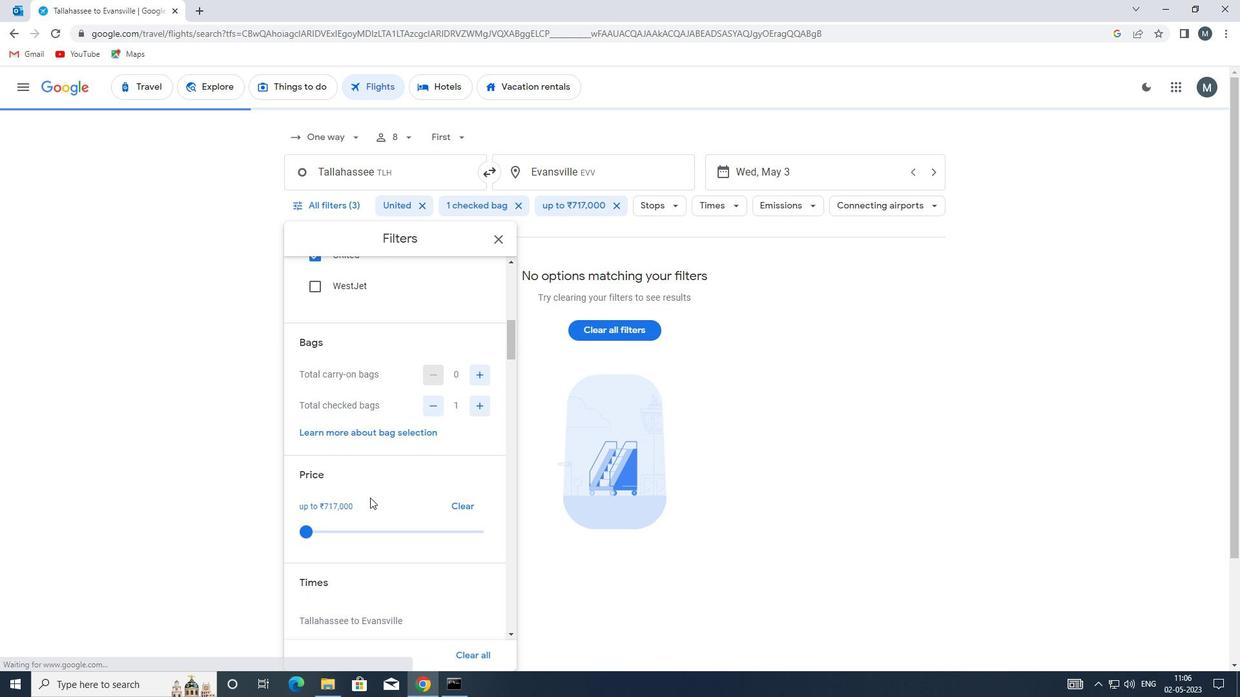 
Action: Mouse scrolled (370, 495) with delta (0, 0)
Screenshot: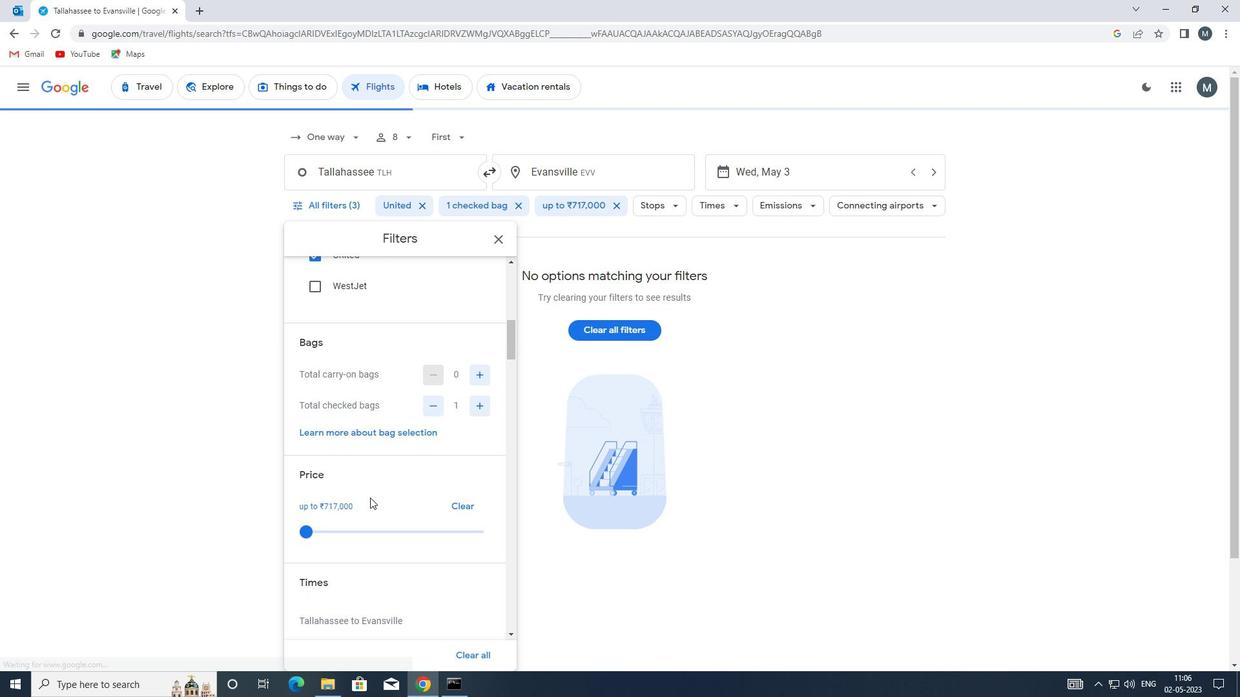 
Action: Mouse scrolled (370, 495) with delta (0, 0)
Screenshot: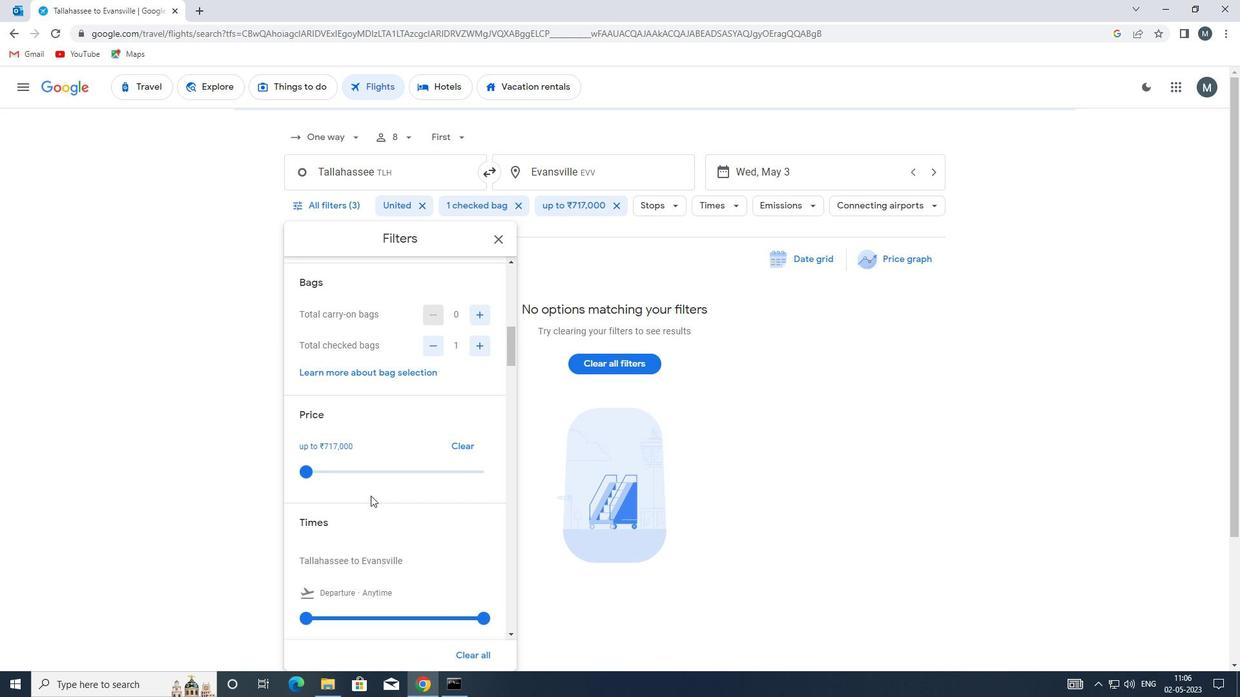 
Action: Mouse scrolled (370, 495) with delta (0, 0)
Screenshot: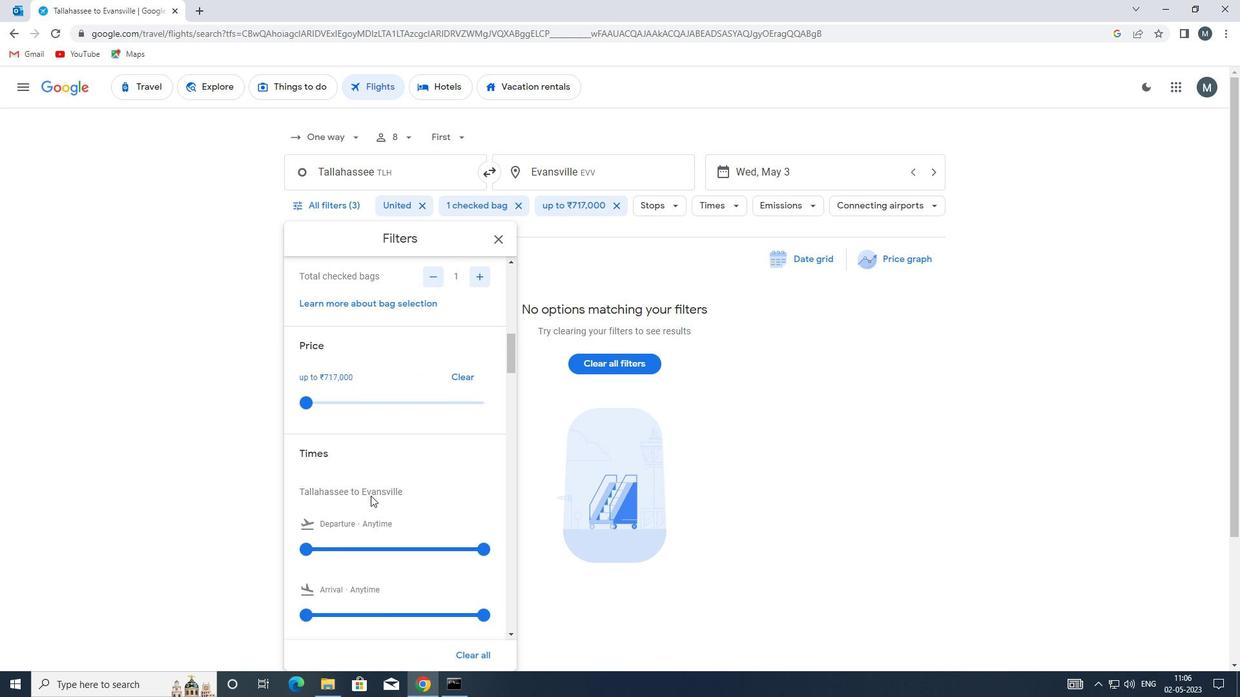 
Action: Mouse scrolled (370, 495) with delta (0, 0)
Screenshot: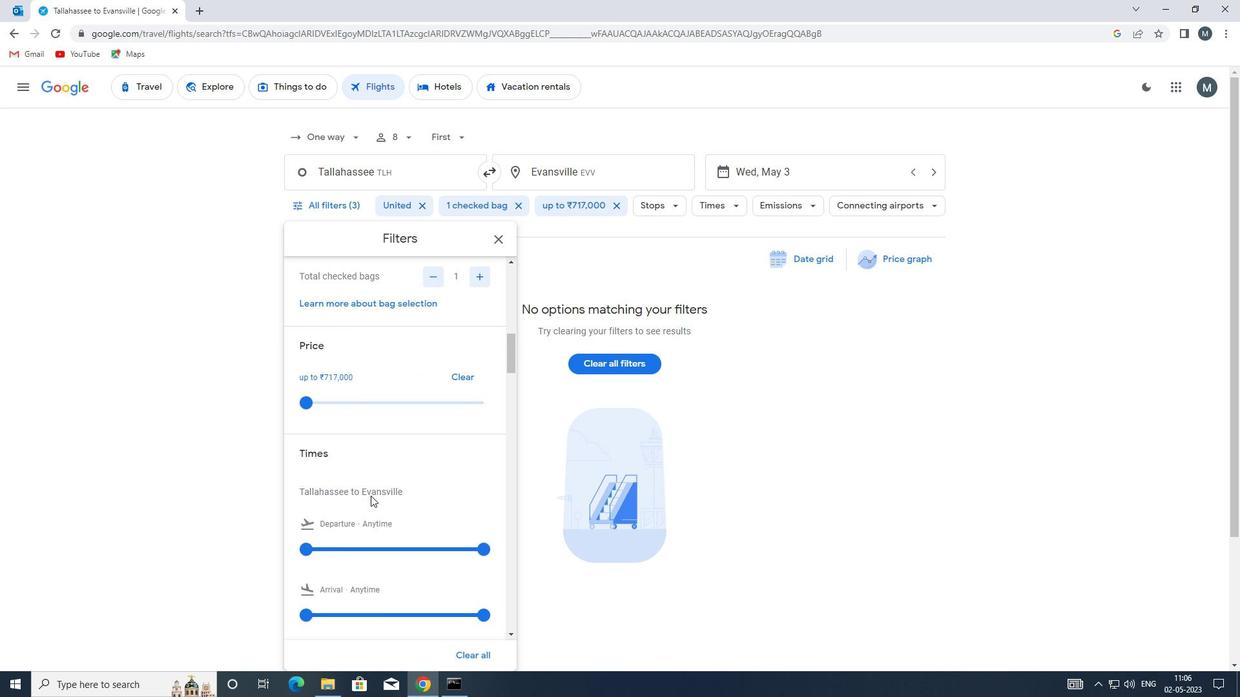 
Action: Mouse moved to (304, 420)
Screenshot: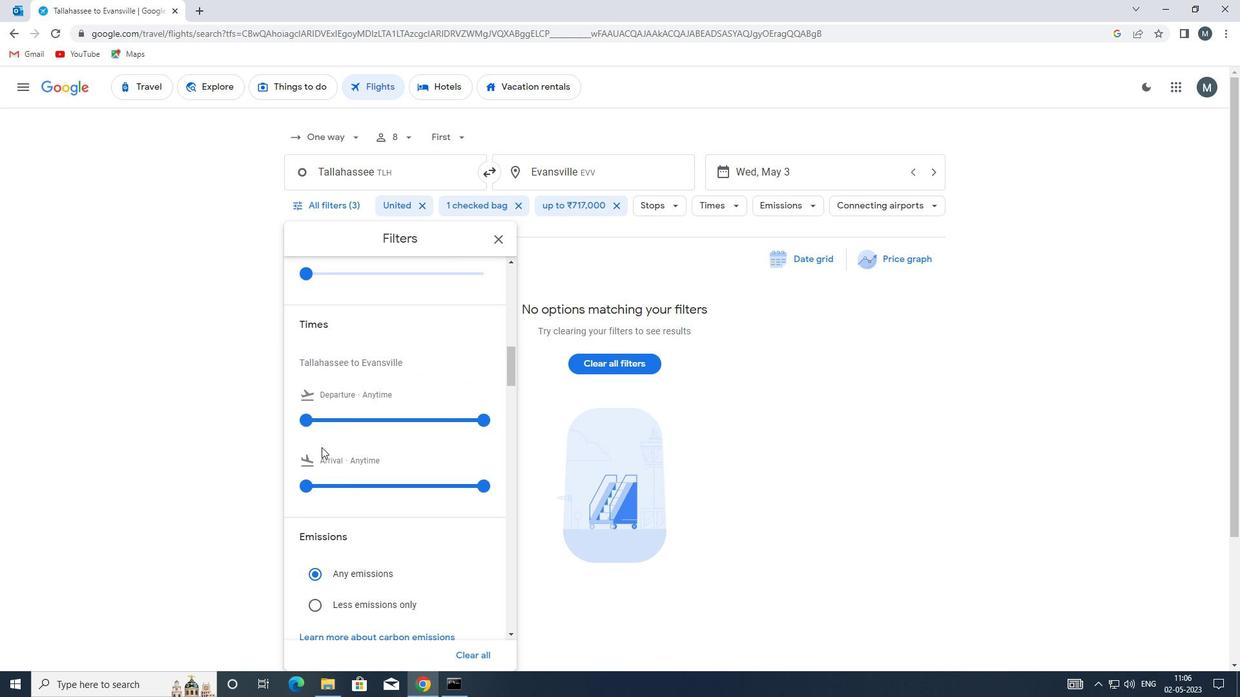 
Action: Mouse pressed left at (304, 420)
Screenshot: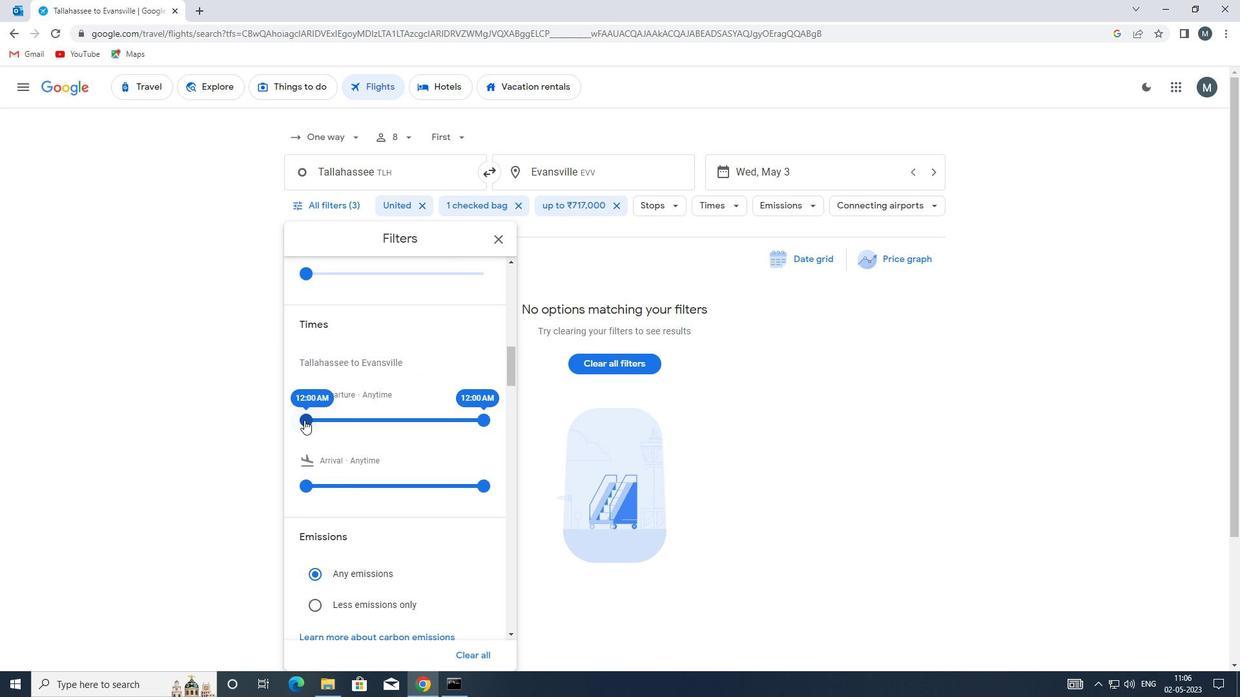 
Action: Mouse moved to (321, 421)
Screenshot: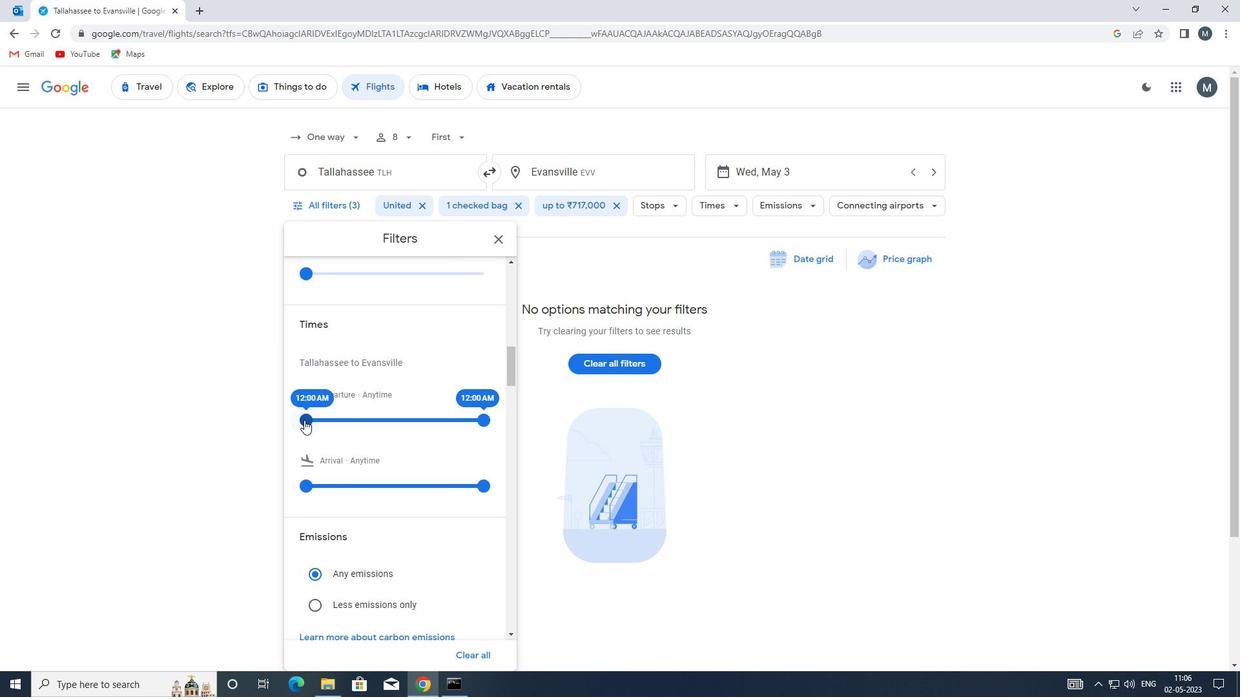 
Action: Mouse pressed left at (321, 421)
Screenshot: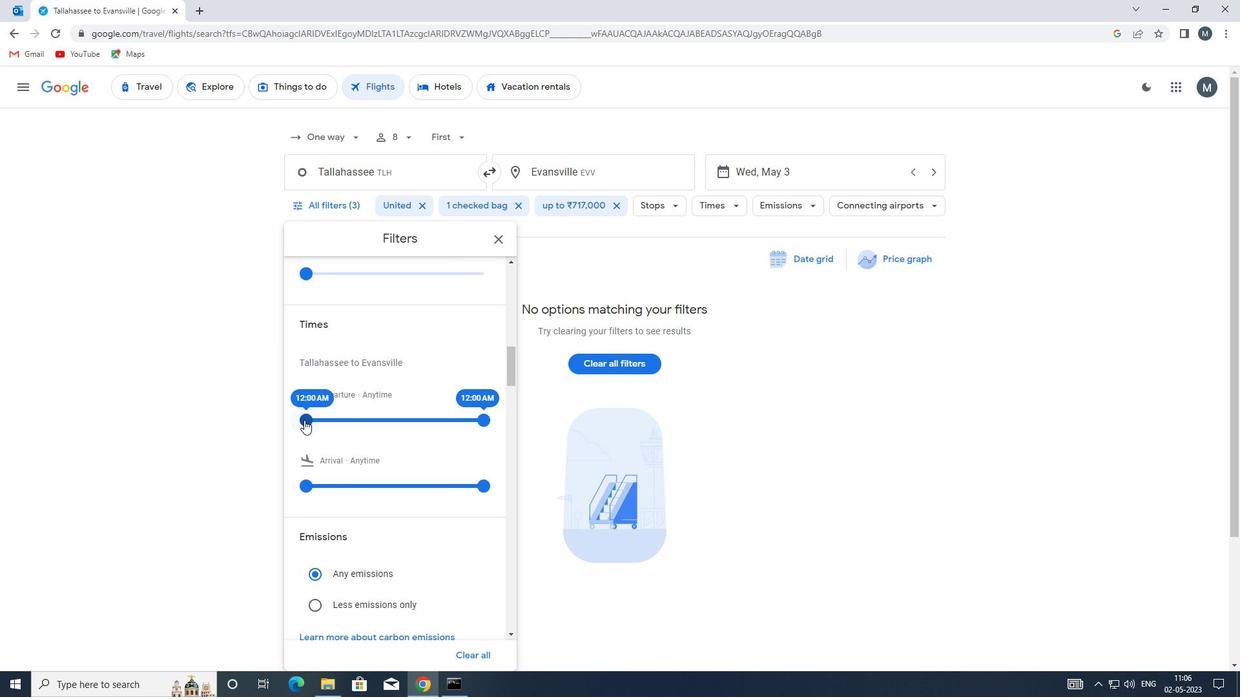 
Action: Mouse moved to (372, 421)
Screenshot: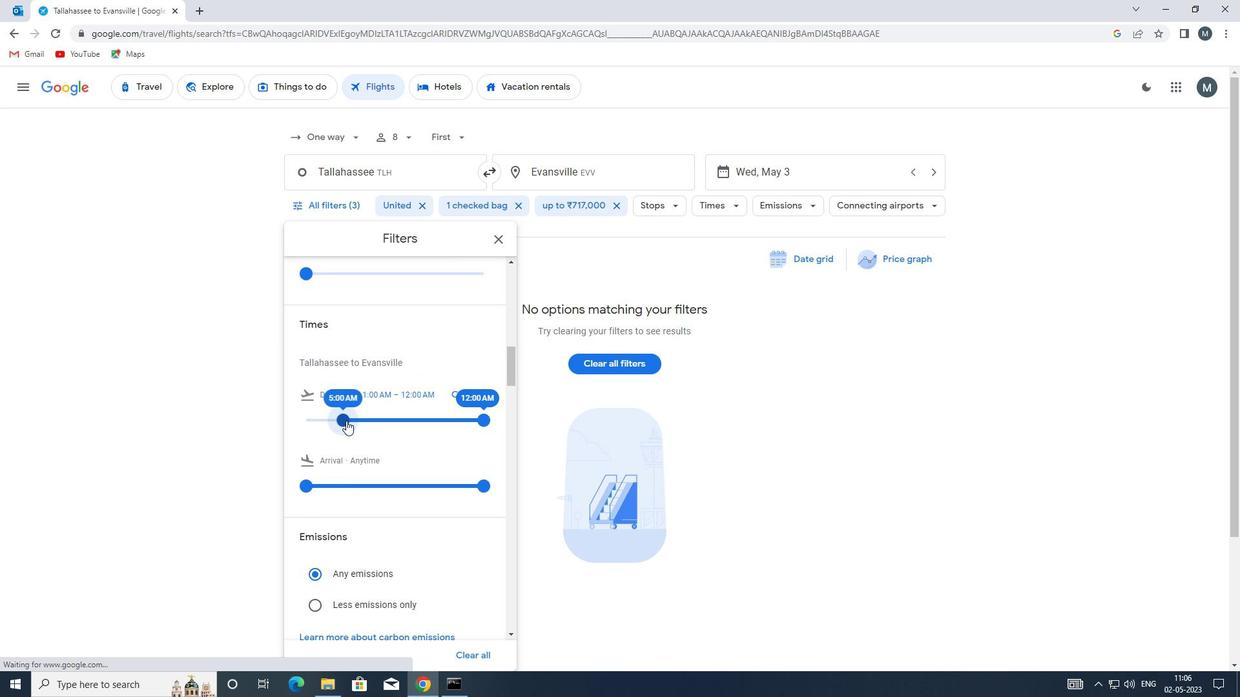 
Action: Mouse pressed left at (372, 421)
Screenshot: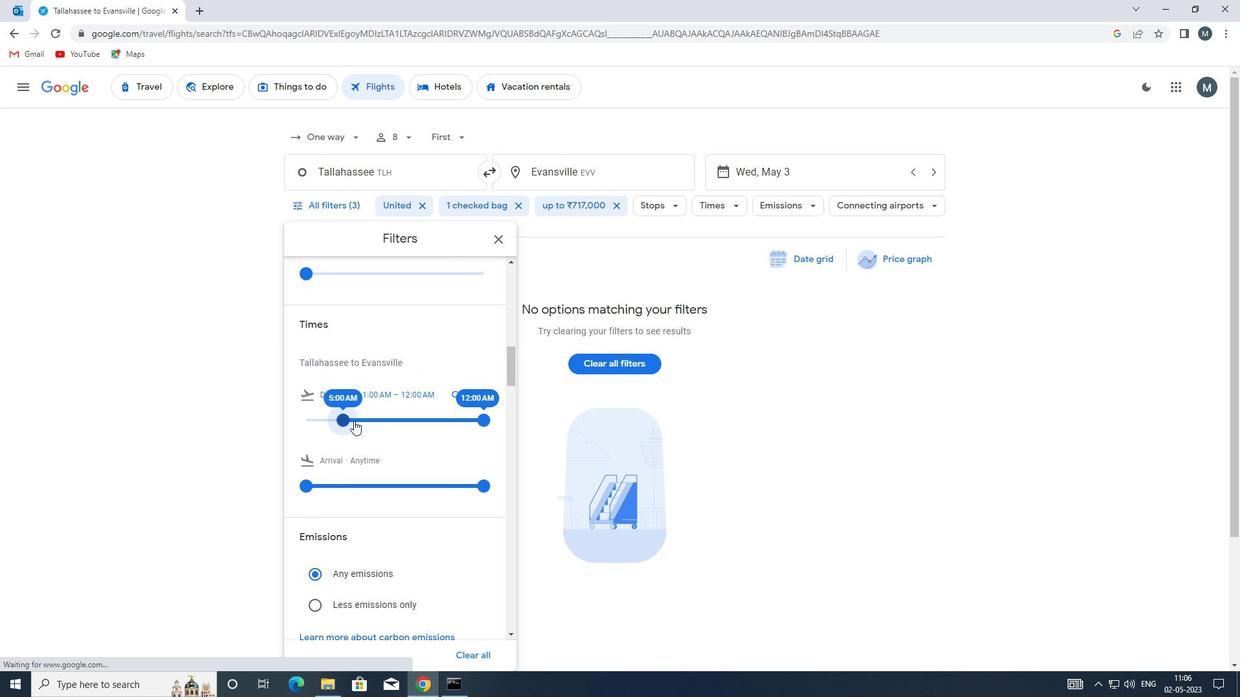 
Action: Mouse moved to (359, 418)
Screenshot: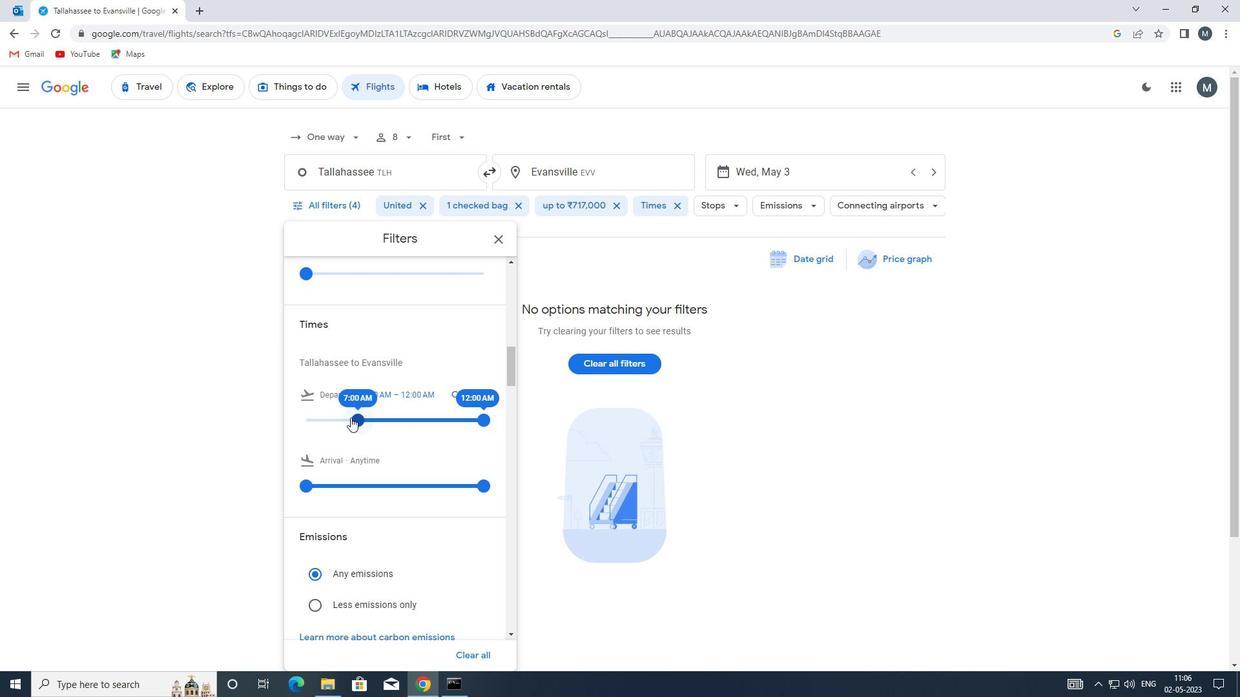 
Action: Mouse pressed left at (359, 418)
Screenshot: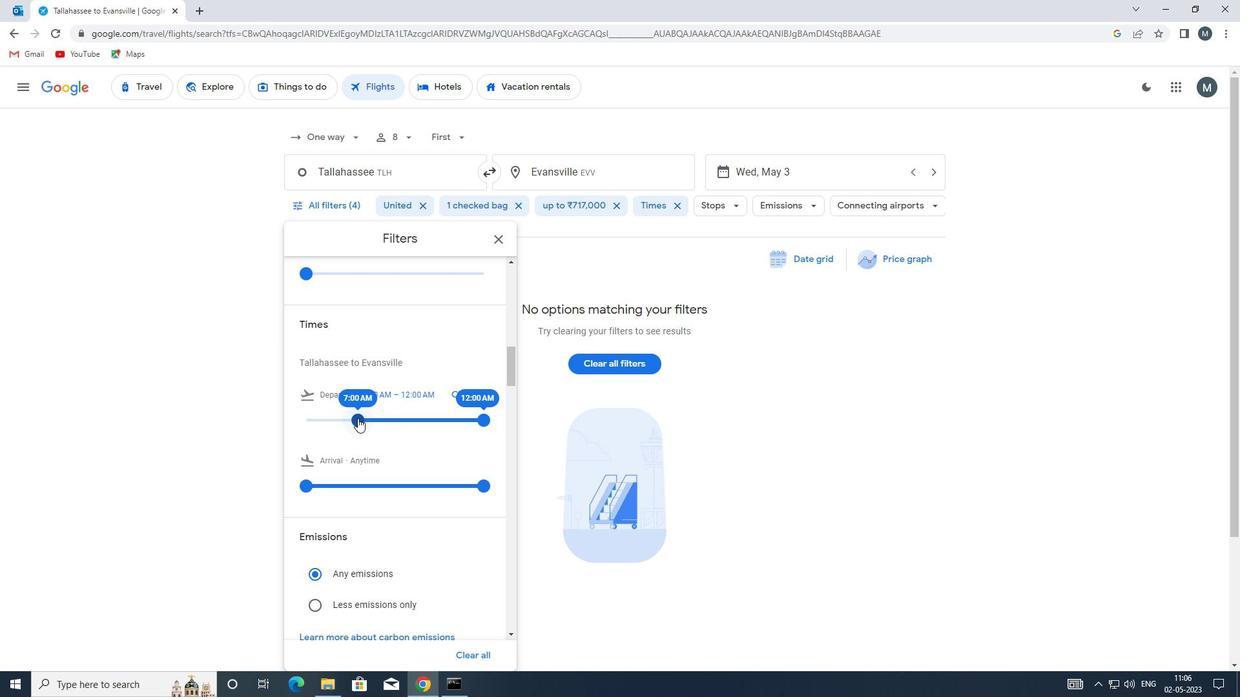 
Action: Mouse moved to (479, 421)
Screenshot: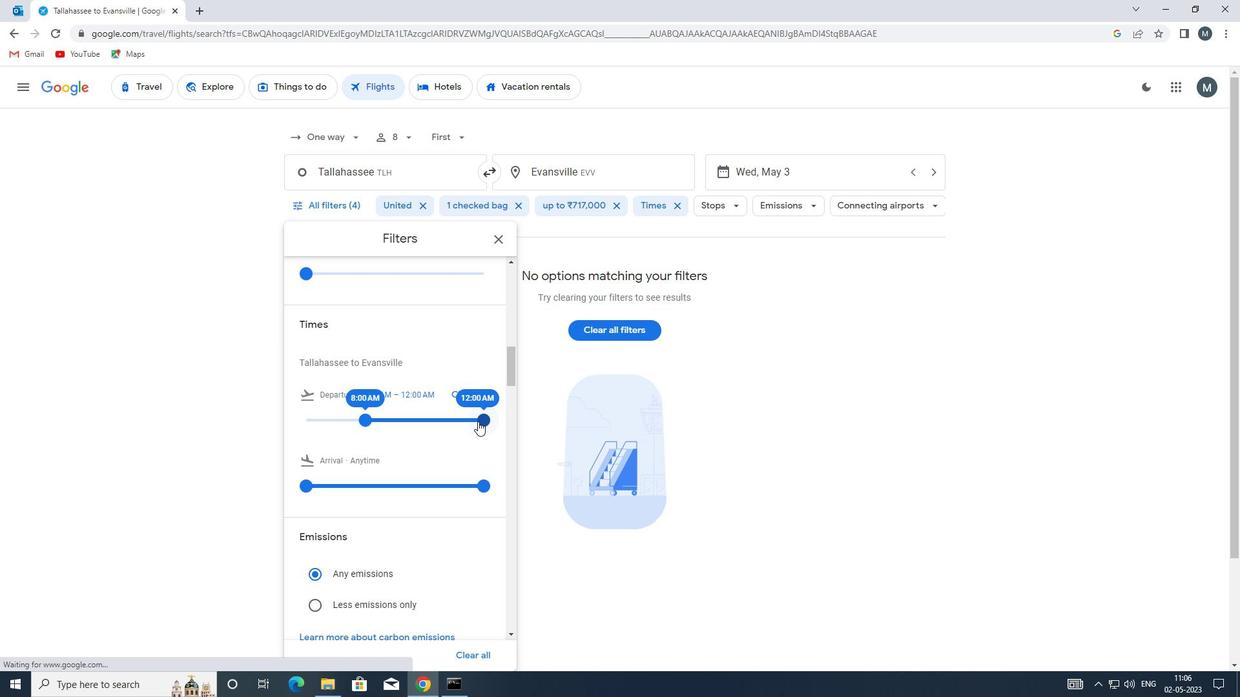 
Action: Mouse pressed left at (479, 421)
Screenshot: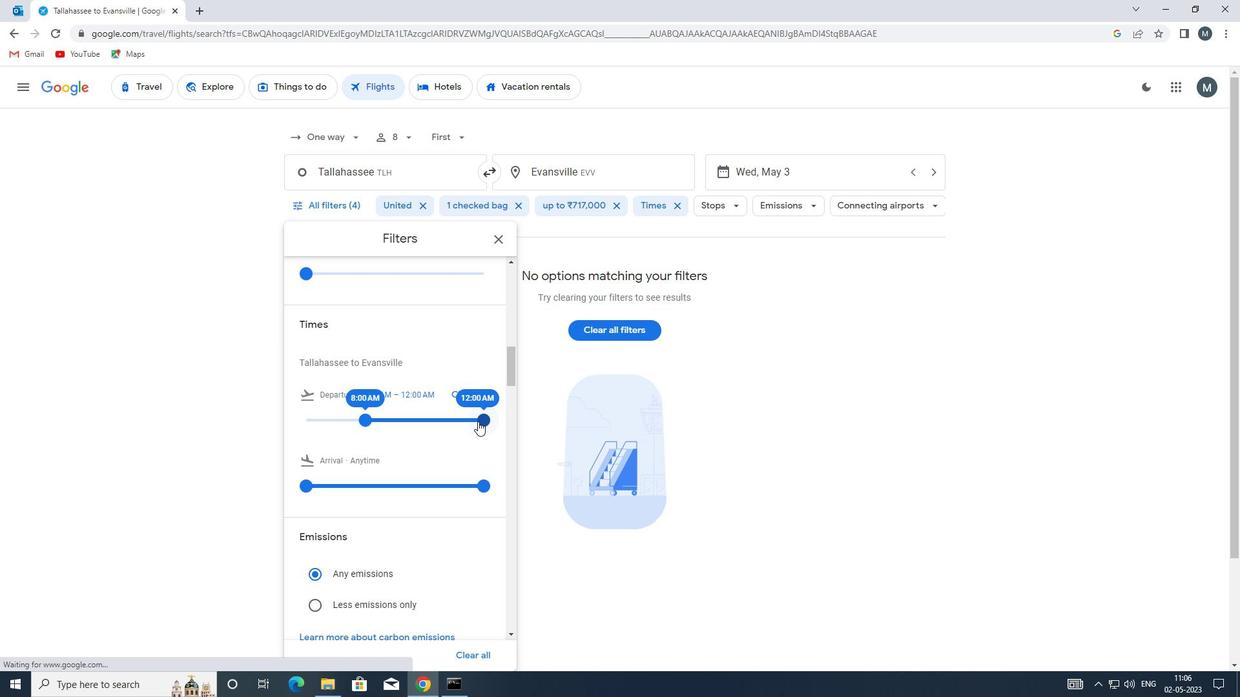
Action: Mouse moved to (406, 402)
Screenshot: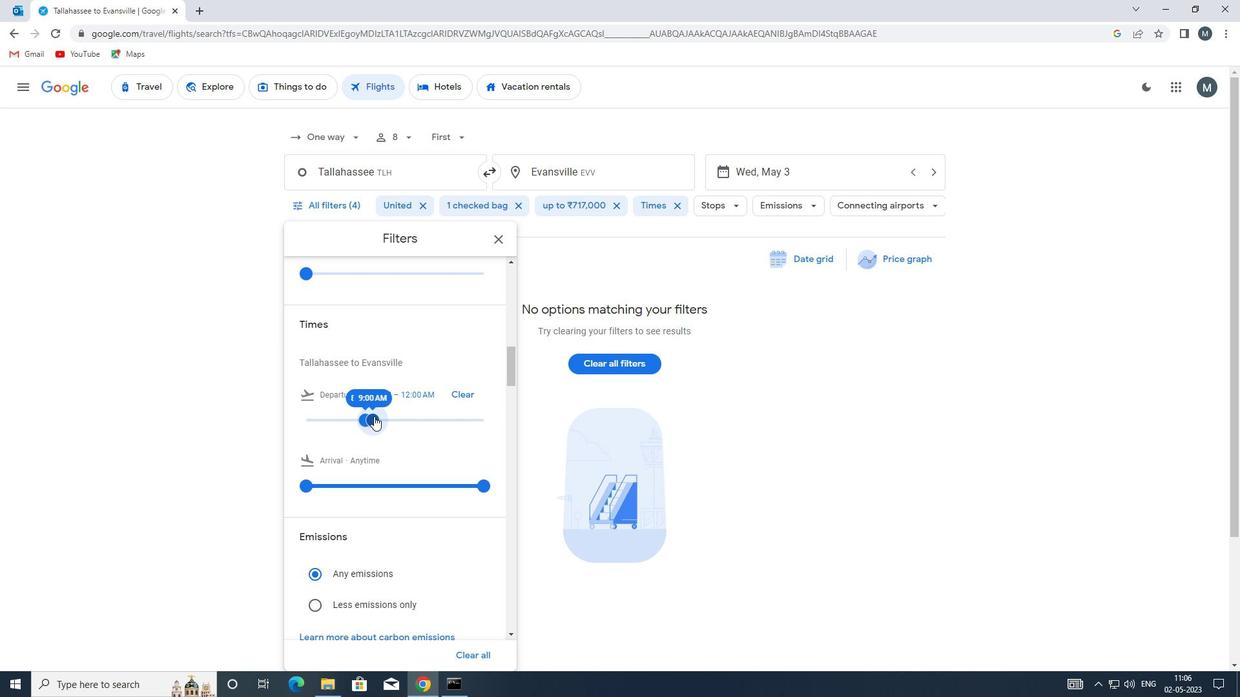
Action: Mouse scrolled (406, 401) with delta (0, 0)
Screenshot: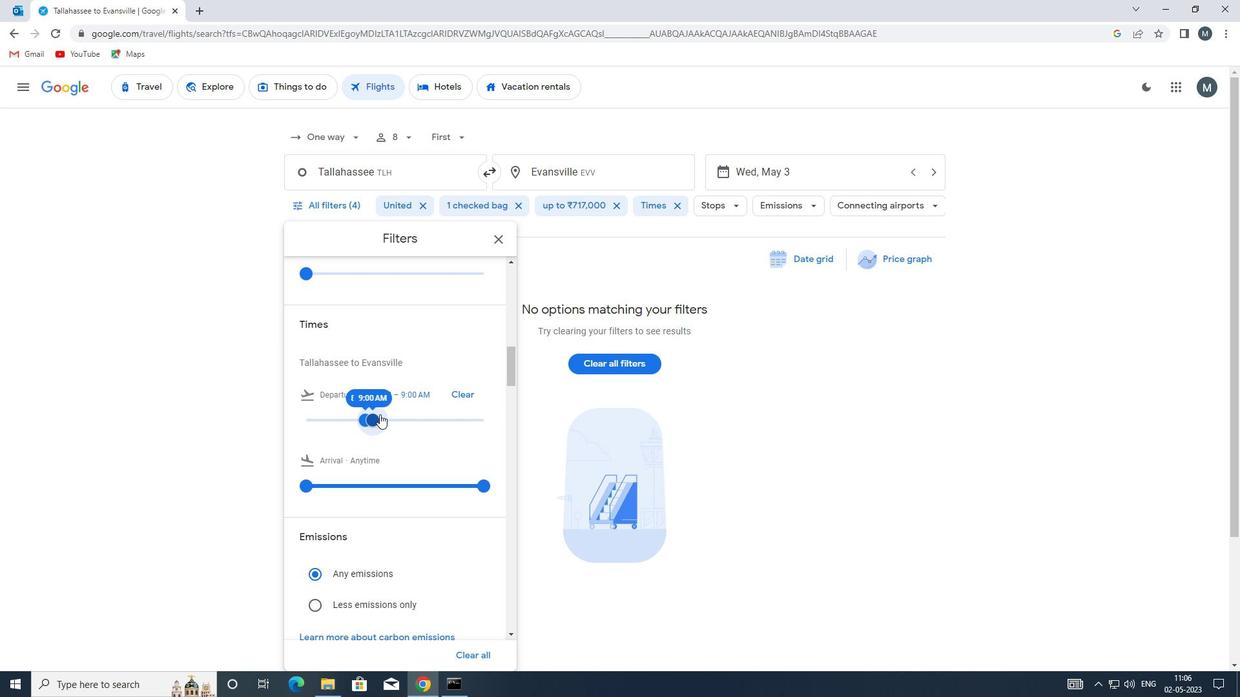 
Action: Mouse scrolled (406, 401) with delta (0, 0)
Screenshot: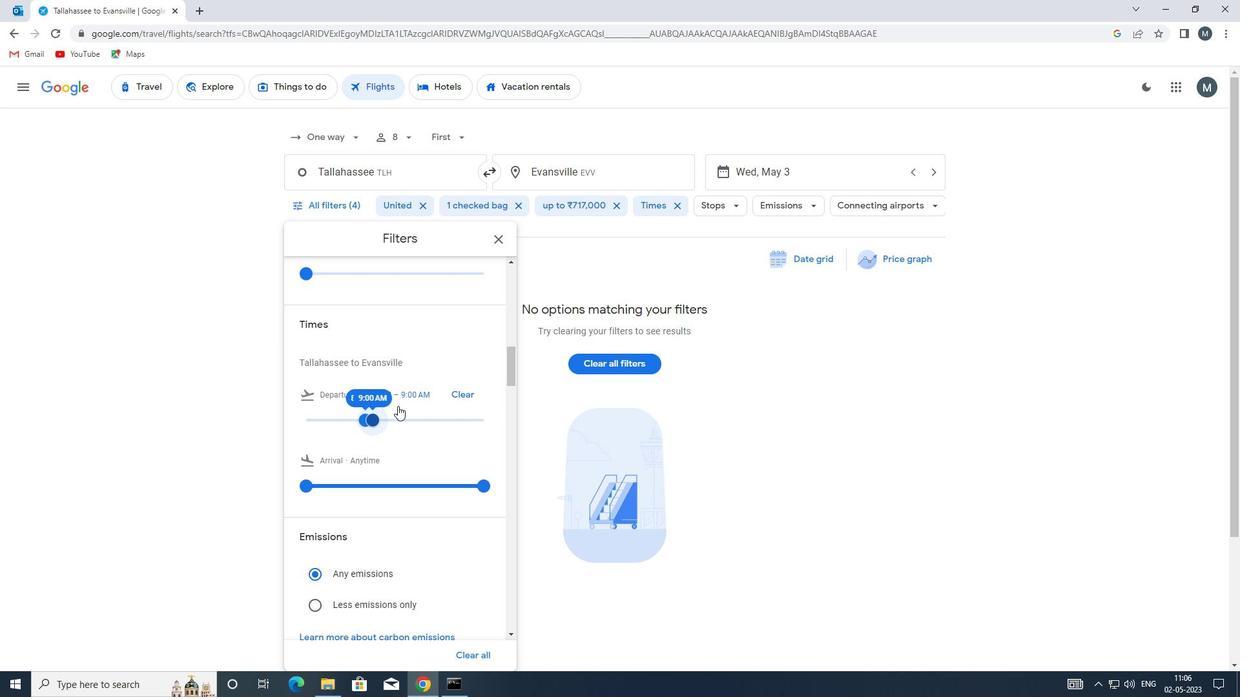 
Action: Mouse scrolled (406, 401) with delta (0, 0)
Screenshot: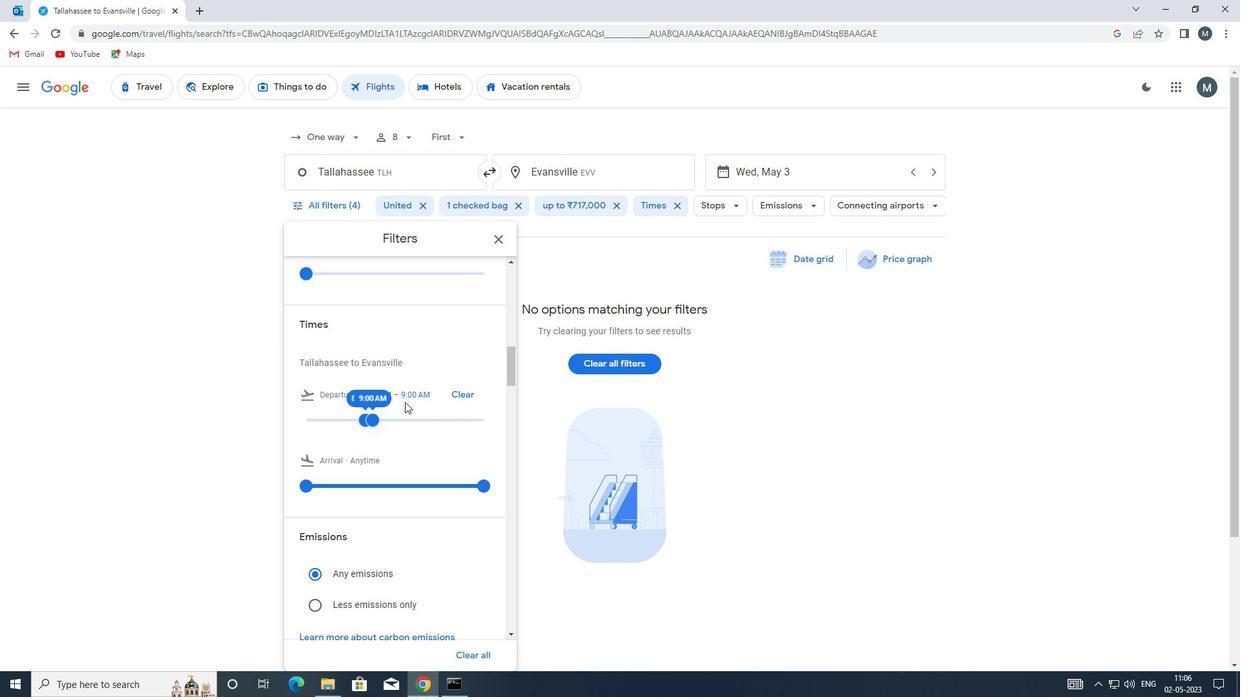 
Action: Mouse moved to (500, 242)
Screenshot: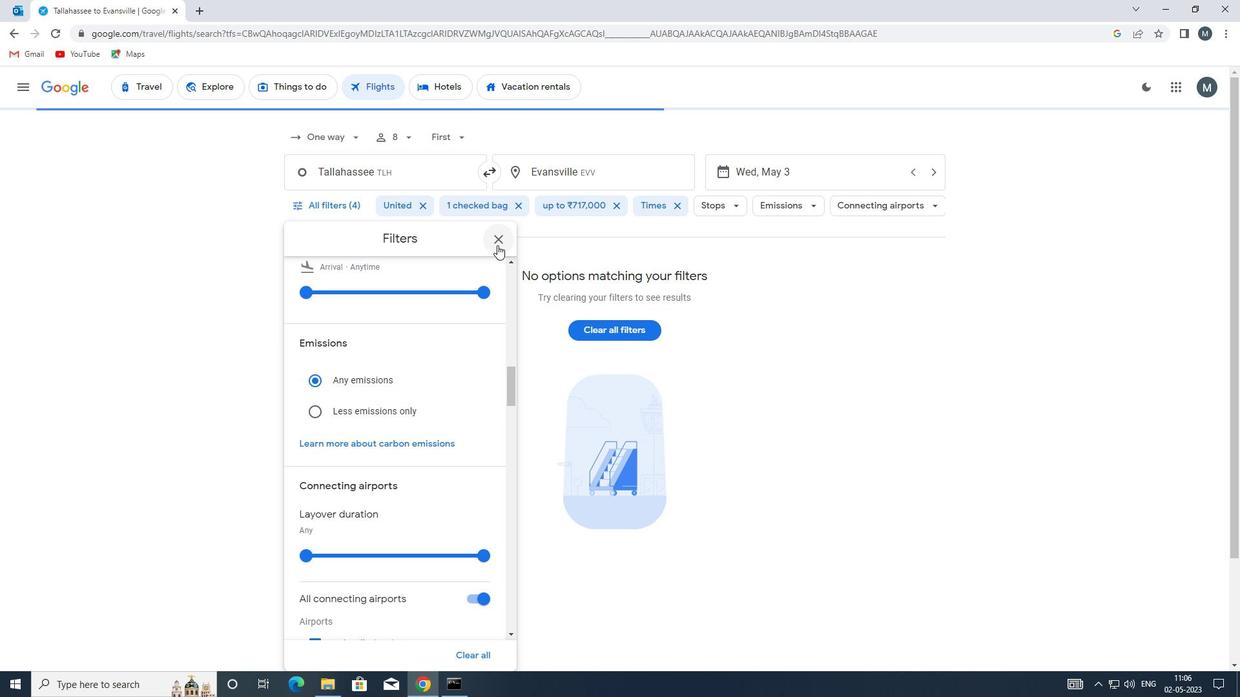 
Action: Mouse pressed left at (500, 242)
Screenshot: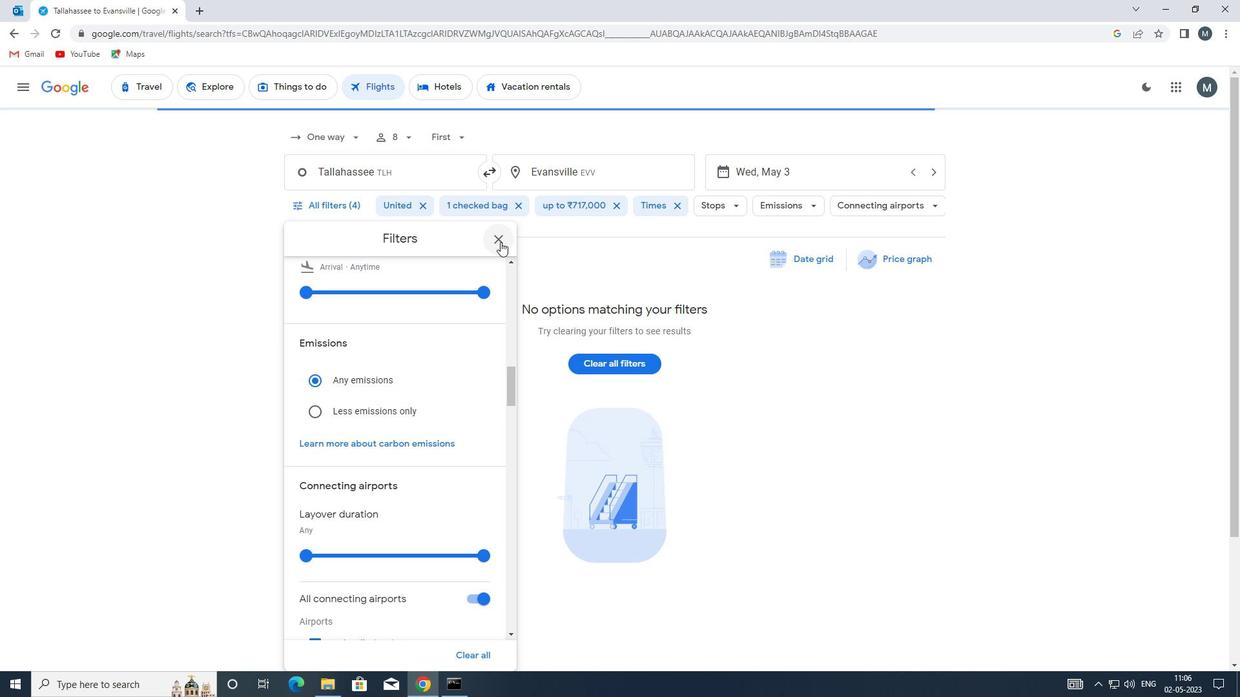 
Action: Mouse moved to (499, 241)
Screenshot: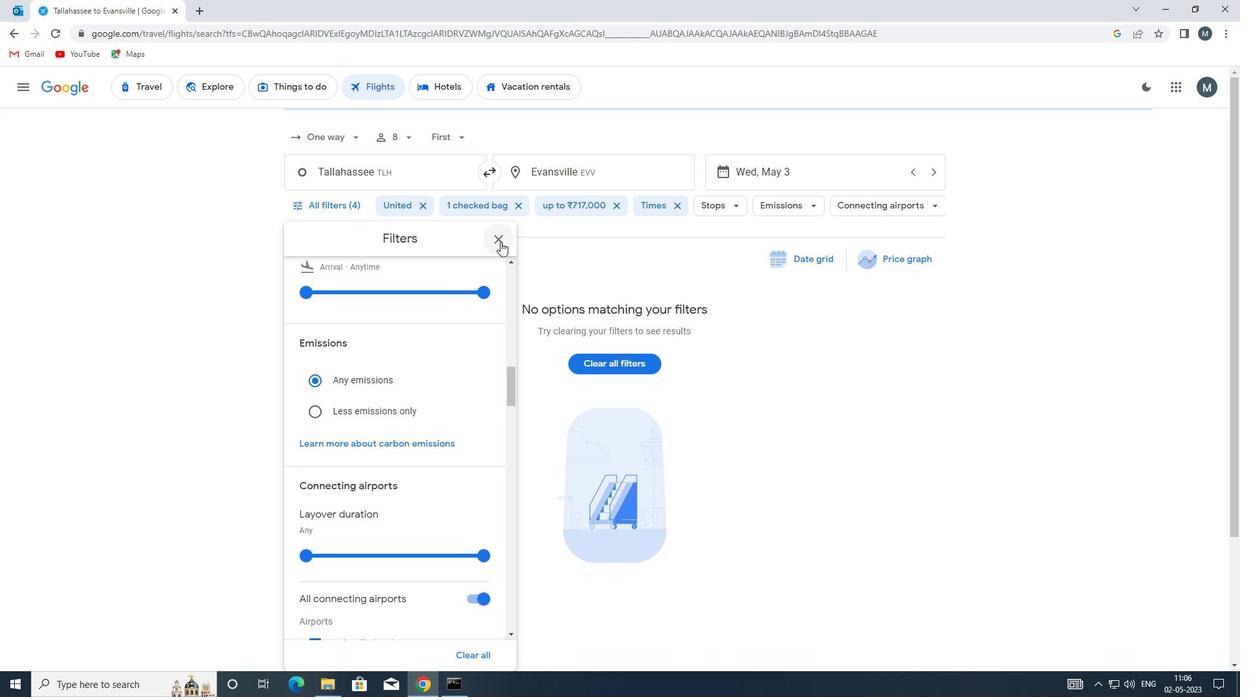 
